 Task: Perform association rule mining on transaction data to identify frequent itemsets.
Action: Mouse moved to (186, 82)
Screenshot: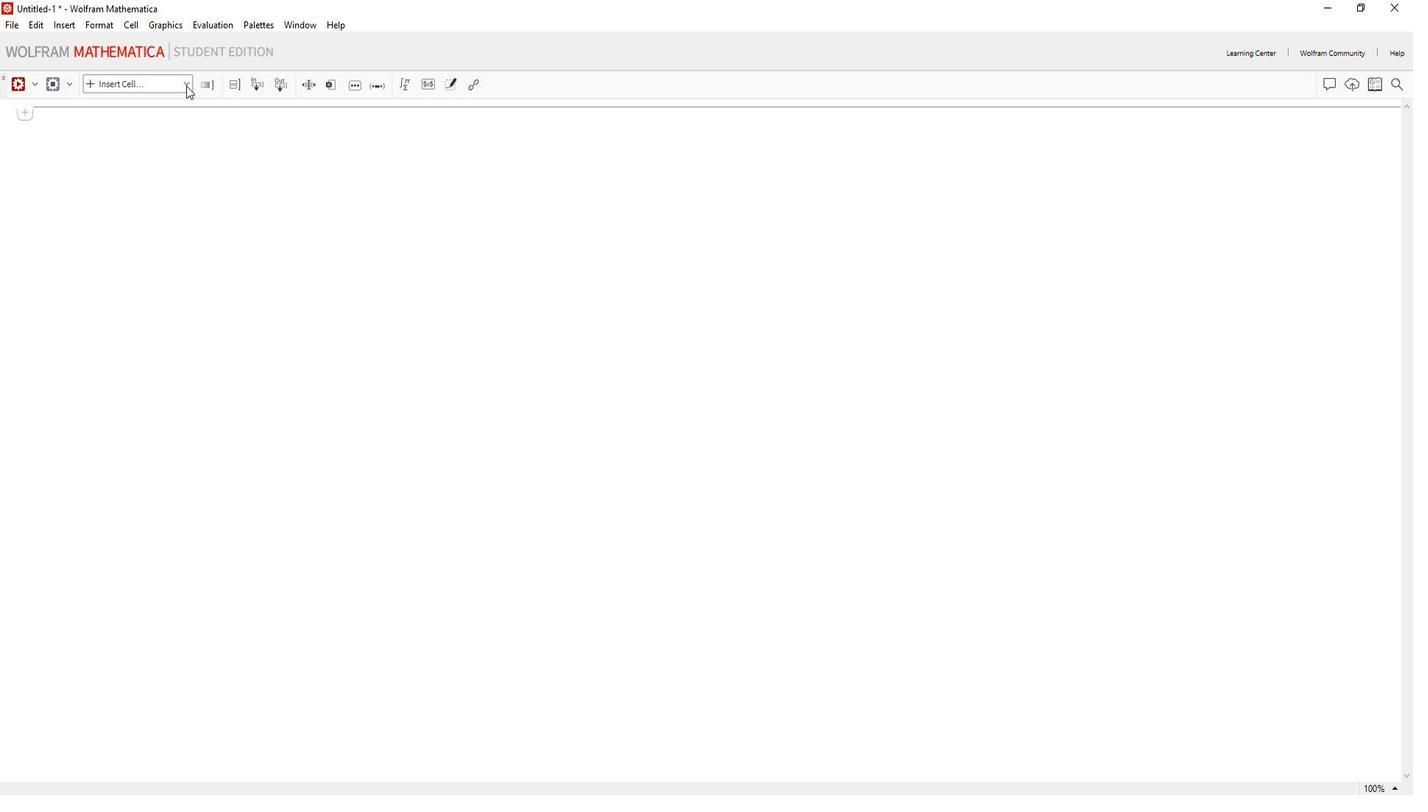 
Action: Mouse pressed left at (186, 82)
Screenshot: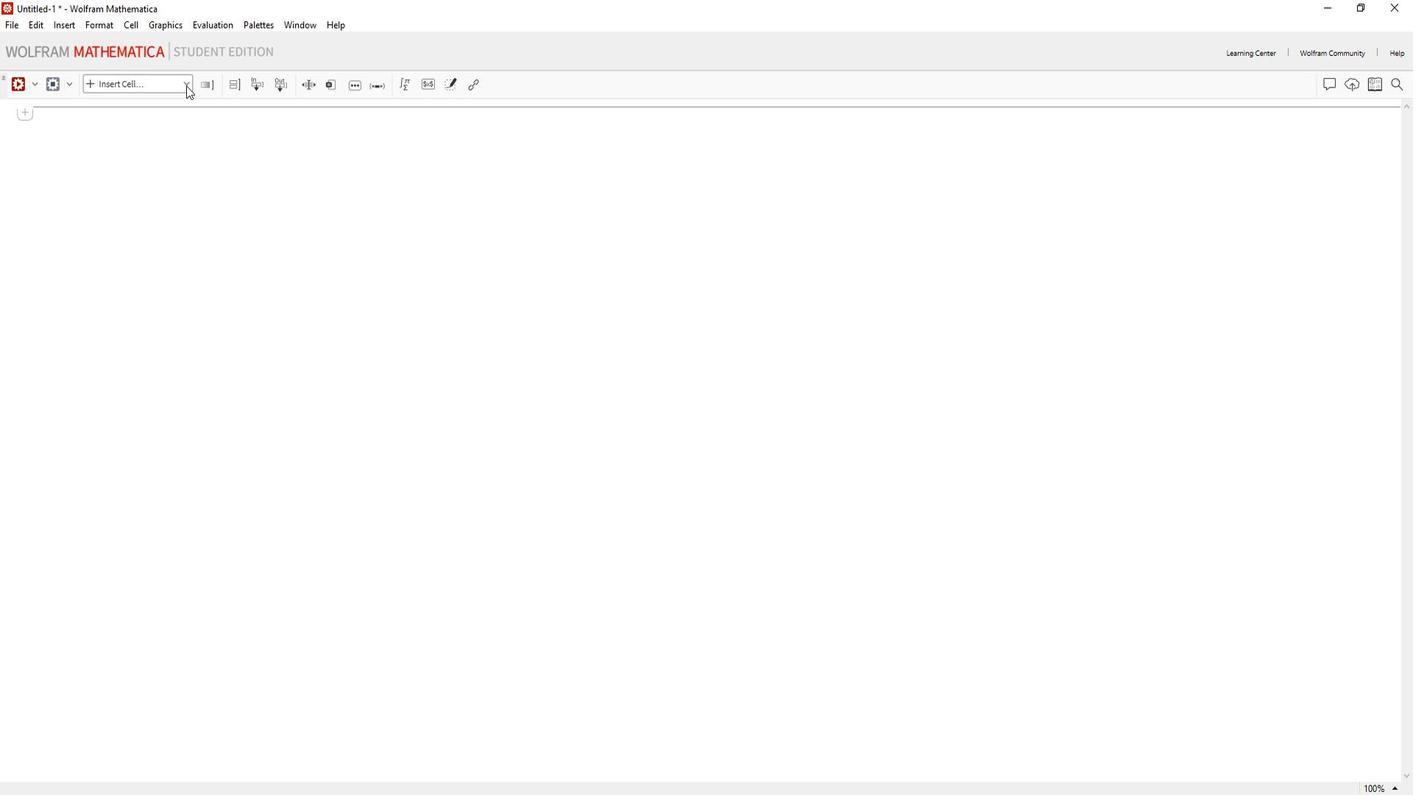 
Action: Mouse moved to (173, 108)
Screenshot: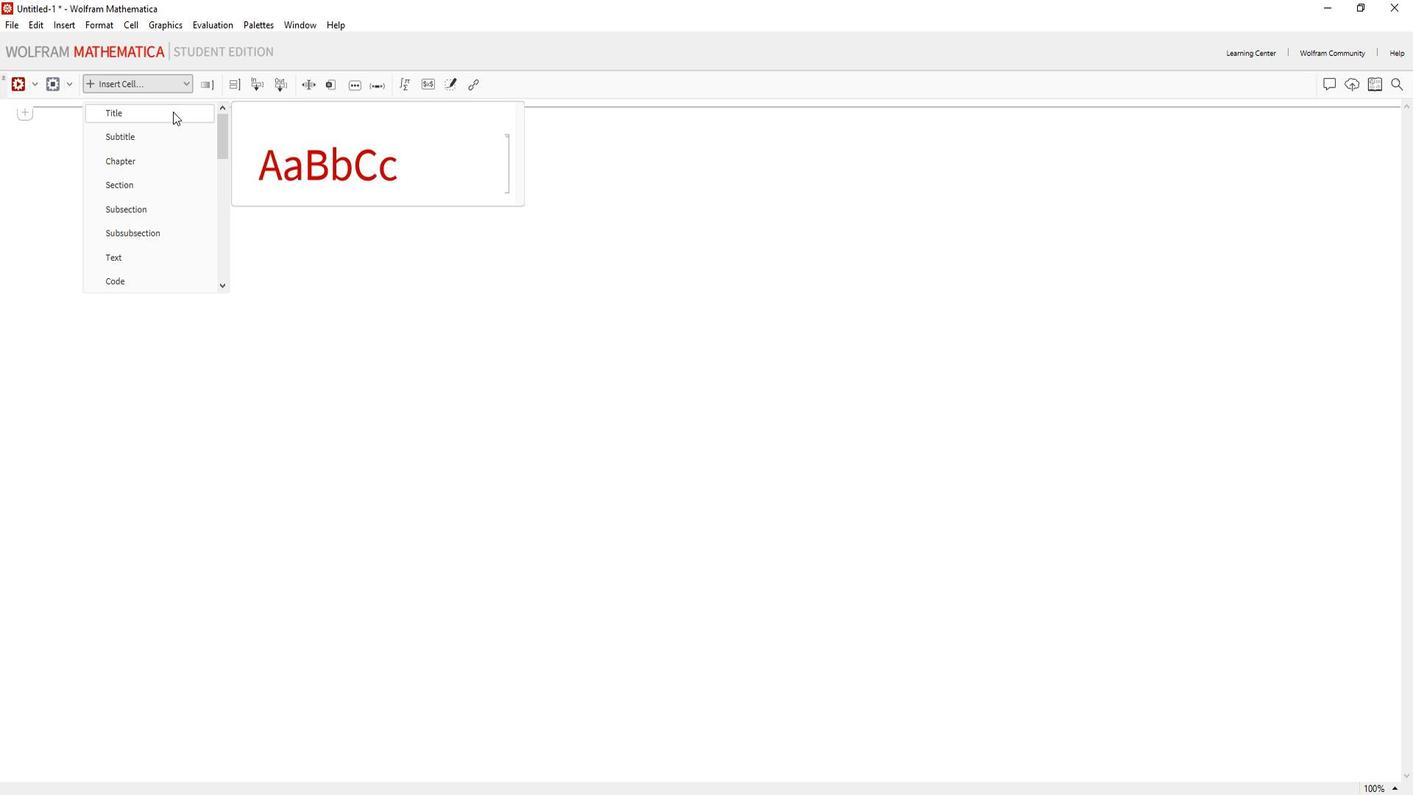 
Action: Mouse pressed left at (173, 108)
Screenshot: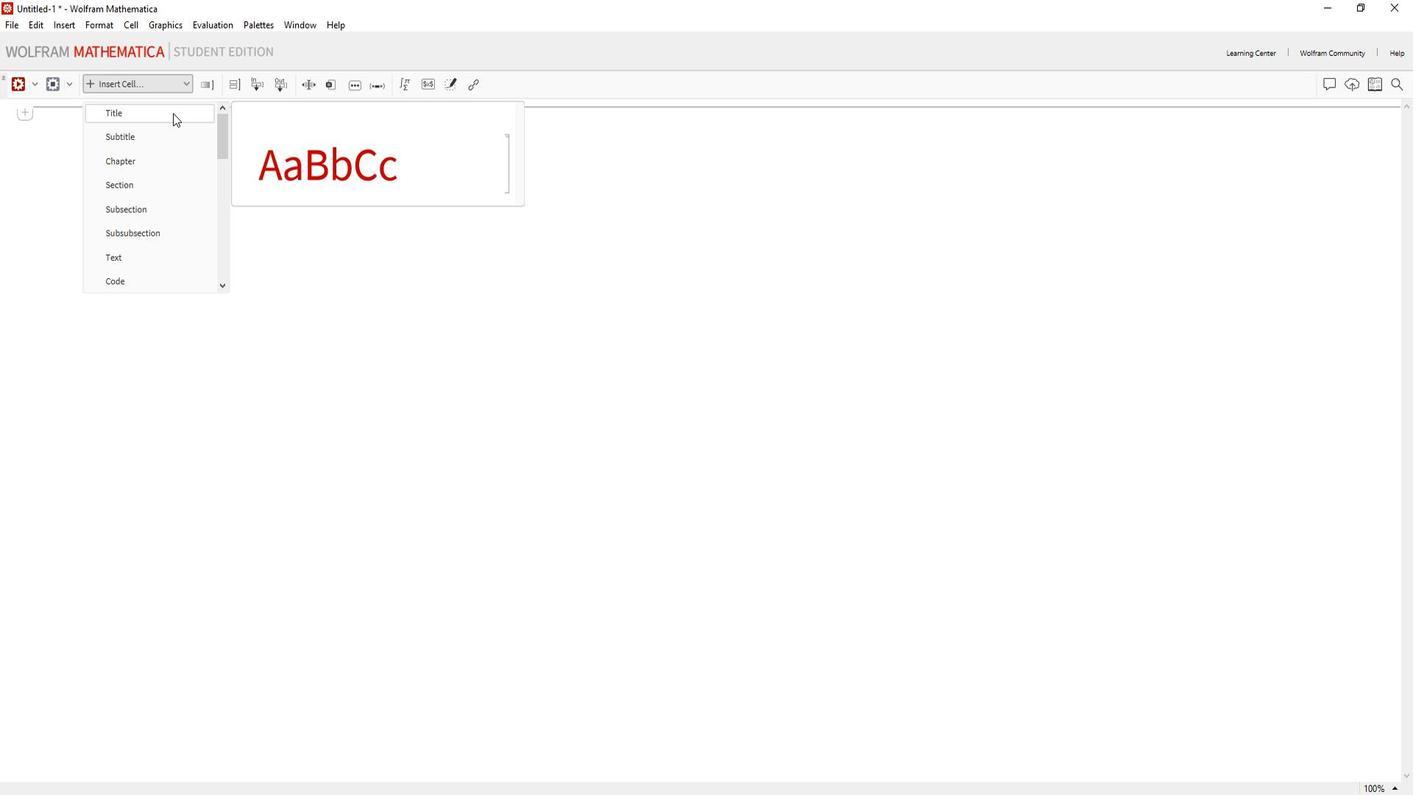 
Action: Mouse moved to (164, 125)
Screenshot: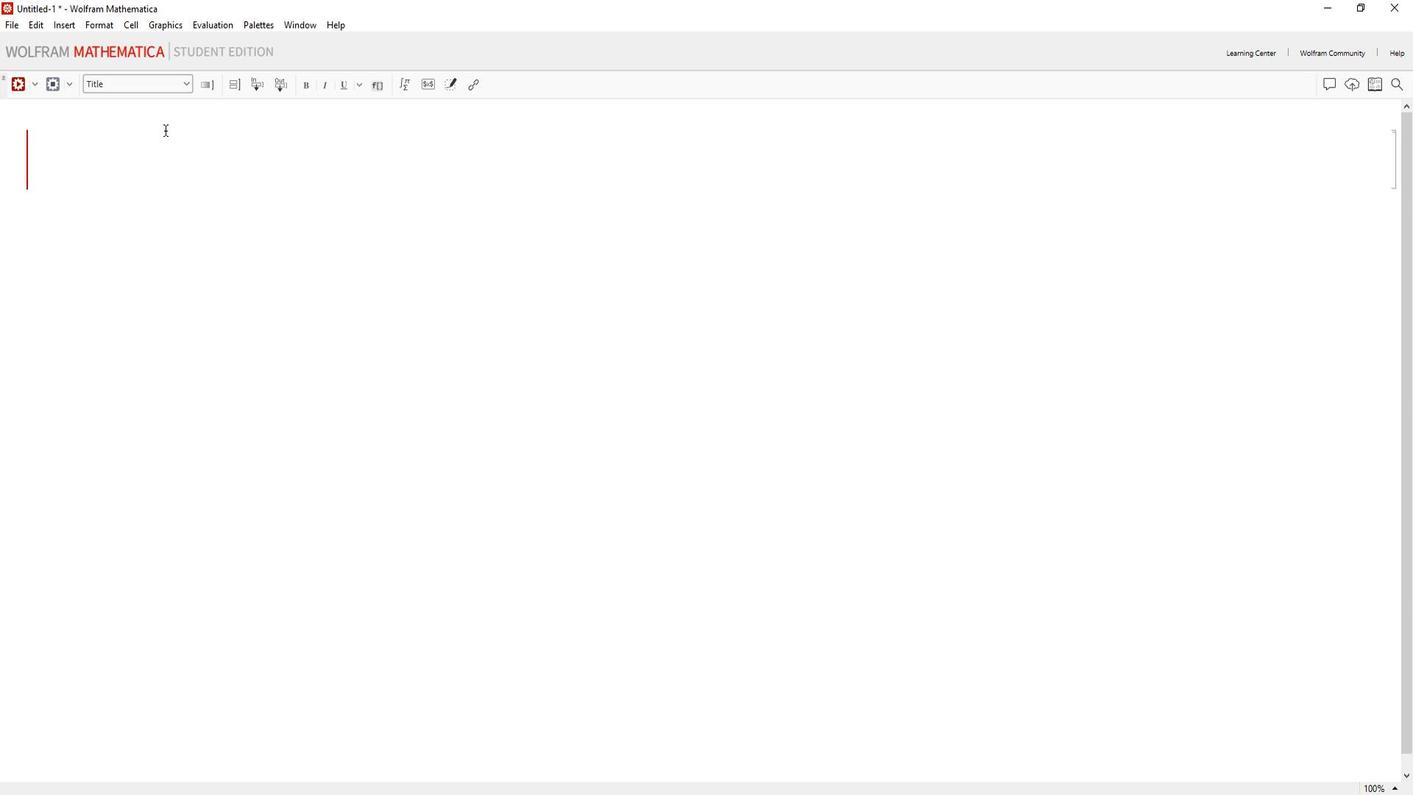 
Action: Key pressed r<Key.caps_lock>ULE<Key.space><Key.caps_lock>m<Key.caps_lock>INING<Key.space>ON<Key.space><Key.caps_lock>t<Key.caps_lock>RANSACTION<Key.space><Key.caps_lock>d<Key.caps_lock>ATA<Key.space>TO<Key.space><Key.caps_lock>i<Key.caps_lock>DENTIFY<Key.space><Key.caps_lock>i<Key.caps_lock>TEMSETS<Key.space>
Screenshot: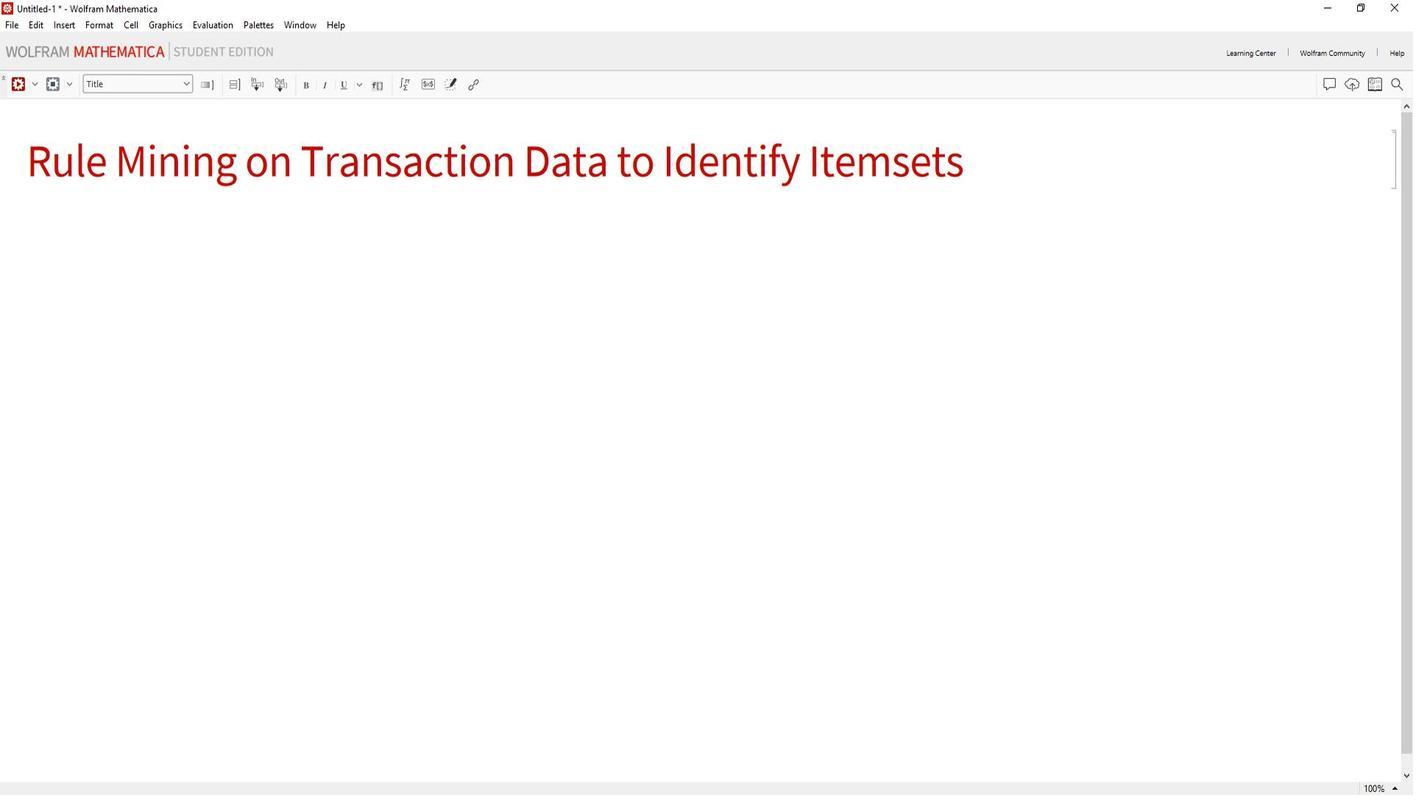 
Action: Mouse moved to (169, 289)
Screenshot: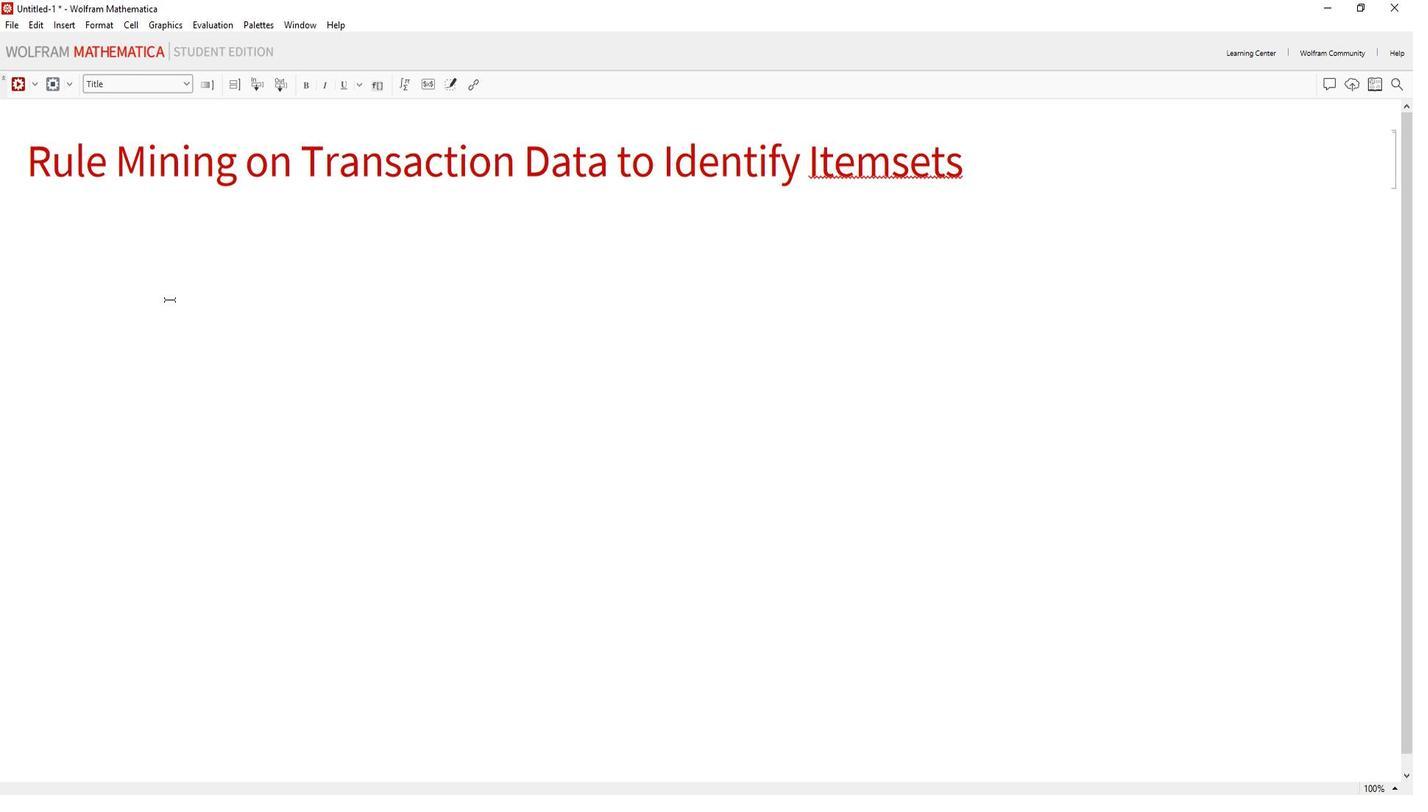 
Action: Mouse pressed left at (169, 289)
Screenshot: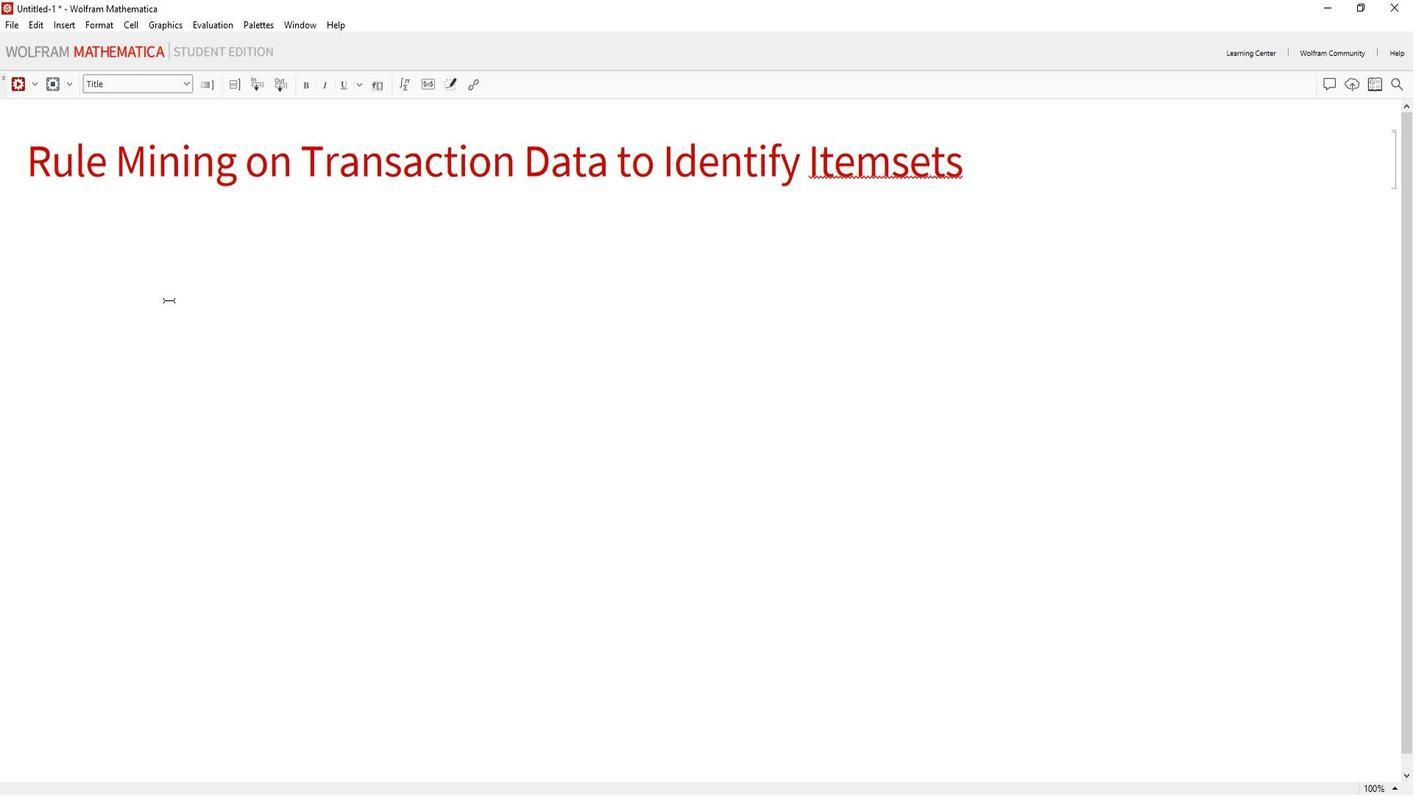 
Action: Mouse moved to (156, 85)
Screenshot: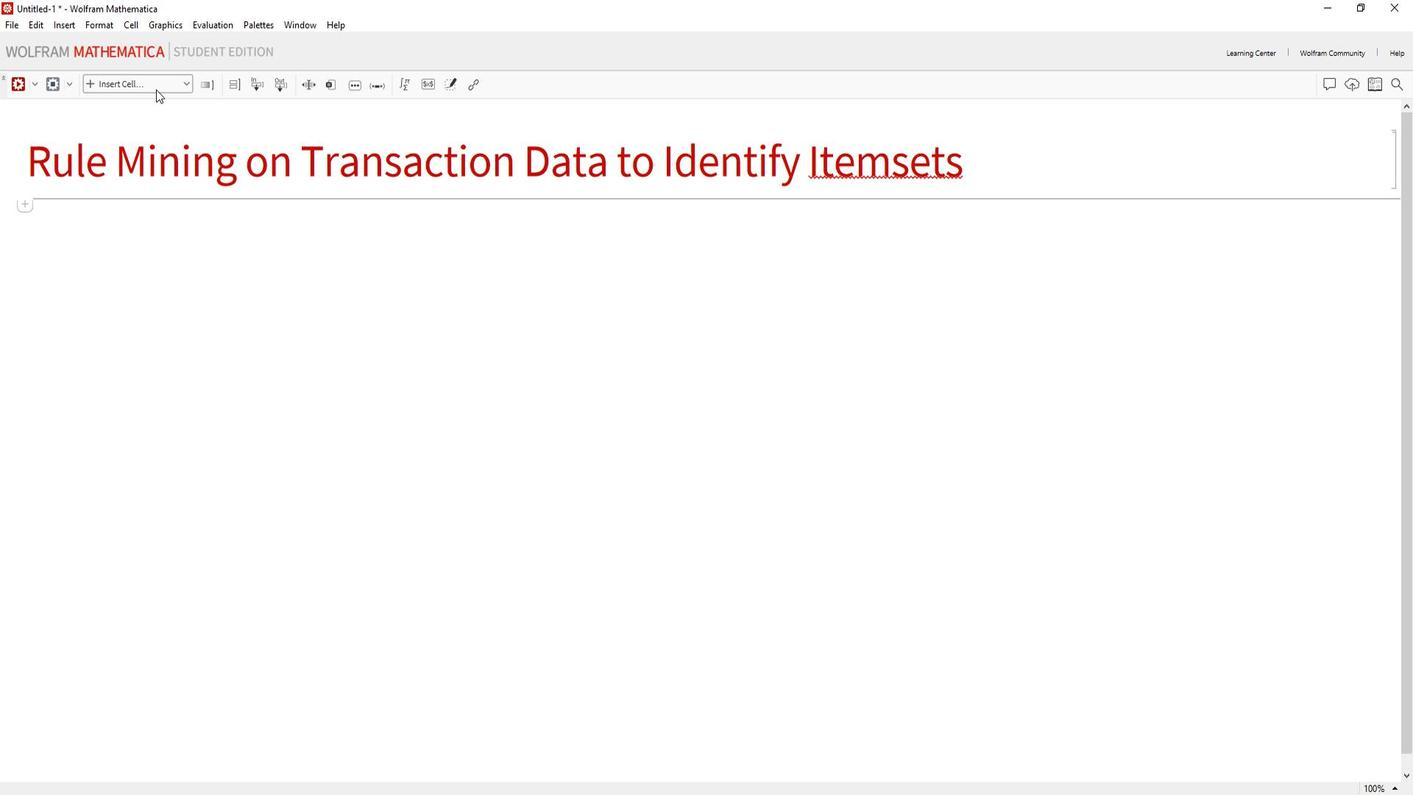
Action: Mouse pressed left at (156, 85)
Screenshot: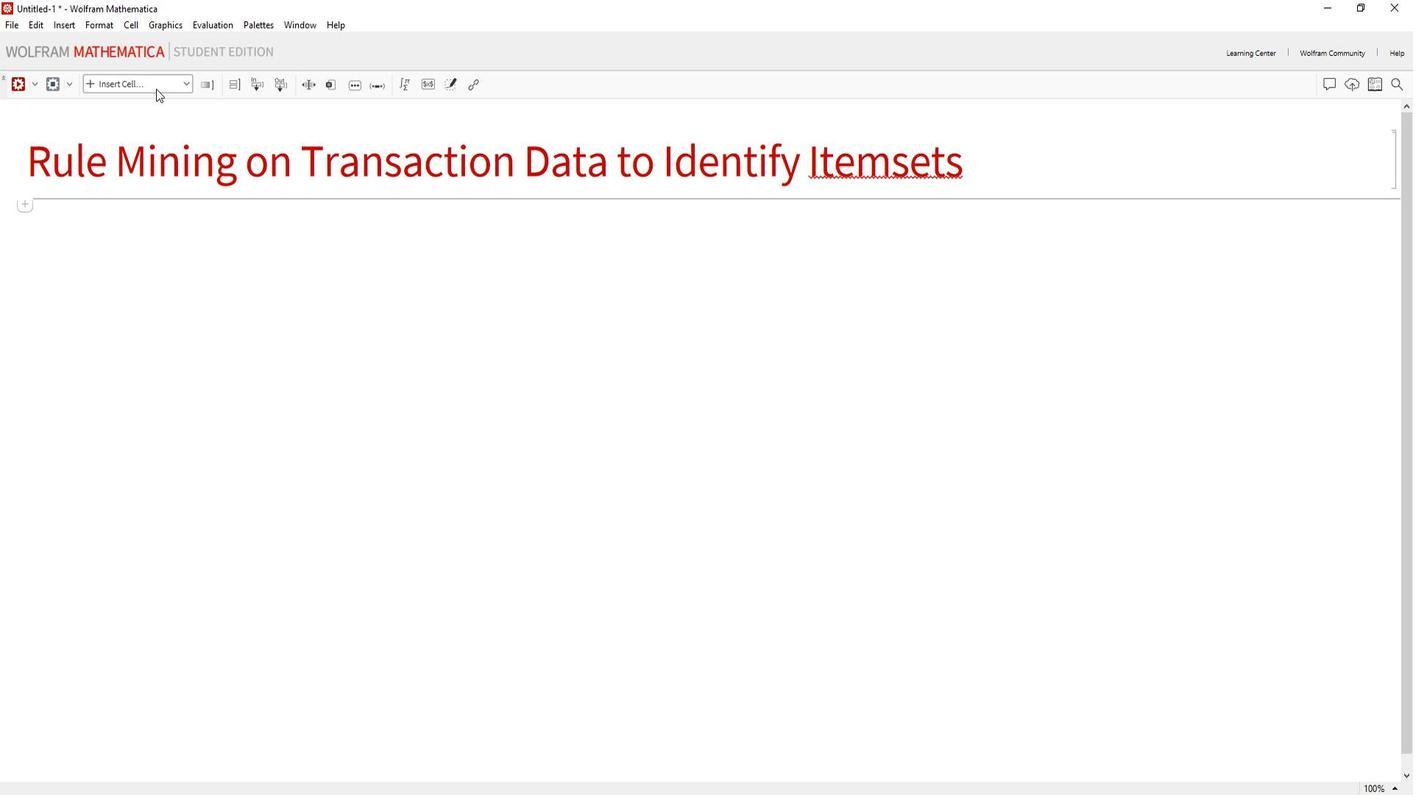 
Action: Mouse moved to (146, 270)
Screenshot: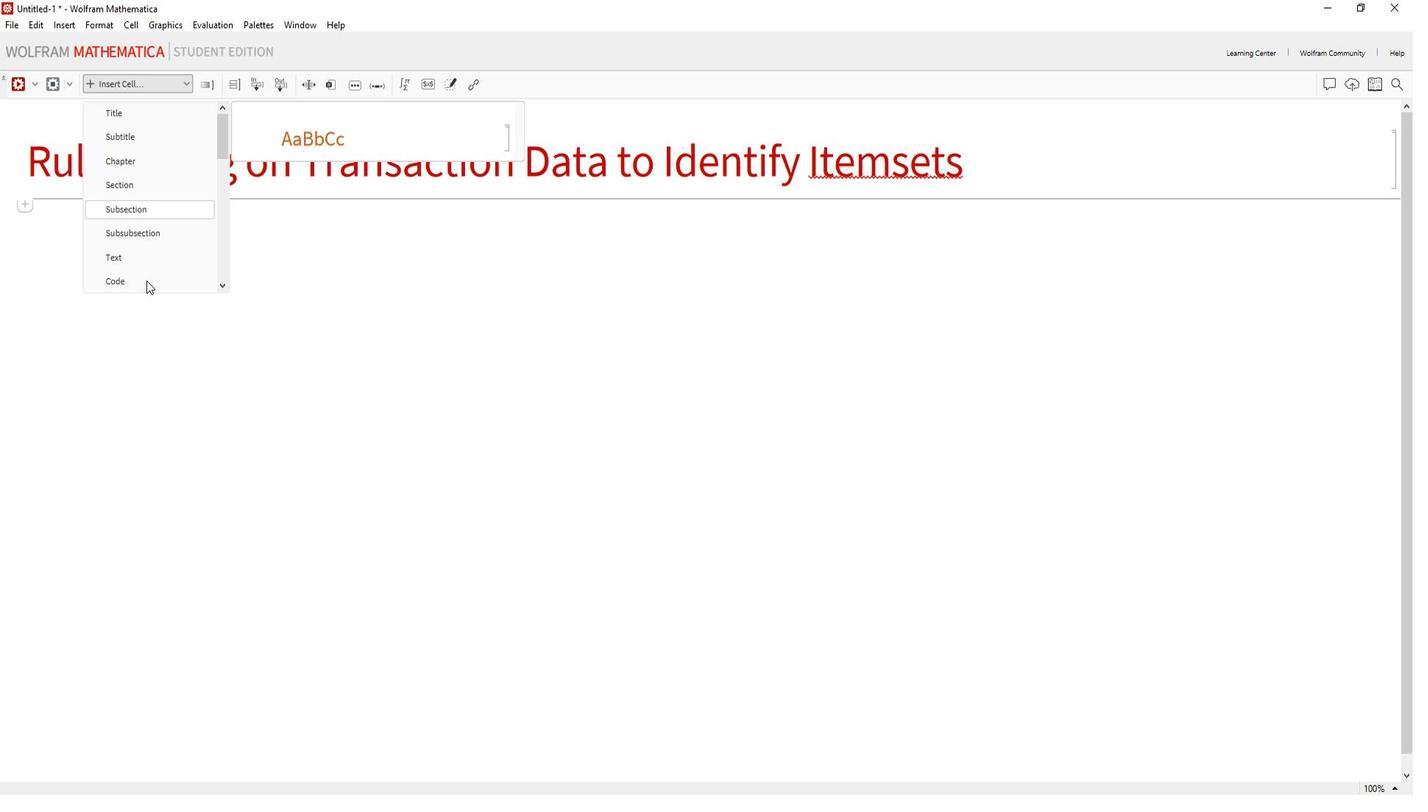 
Action: Mouse pressed left at (146, 270)
Screenshot: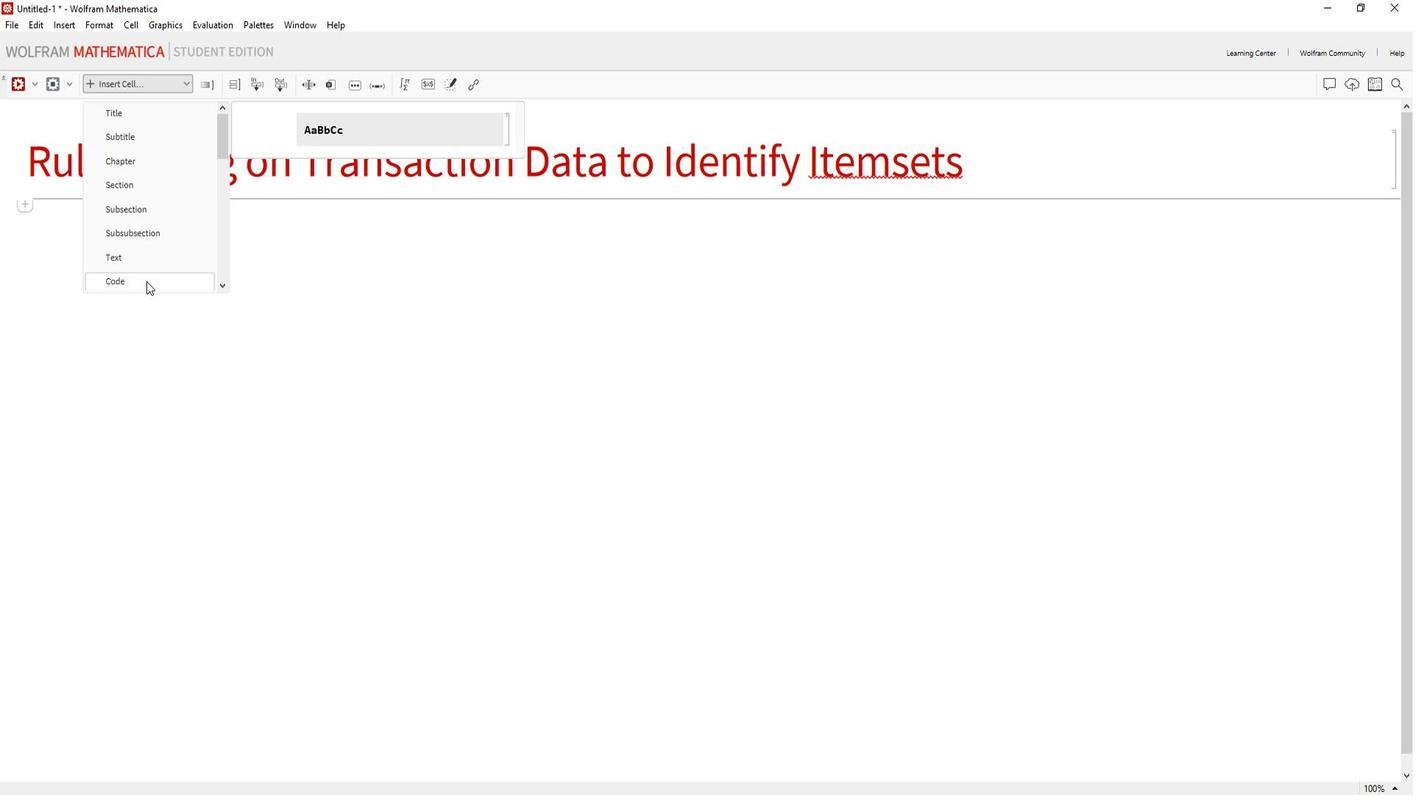 
Action: Mouse moved to (148, 226)
Screenshot: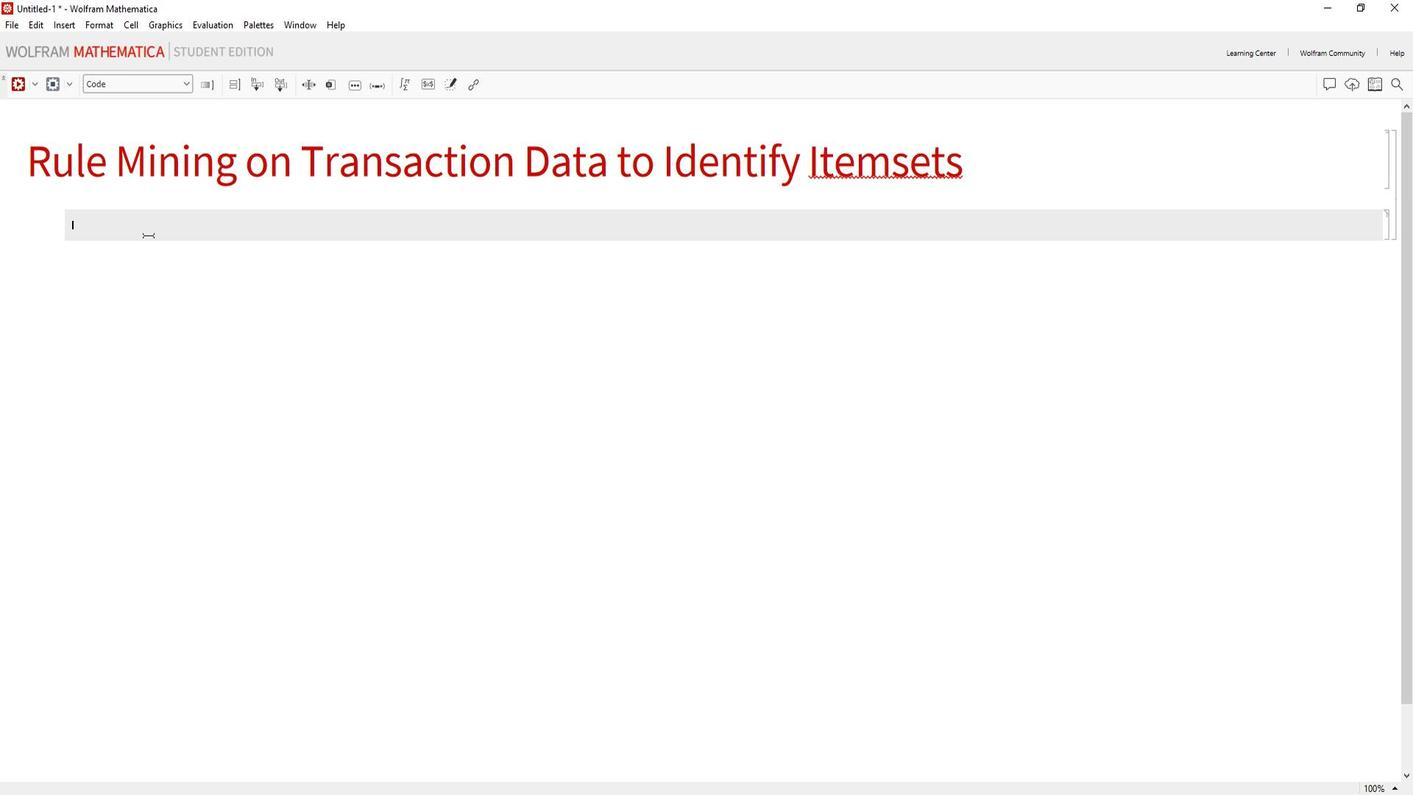 
Action: Key pressed TRANSACTIONS<Key.space>=<Key.space><Key.shift_r>{<Key.space><Key.enter><Key.shift_r>{<Key.shift_r>"ITEM1<Key.right>,<Key.space><Key.shift_r>"ITEM2<Key.right>,<Key.space><Key.shift_r>"ITEM3<Key.right><Key.right>,<Key.space><Key.enter><Key.shift_r>{<Key.shift_r>"ITEM1<Key.right>,<Key.space><Key.shift_r><Key.shift_r><Key.shift_r><Key.shift_r><Key.shift_r><Key.shift_r><Key.shift_r><Key.shift_r><Key.shift_r><Key.shift_r>"ITEM2<Key.right><Key.right>,<Key.enter><Key.shift_r>{<Key.shift_r>"ITEM2<Key.right>,<Key.space><Key.shift_r>"ITEM3<Key.right><Key.right>,<Key.space><Key.enter><Key.shift_r><Key.shift_r><Key.shift_r>{<Key.shift_r>"ITEM1<Key.right>,<Key.space><Key.shift_r>"ITEM3<Key.right><Key.right>,<Key.space><Key.enter>I<Key.backspace><Key.shift_r>{<Key.shift_r><Key.shift_r><Key.shift_r><Key.shift_r>"ITEM1<Key.right>,<Key.space><Key.shift_r>"ITEM2<Key.right>,<Key.space><Key.shift_r>"ITEM3<Key.left><Key.right><Key.right><Key.right><Key.enter><Key.right>;<Key.enter>
Screenshot: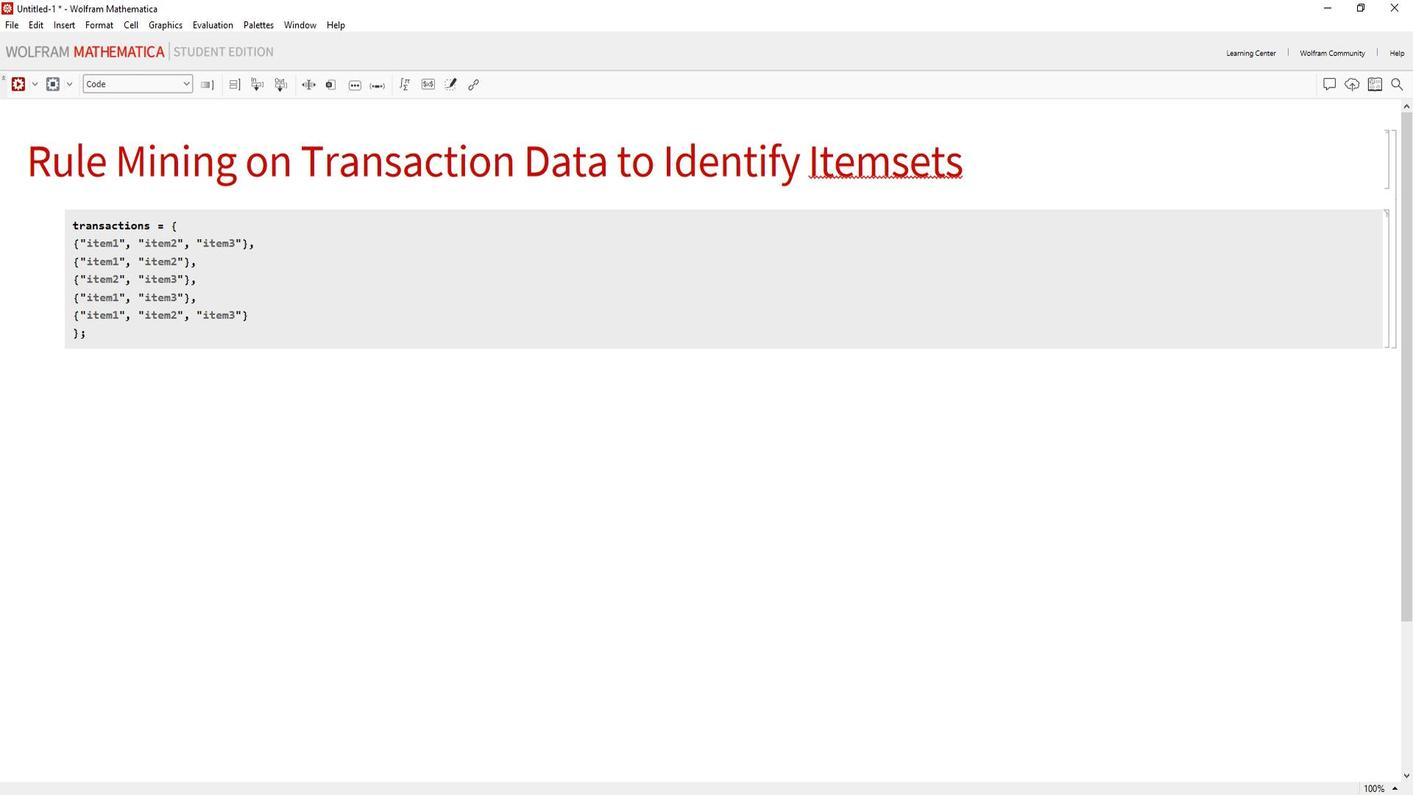 
Action: Mouse moved to (108, 339)
Screenshot: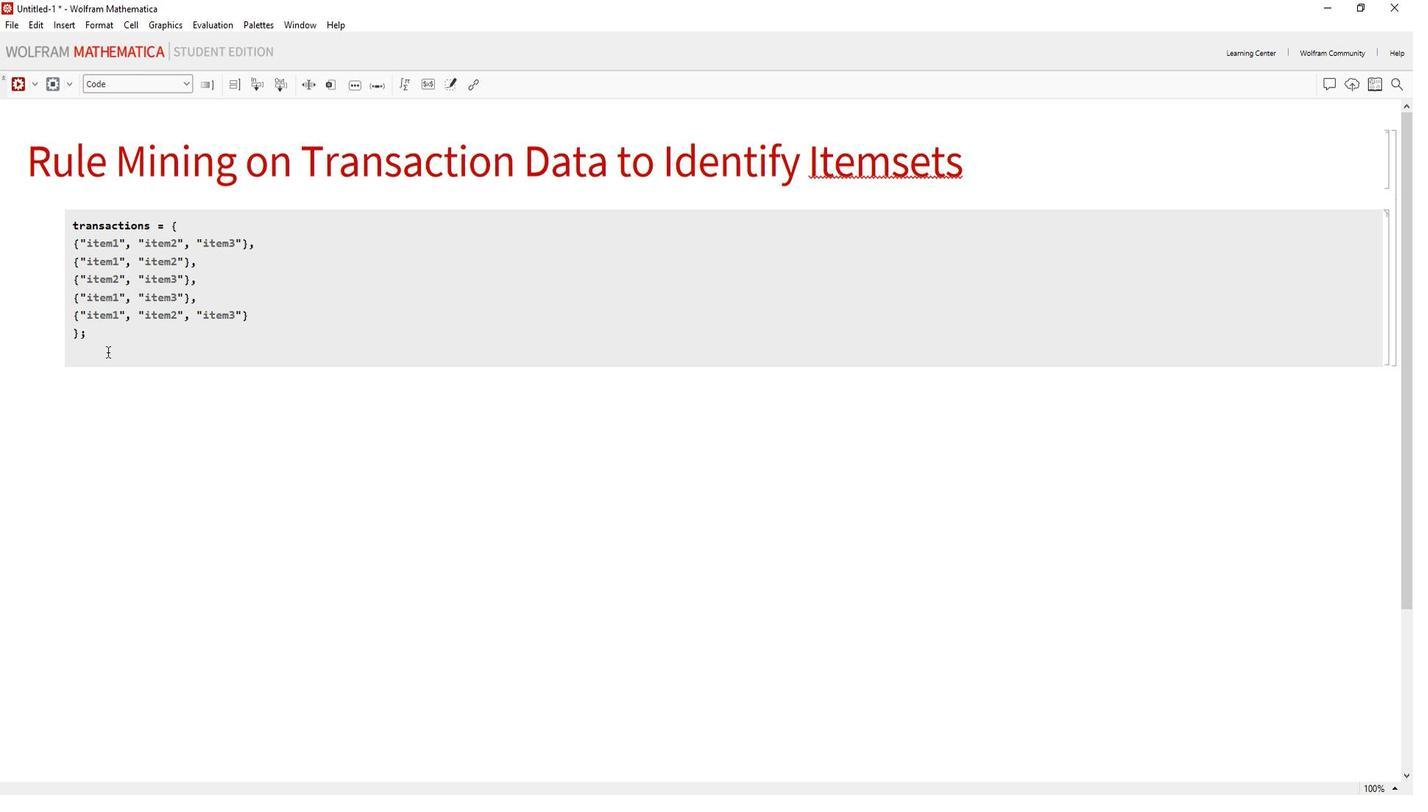 
Action: Key pressed BINARY<Key.caps_lock>m<Key.caps_lock>ATRIX<Key.space>=<Key.space><Key.caps_lock>b<Key.caps_lock>OOLE[<Key.caps_lock>m<Key.caps_lock>EMBER<Key.caps_lock>q[transactions<Key.backspace><Key.backspace><Key.backspace><Key.backspace><Key.backspace><Key.backspace><Key.backspace><Key.backspace><Key.backspace><Key.backspace><Key.backspace><Key.backspace><Key.caps_lock>TRANSACNTIONS,
Screenshot: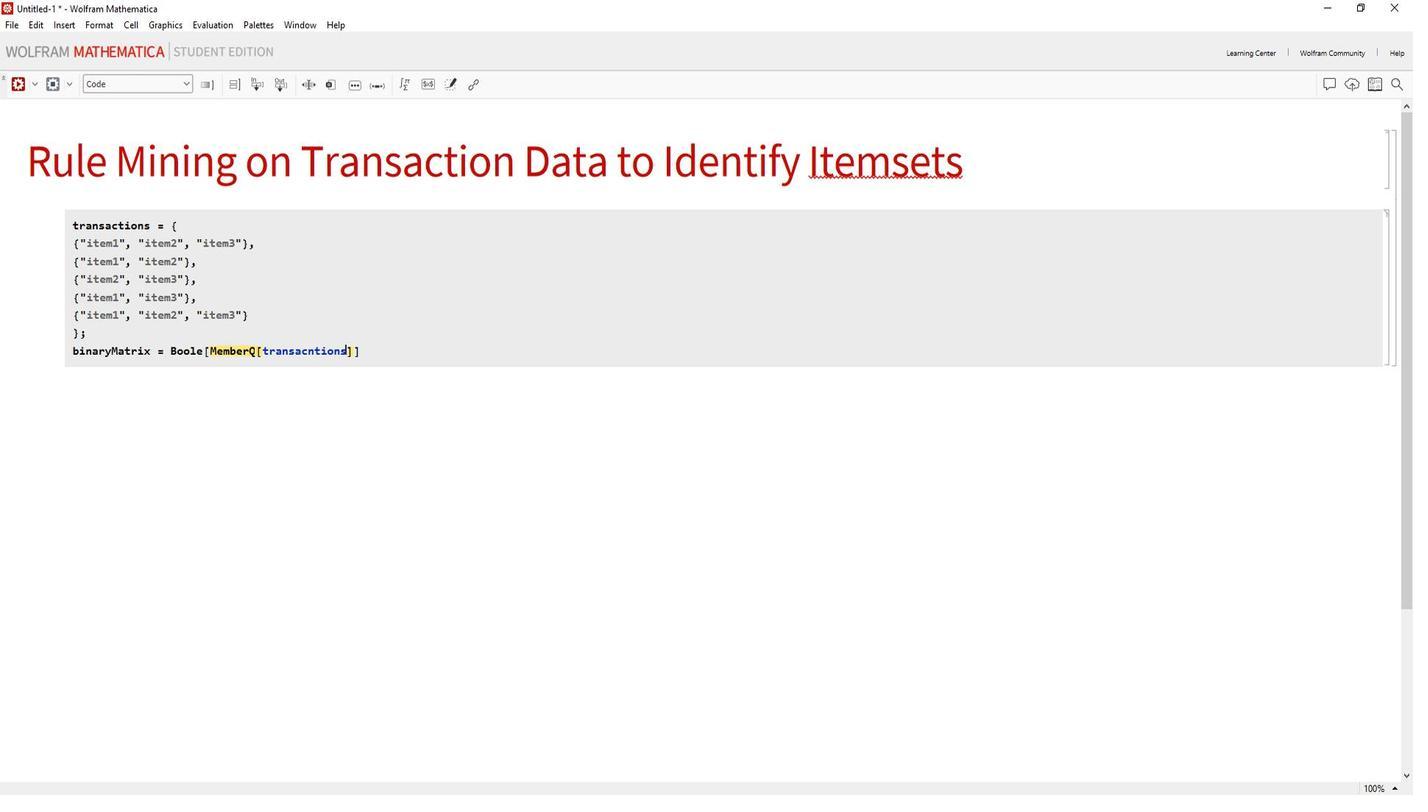 
Action: Mouse moved to (310, 337)
Screenshot: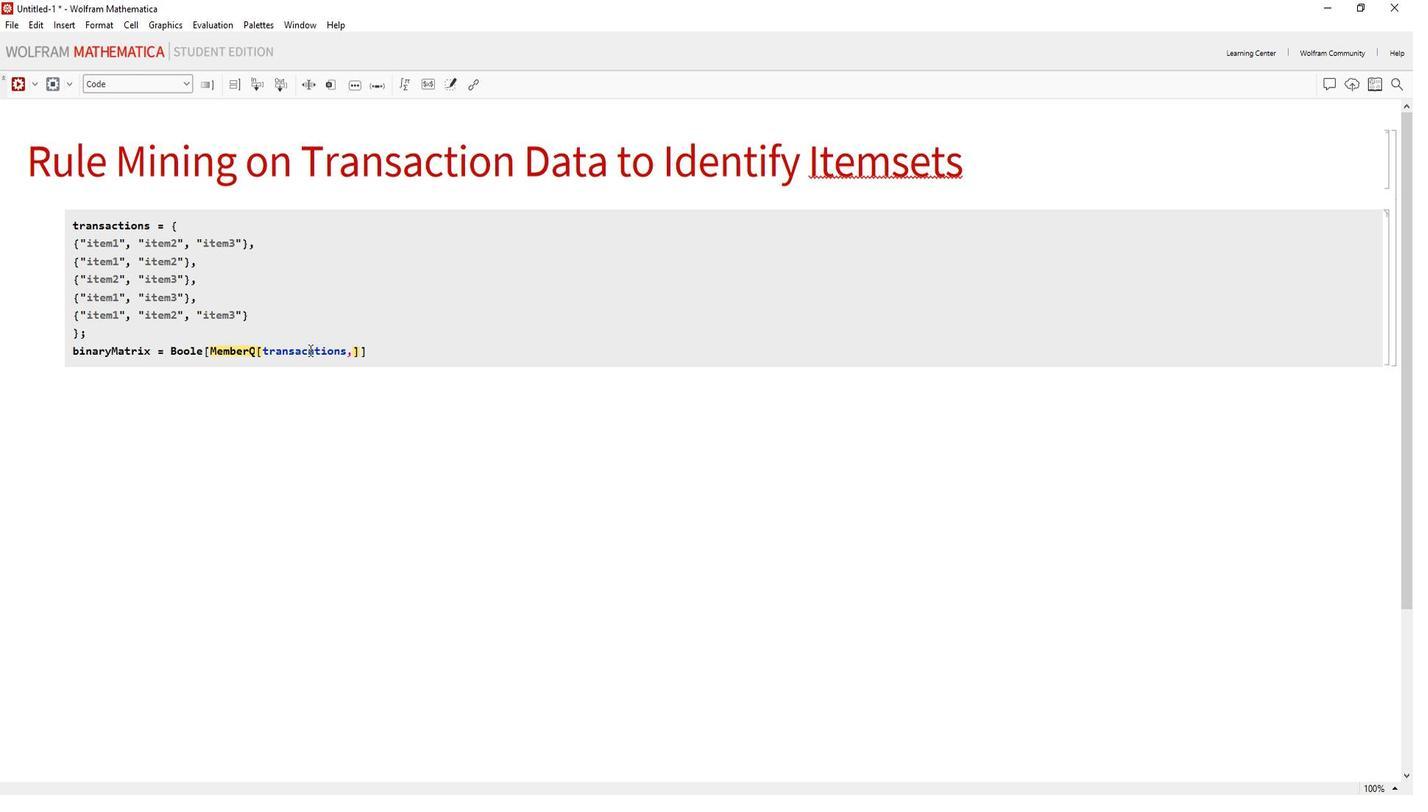 
Action: Mouse pressed left at (310, 337)
Screenshot: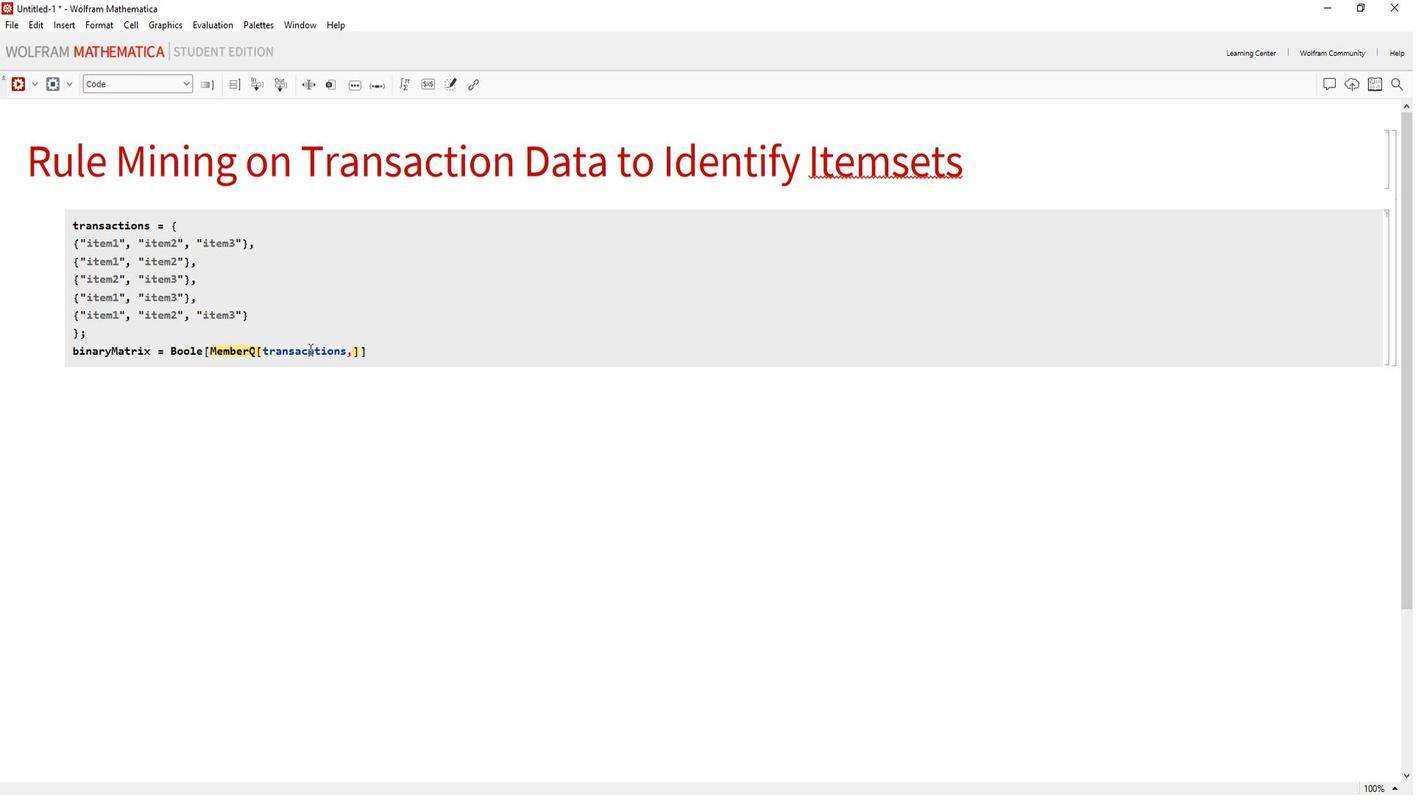 
Action: Mouse moved to (315, 340)
Screenshot: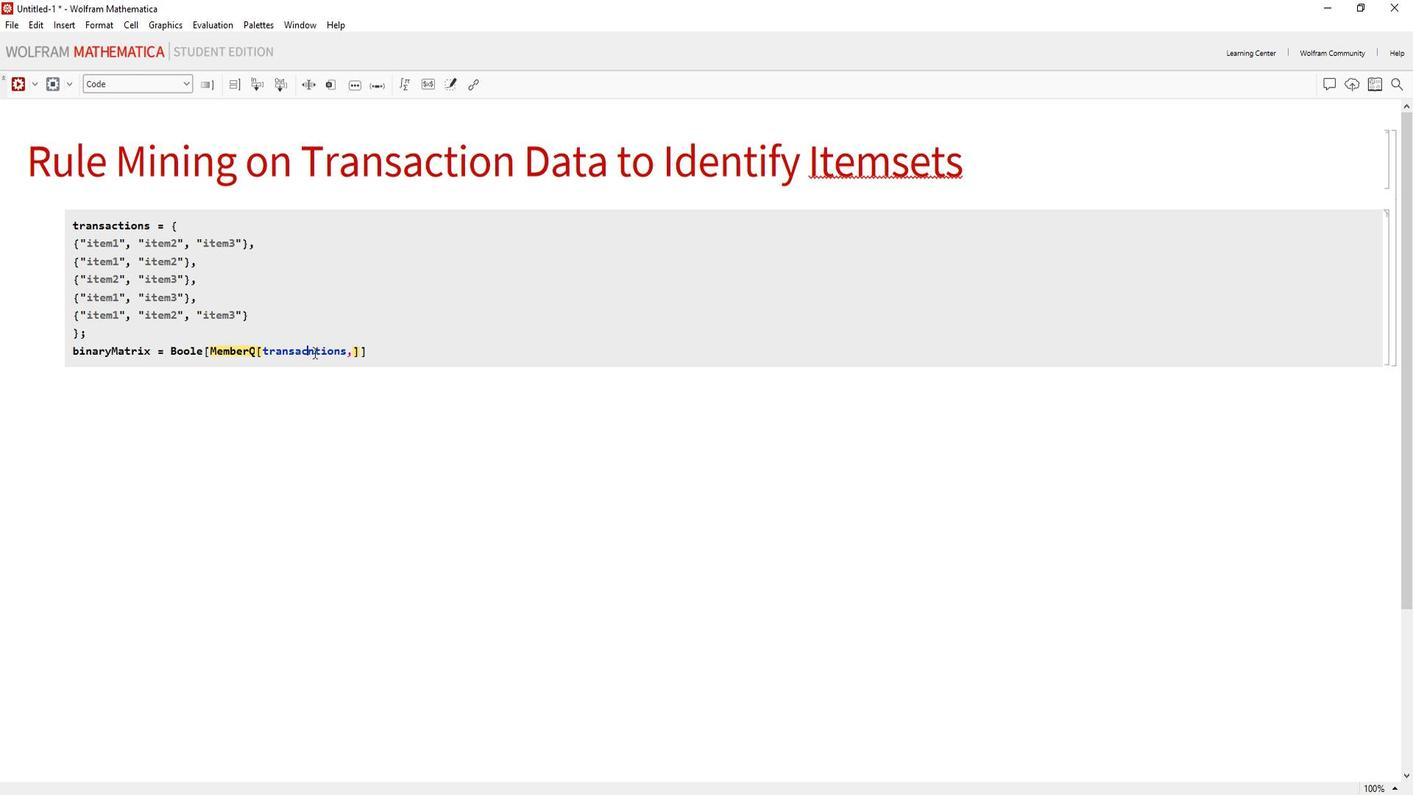 
Action: Mouse pressed left at (315, 340)
Screenshot: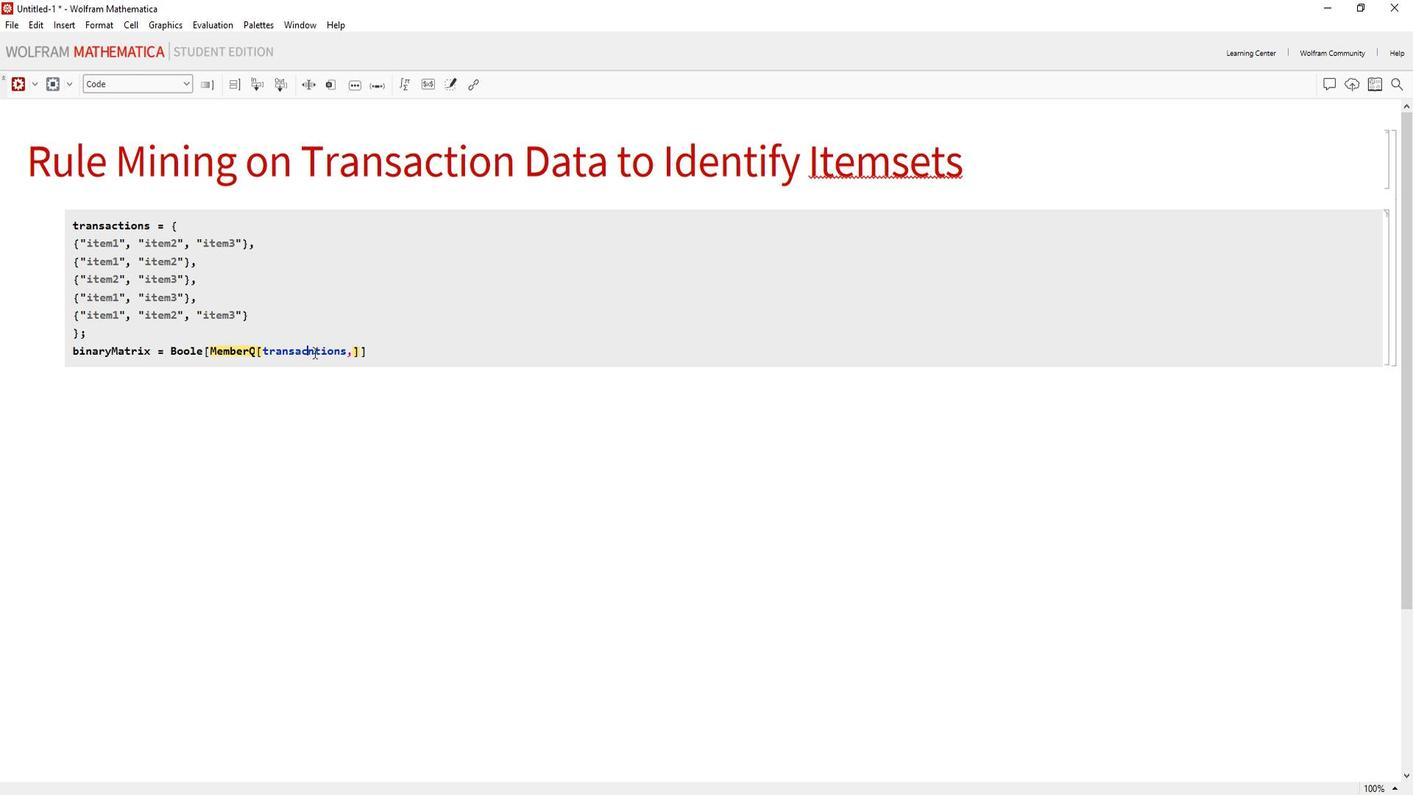 
Action: Mouse moved to (315, 340)
Screenshot: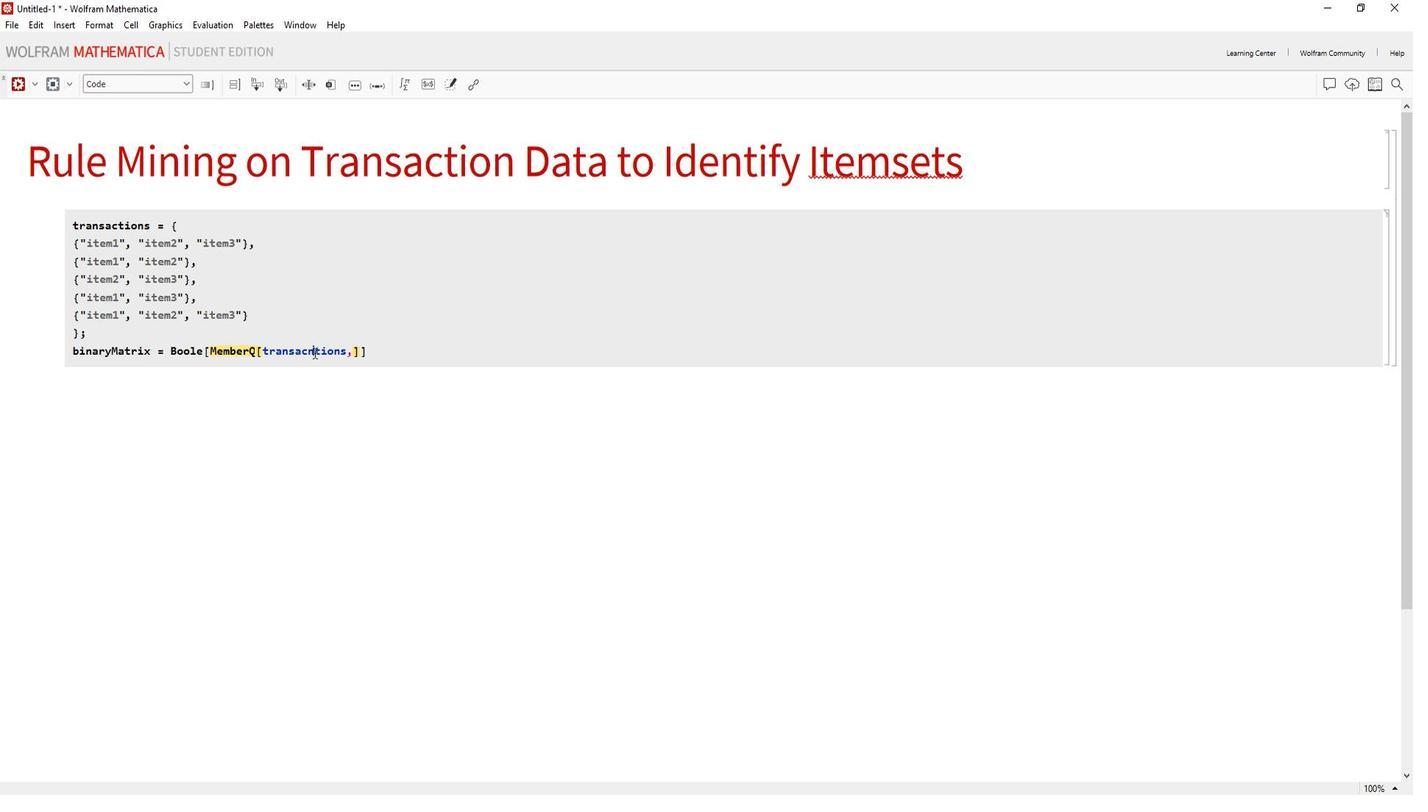 
Action: Key pressed <Key.backspace>
Screenshot: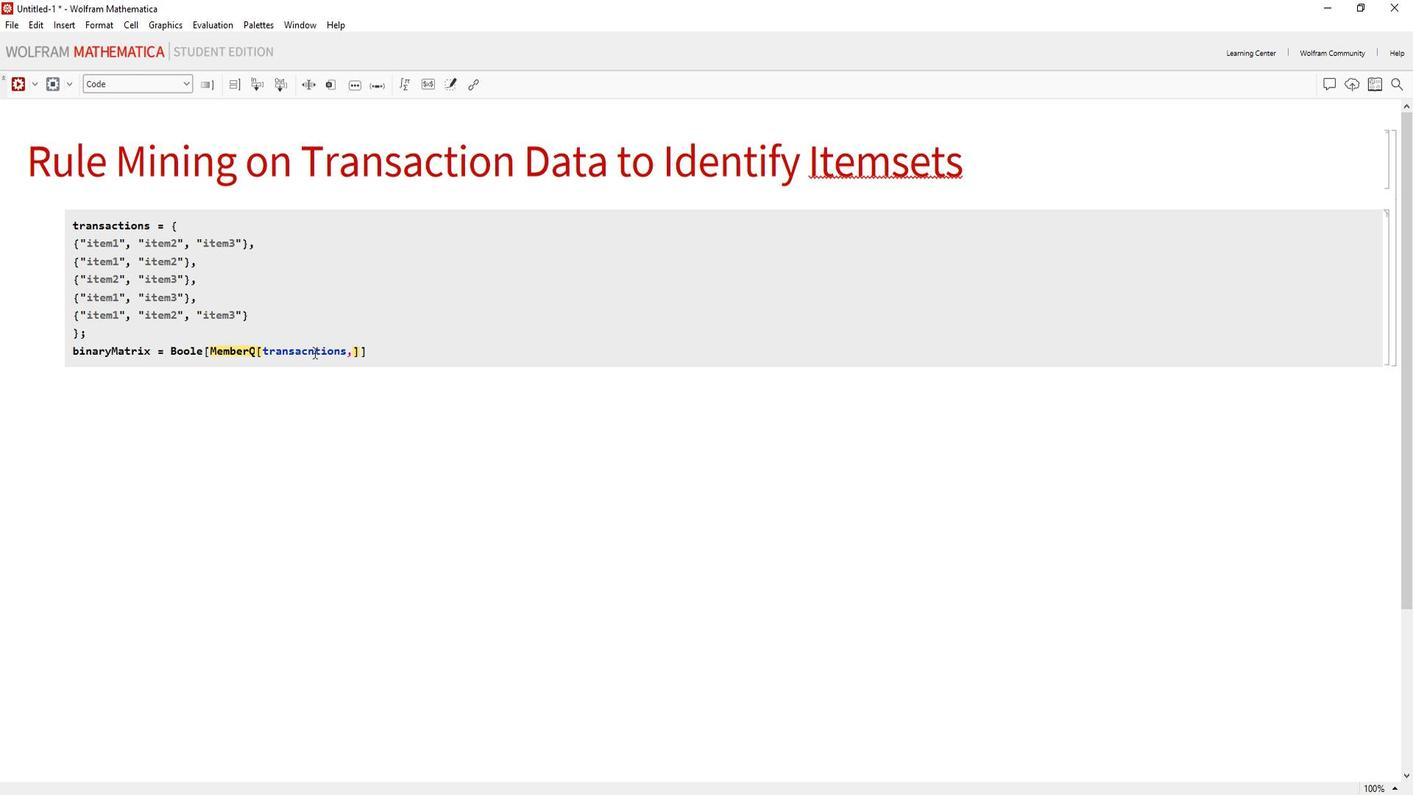 
Action: Mouse moved to (349, 340)
Screenshot: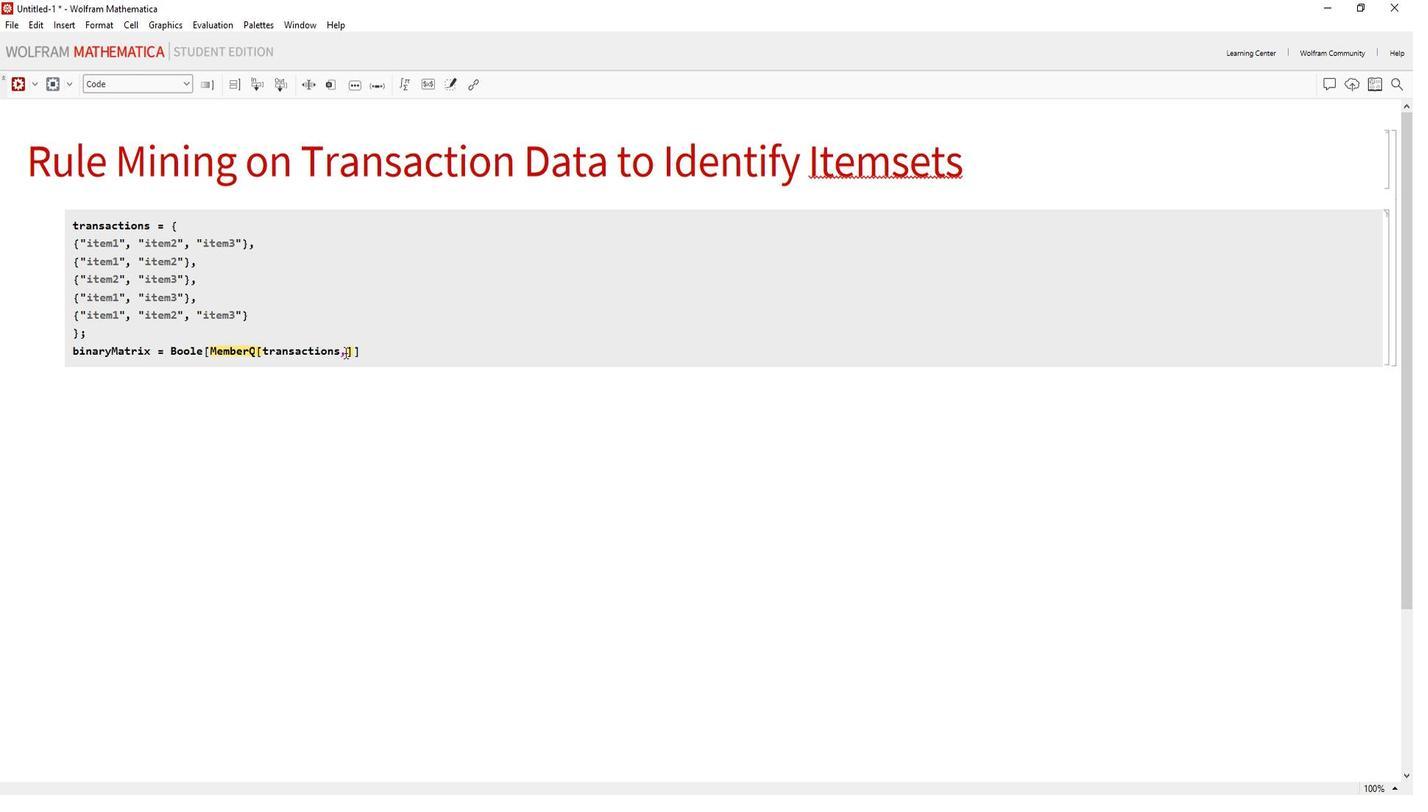 
Action: Mouse pressed left at (349, 340)
Screenshot: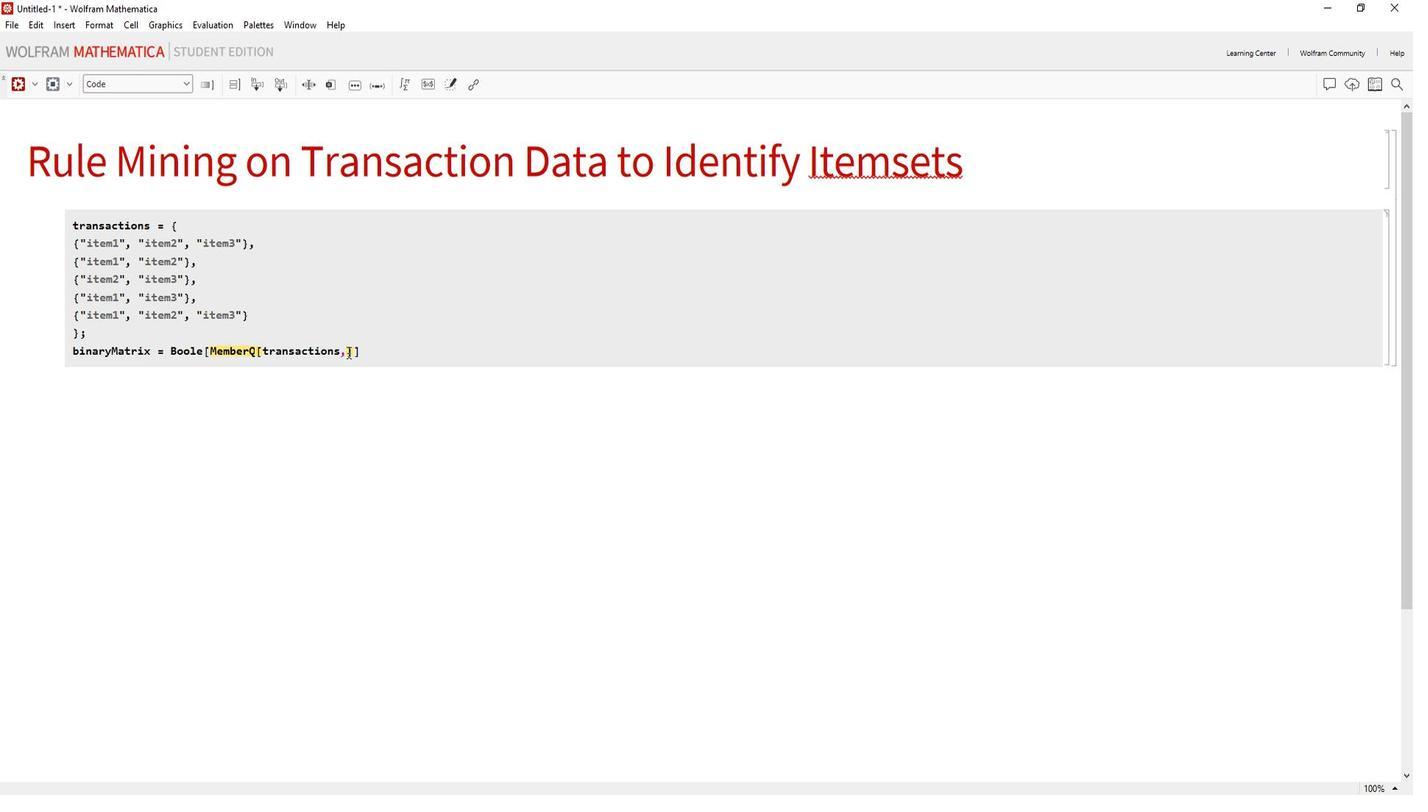 
Action: Mouse moved to (356, 355)
Screenshot: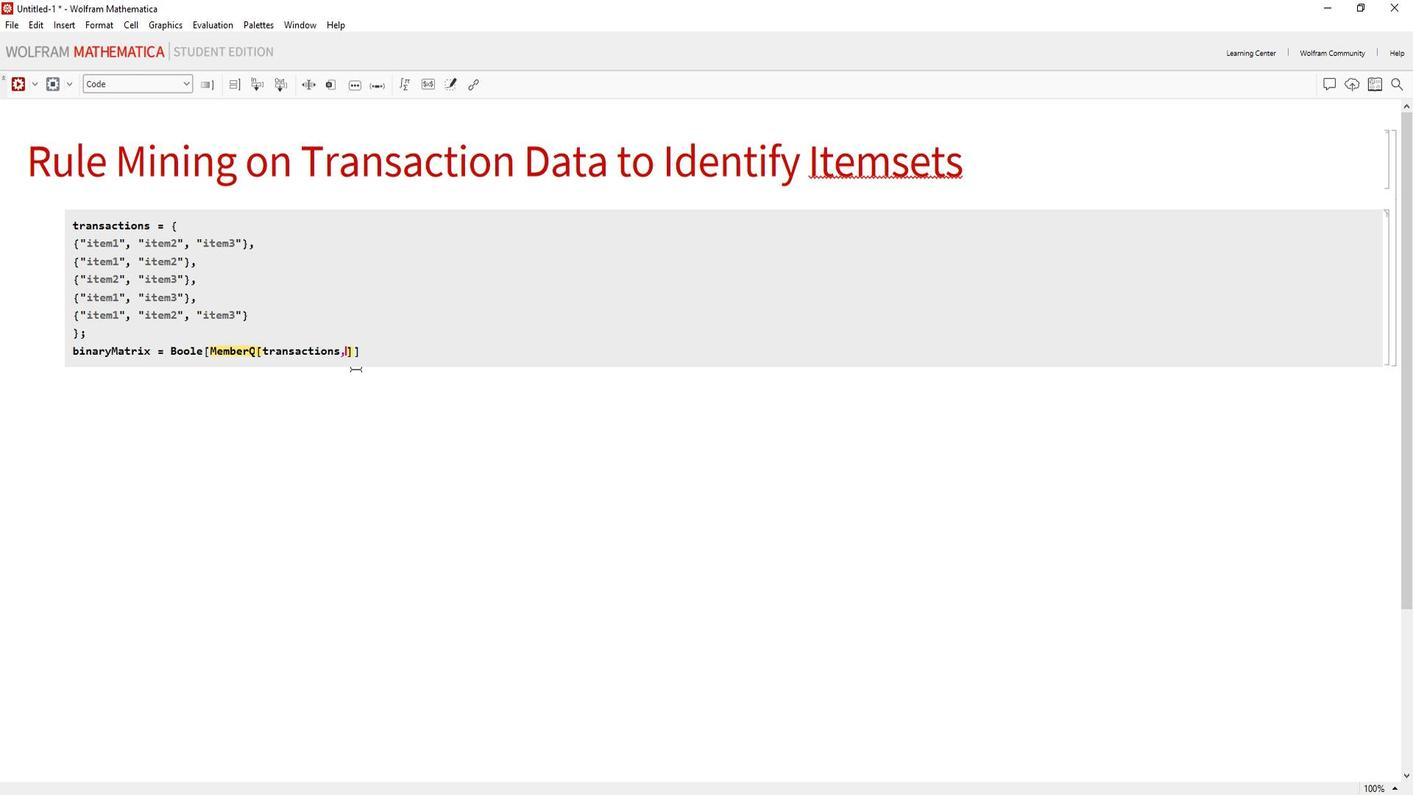 
Action: Key pressed <Key.space><Key.shift>#<Key.right><Key.space><Key.shift><Key.shift><Key.shift><Key.shift><Key.shift>&<Key.space>/<Key.shift><Key.shift><Key.shift>@<Key.space><Key.caps_lock>u<Key.caps_lock>NION[<Key.caps_lock>f<Key.caps_lock>LATTEN[TRANSACTIONS<Key.right><Key.right><Key.right>;<Key.enter>
Screenshot: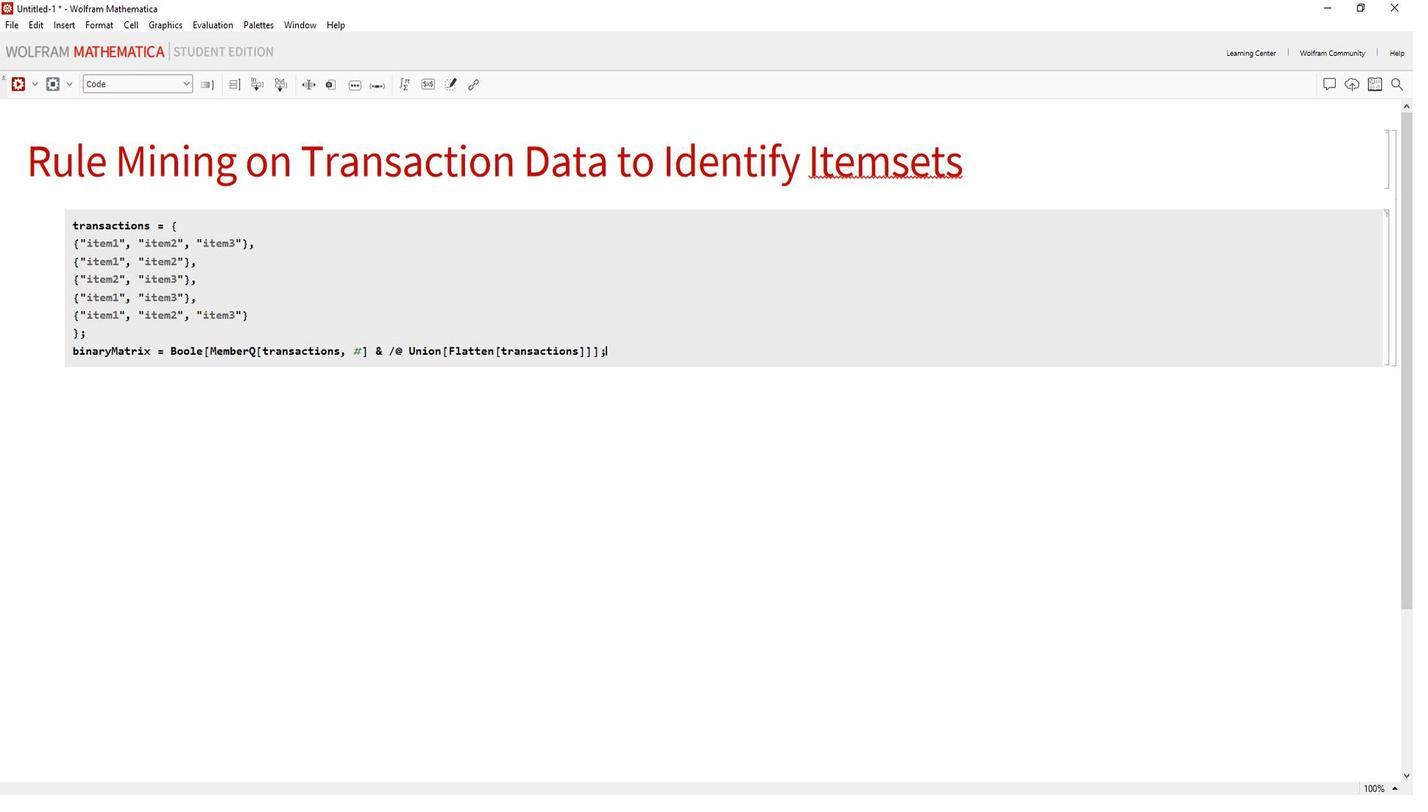 
Action: Mouse moved to (136, 358)
Screenshot: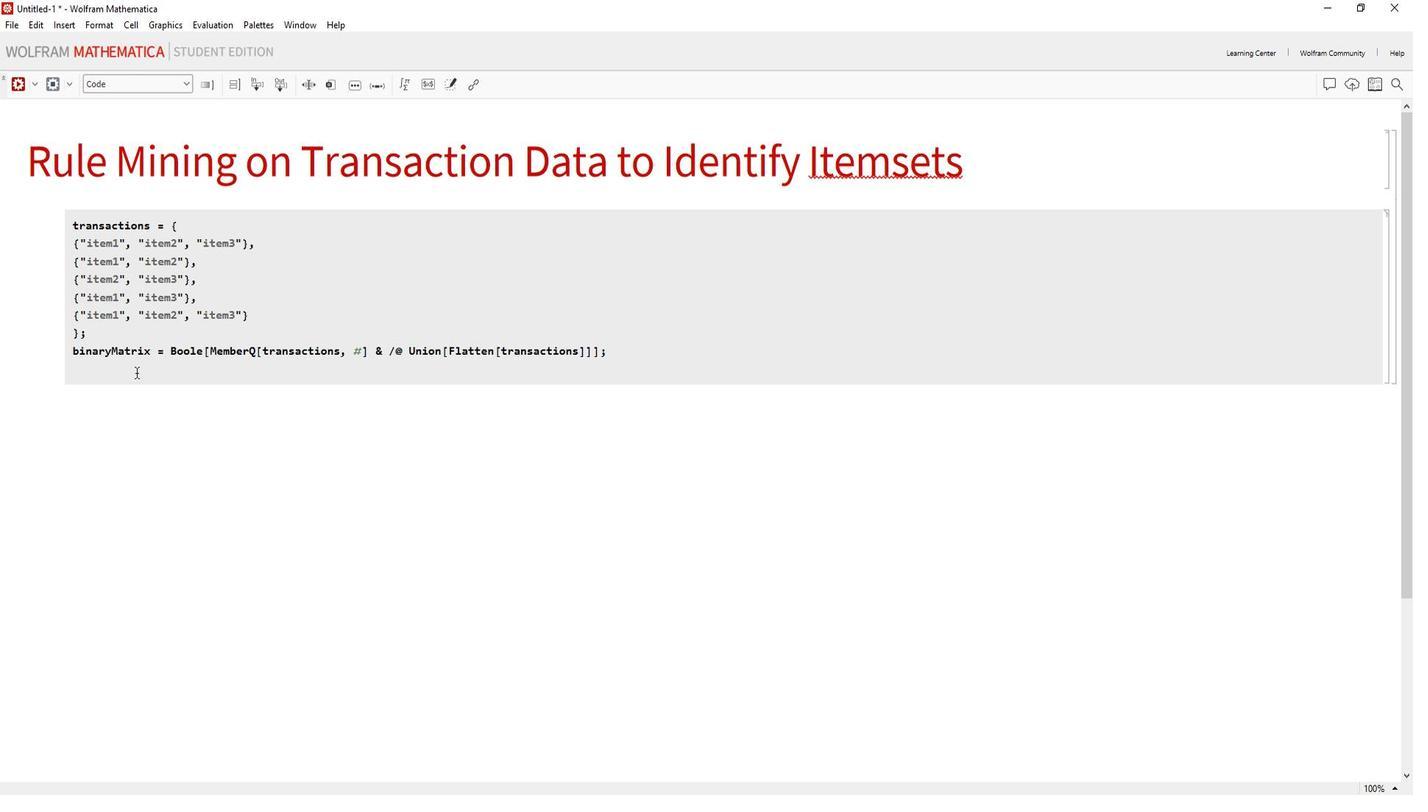 
Action: Key pressed RULES<Key.space>=<Key.space><Key.caps_lock>a<Key.caps_lock>SSOCIATION<Key.caps_lock>r<Key.caps_lock>ULES[BINARY<Key.caps_lock>m<Key.caps_lock>ATRIX<Key.right>;<Key.enter>T<Key.backspace><Key.caps_lock>t<Key.caps_lock>ABLE<Key.caps_lock>f<Key.caps_lock>ORM[RULES,<Key.space><Key.caps_lock>t<Key.caps_lock>ABLE<Key.caps_lock>h<Key.caps_lock>EADINGS<Key.space>-<Key.shift><Key.shift><Key.shift><Key.shift><Key.shift><Key.shift><Key.shift><Key.shift><Key.shift><Key.shift>><Key.space><Key.shift_r>{<Key.caps_lock>n<Key.caps_lock>ONE,<Key.space><Key.shift_r>{<Key.caps_lock>a<Key.caps_lock>NTECEDENT<Key.shift_r>",<Key.space><Key.shift_r>"<Key.caps_lock>c<Key.caps_lock>ONSEQUENT<Key.shift_r>",<Key.space><Key.right><Key.caps_lock>s<Key.caps_lock>UPPORT<Key.shift_r>",<Key.space><Key.shift_r>"<Key.caps_lock>c<Key.caps_lock>ONFIDENCE<Key.shift_r>"<Key.backspace>
Screenshot: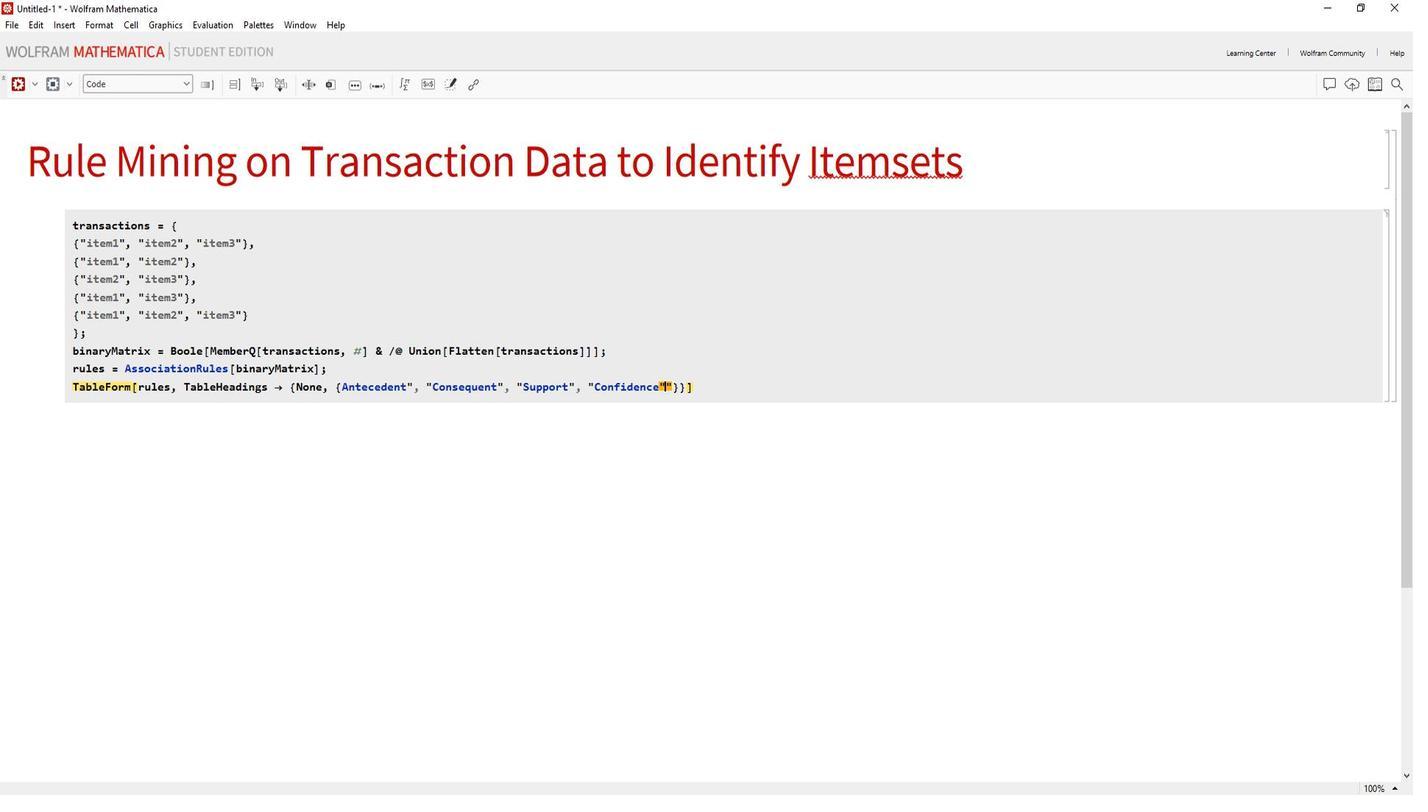 
Action: Mouse moved to (411, 336)
Screenshot: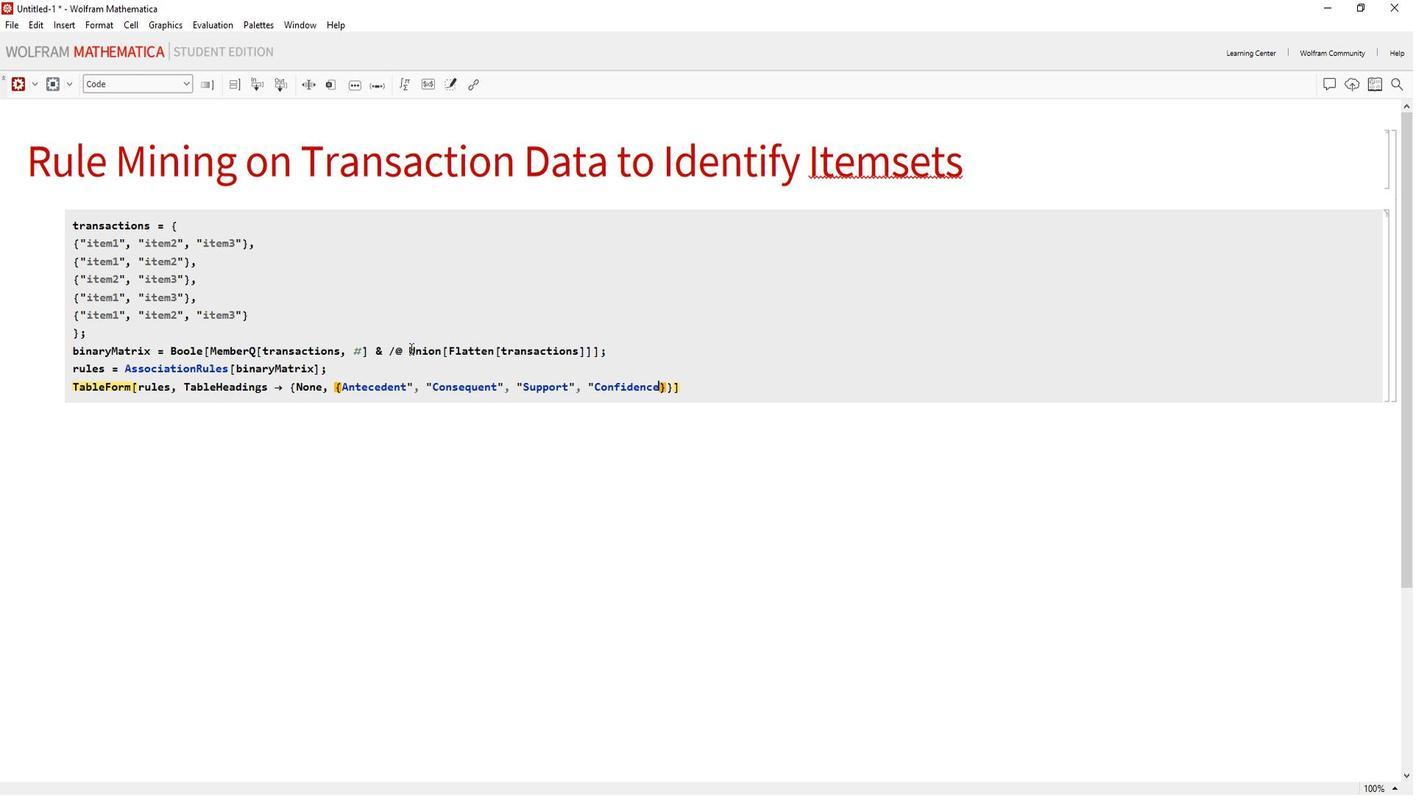 
Action: Key pressed <Key.shift_r>"
Screenshot: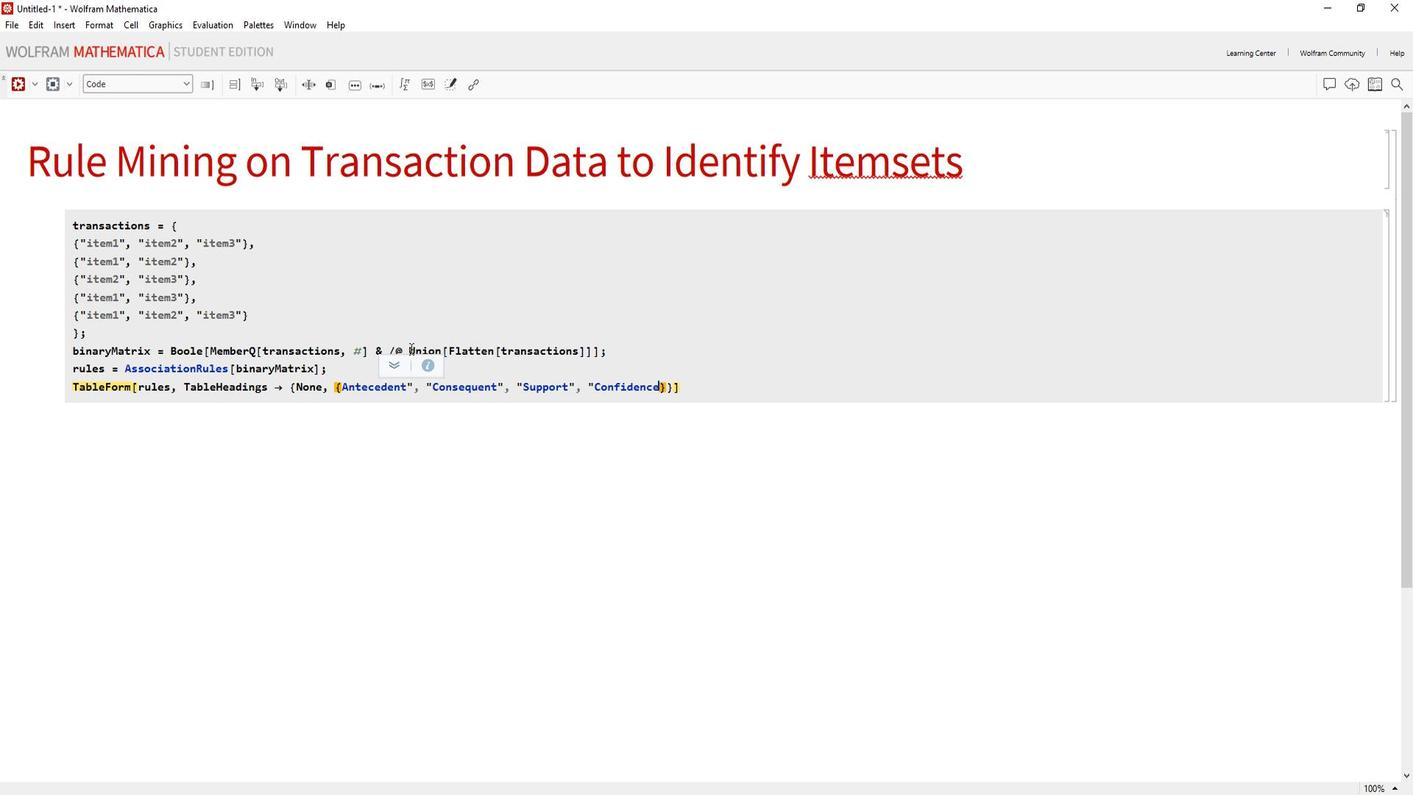 
Action: Mouse moved to (596, 368)
Screenshot: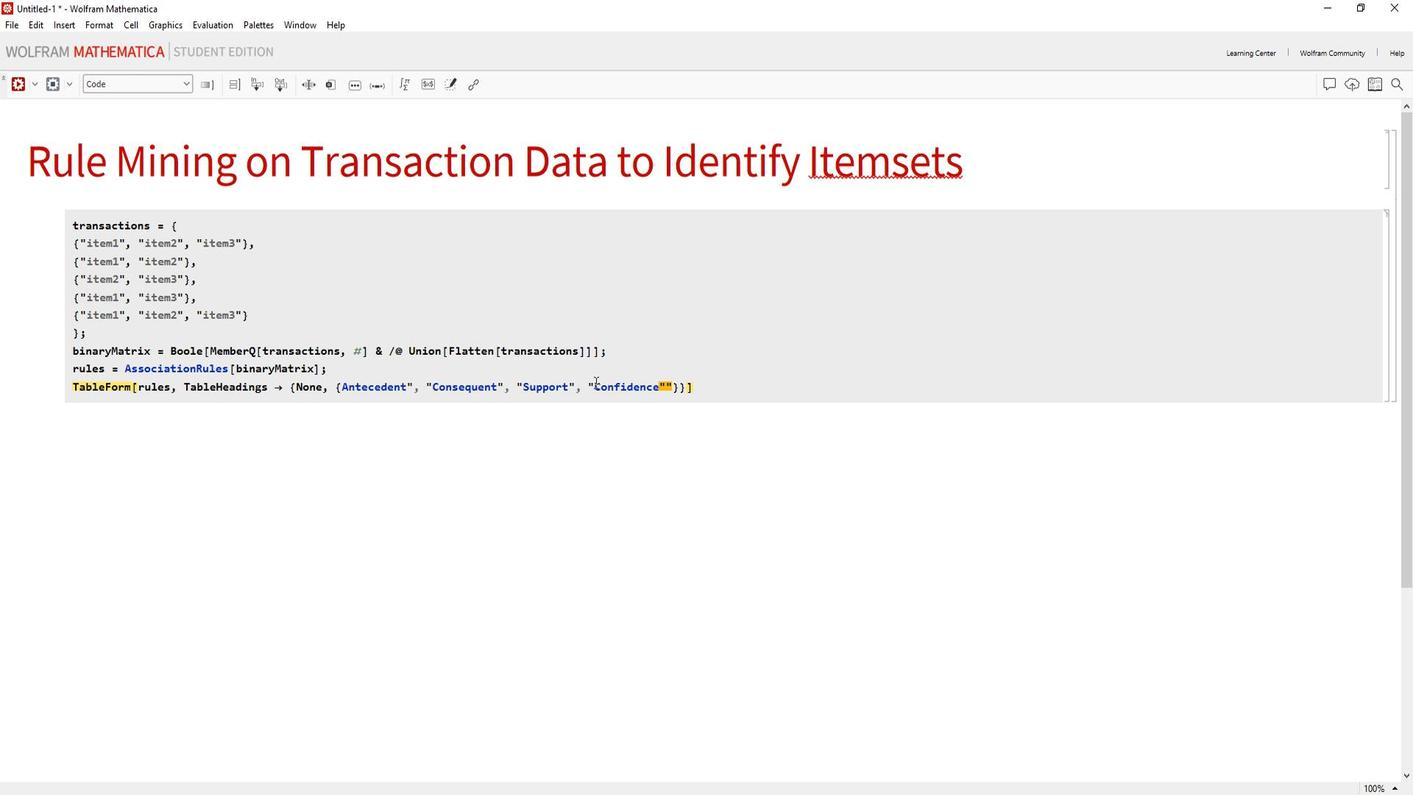 
Action: Mouse pressed left at (596, 368)
Screenshot: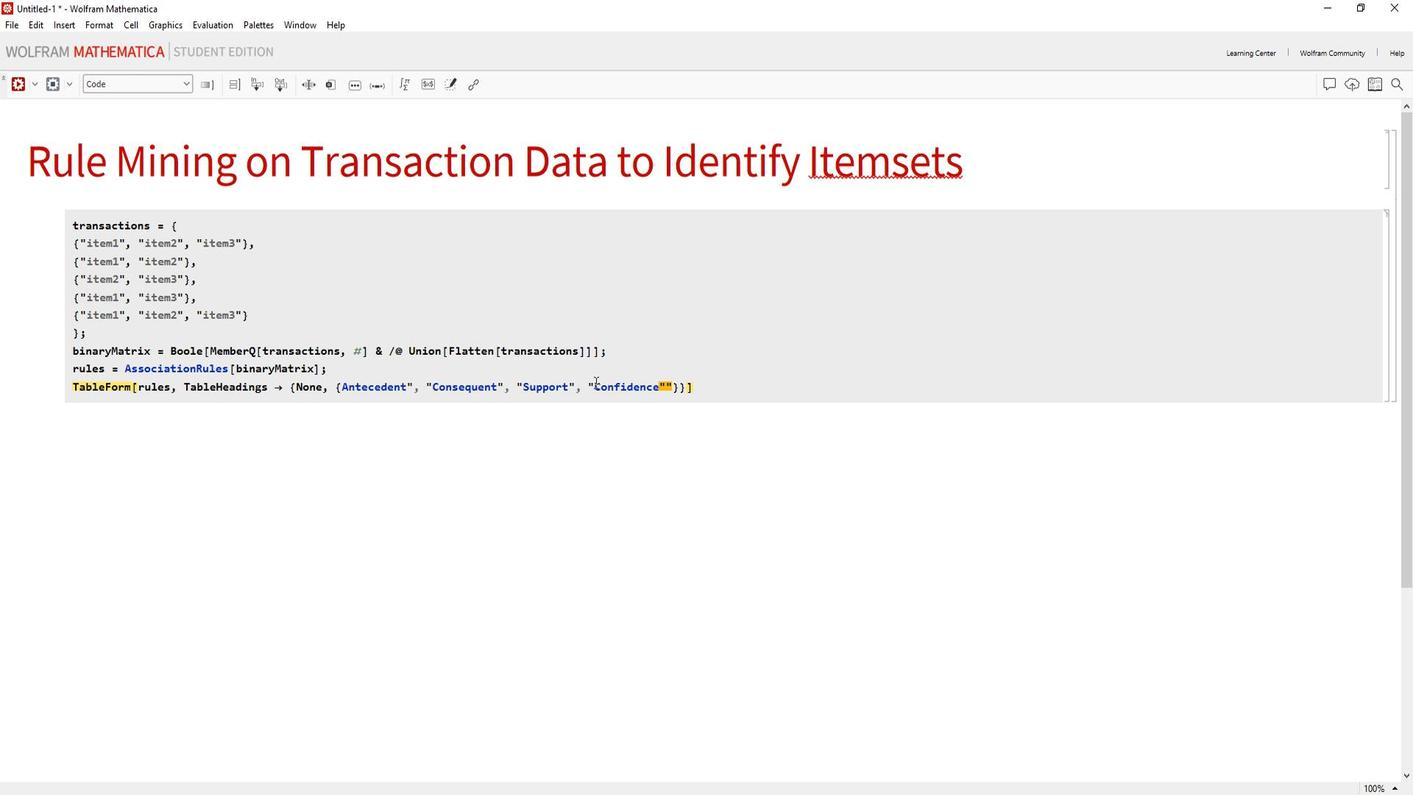 
Action: Mouse moved to (595, 368)
Screenshot: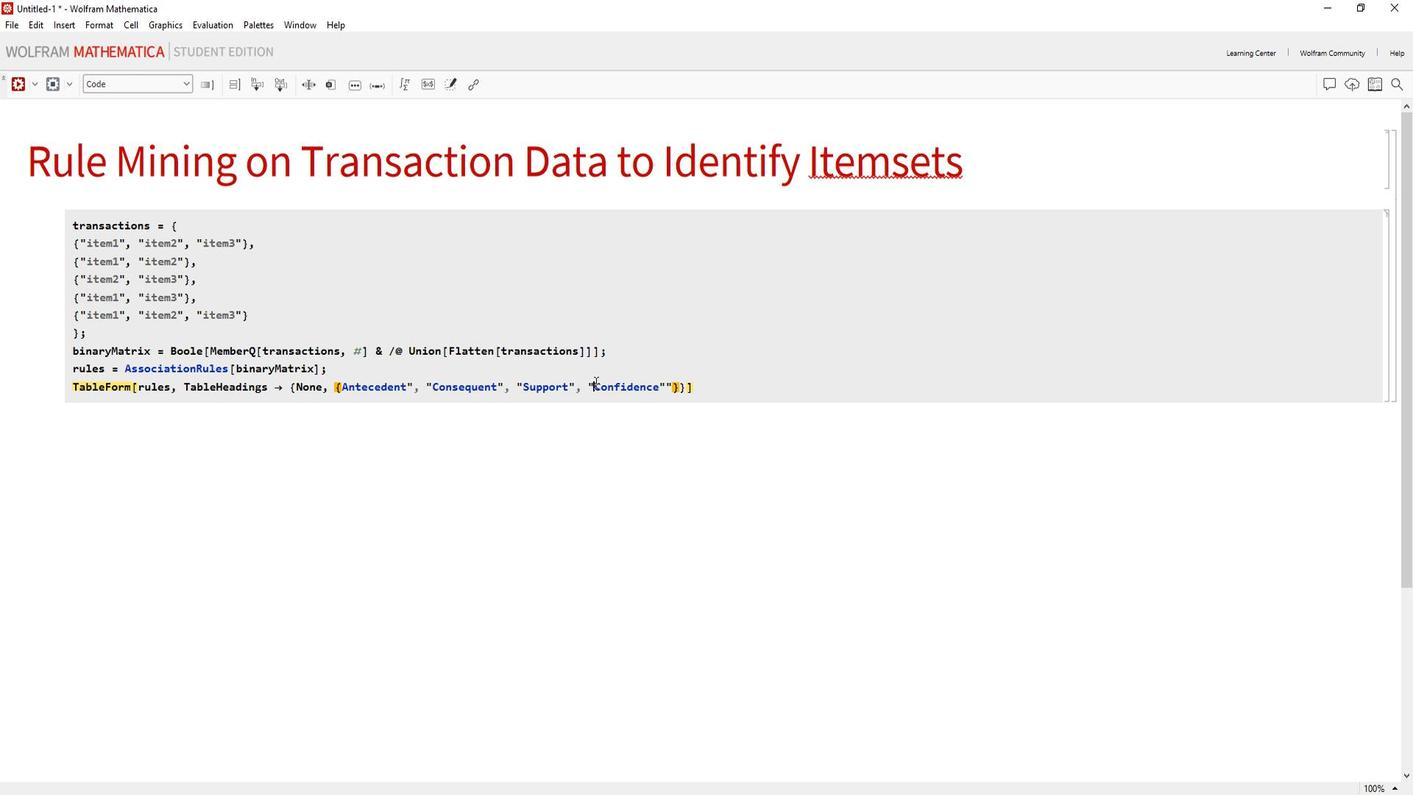 
Action: Key pressed <Key.backspace><Key.shift_r>"
Screenshot: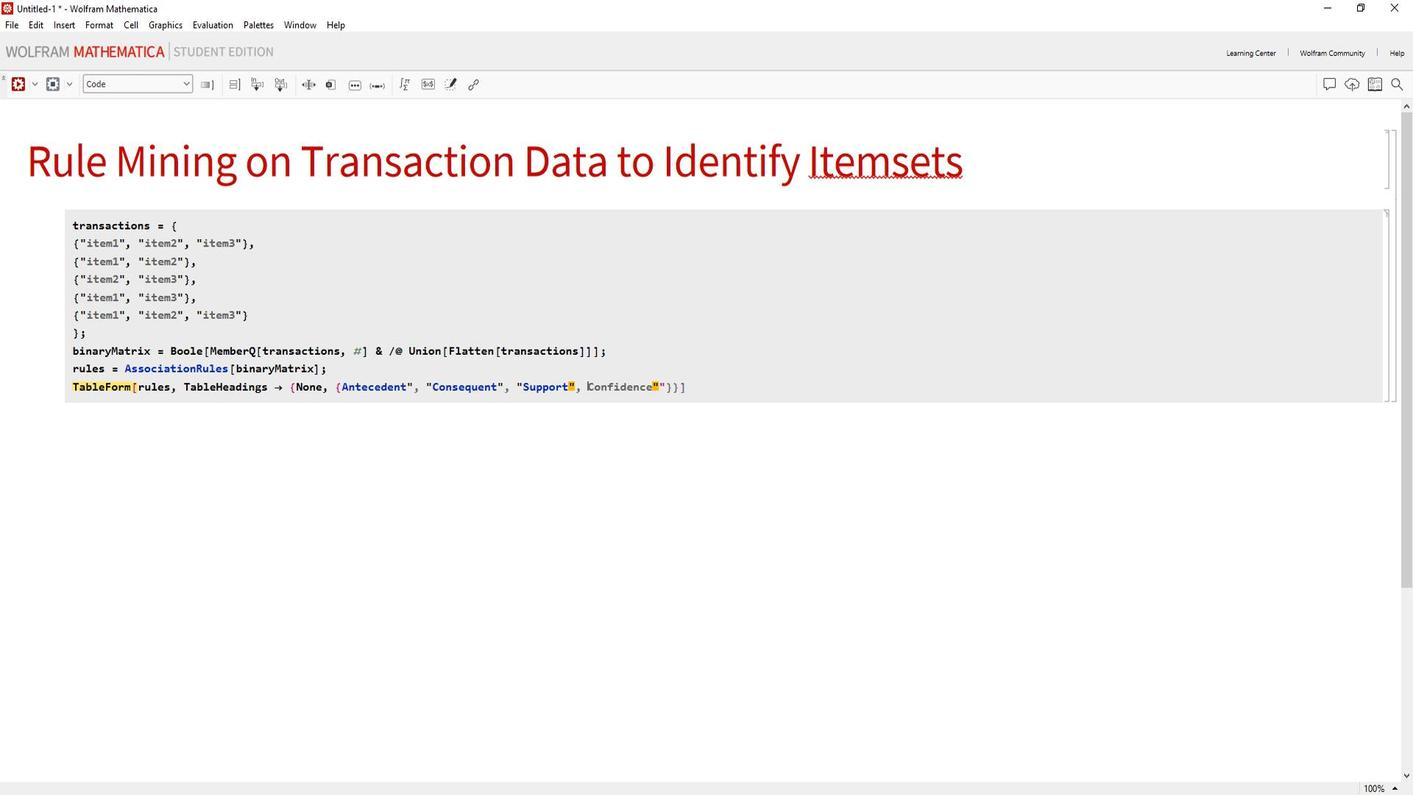 
Action: Mouse moved to (673, 371)
Screenshot: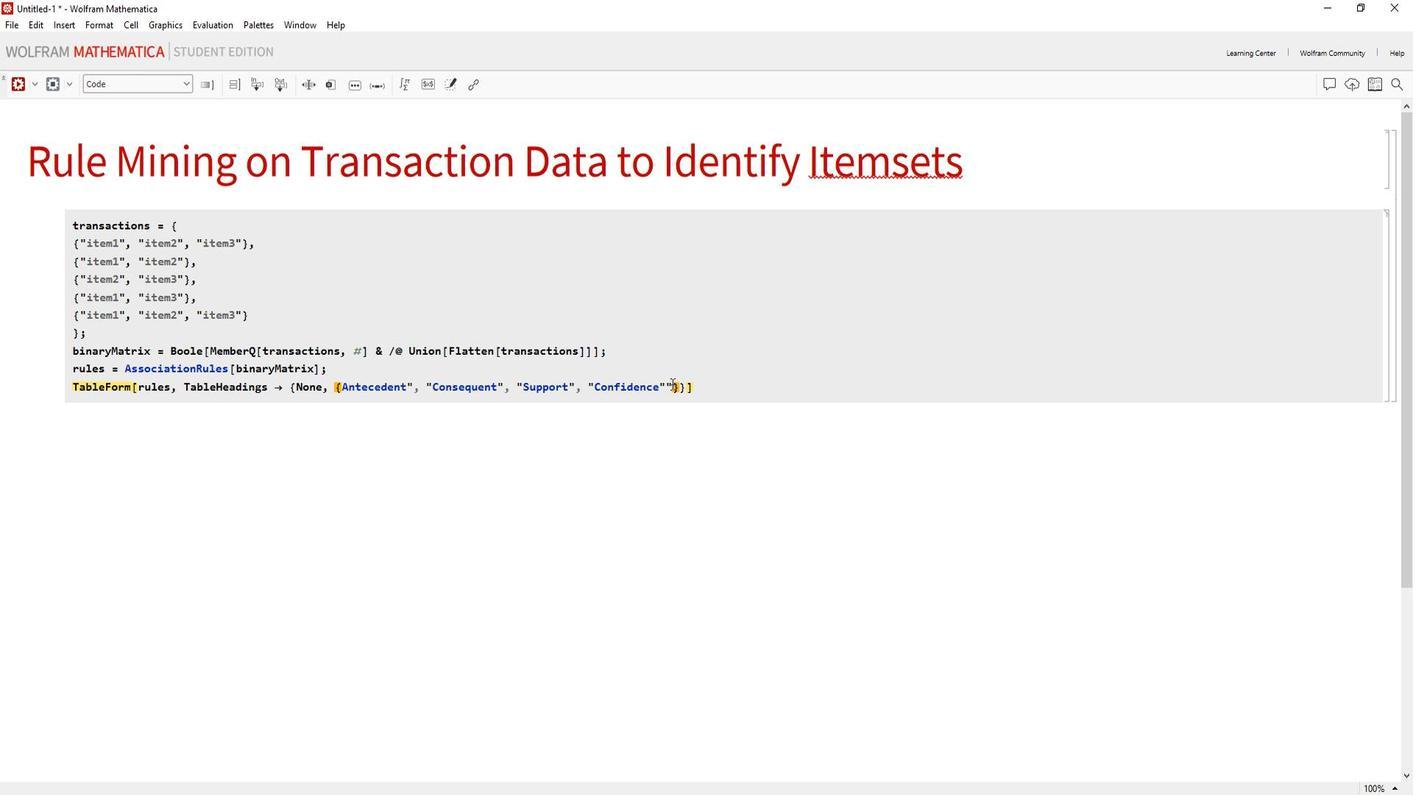 
Action: Mouse pressed left at (673, 371)
Screenshot: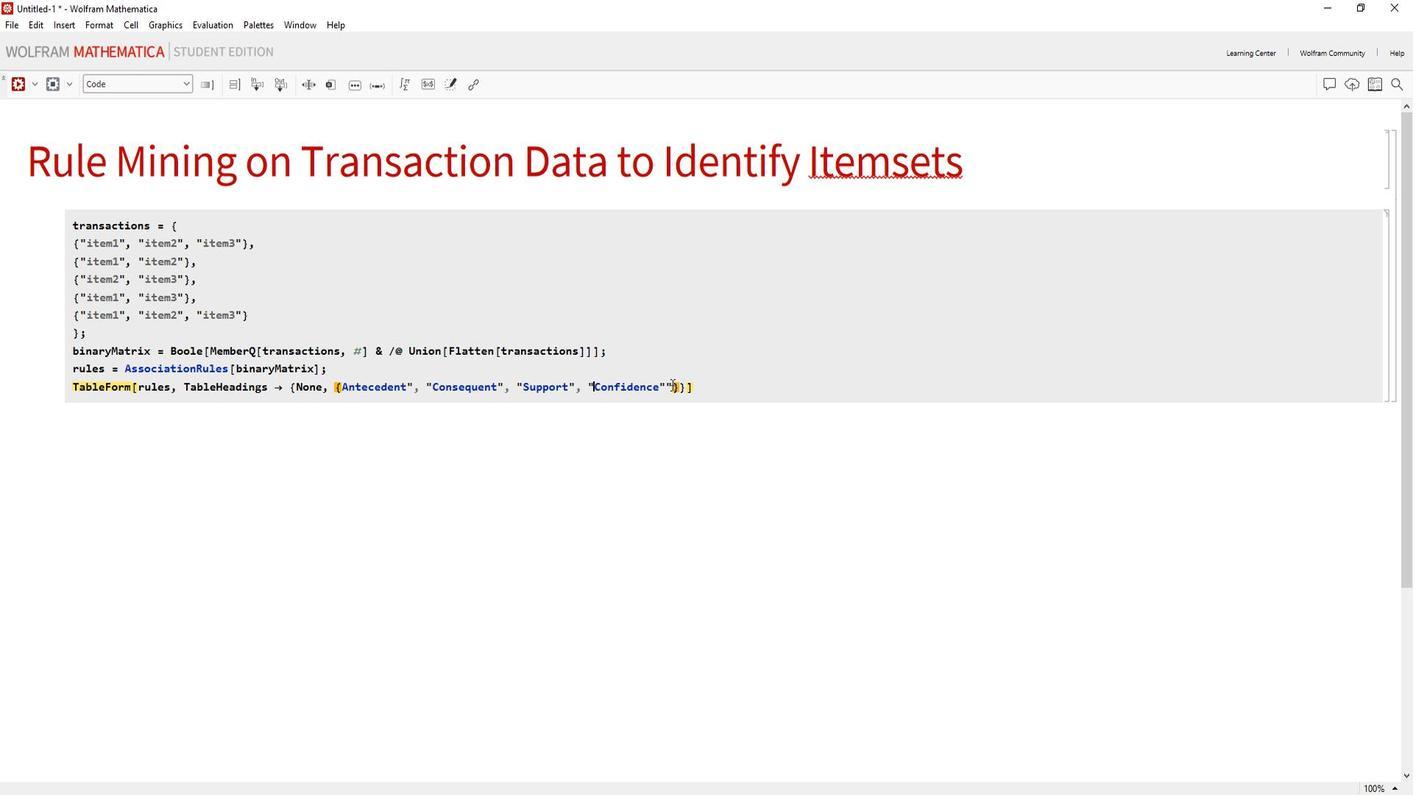 
Action: Key pressed <Key.backspace>
Screenshot: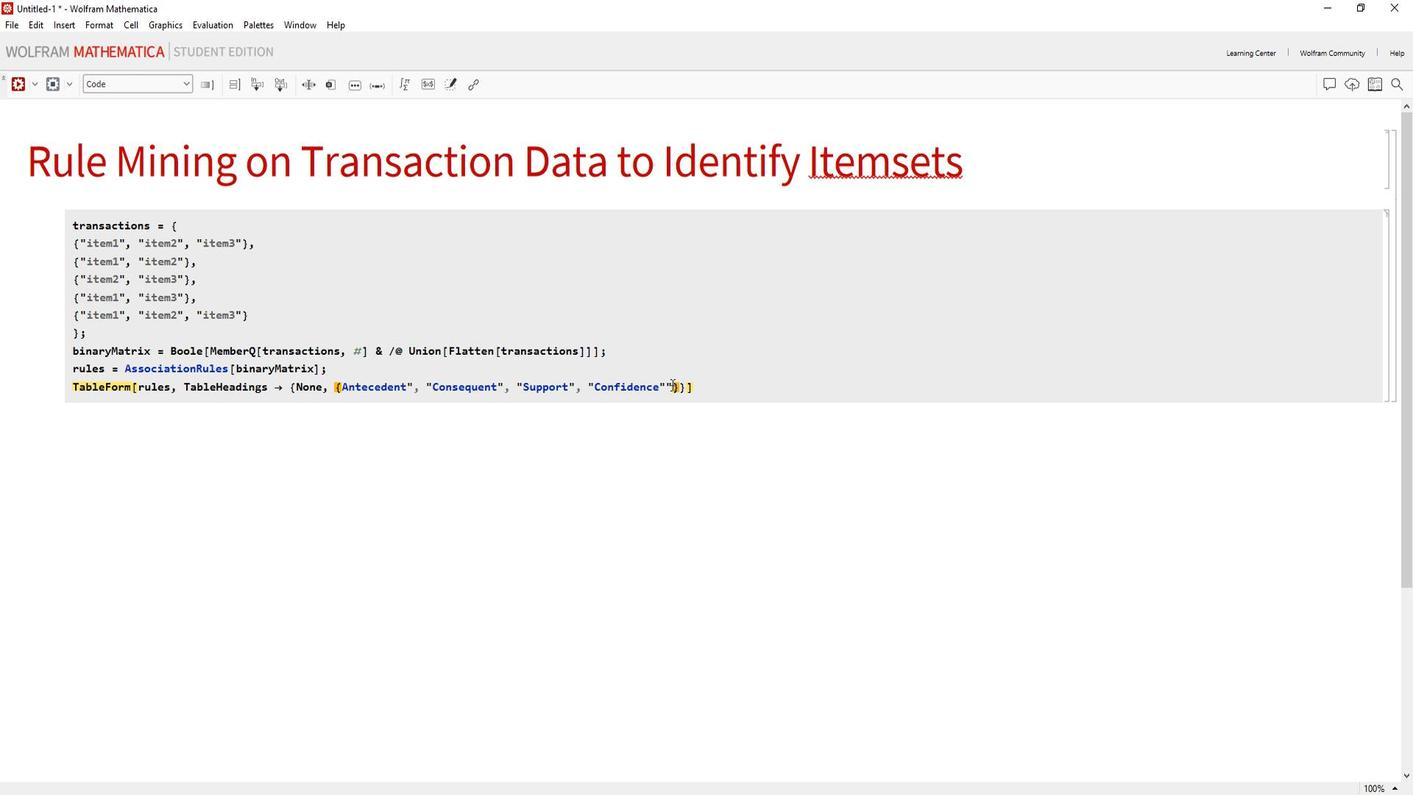 
Action: Mouse moved to (692, 377)
Screenshot: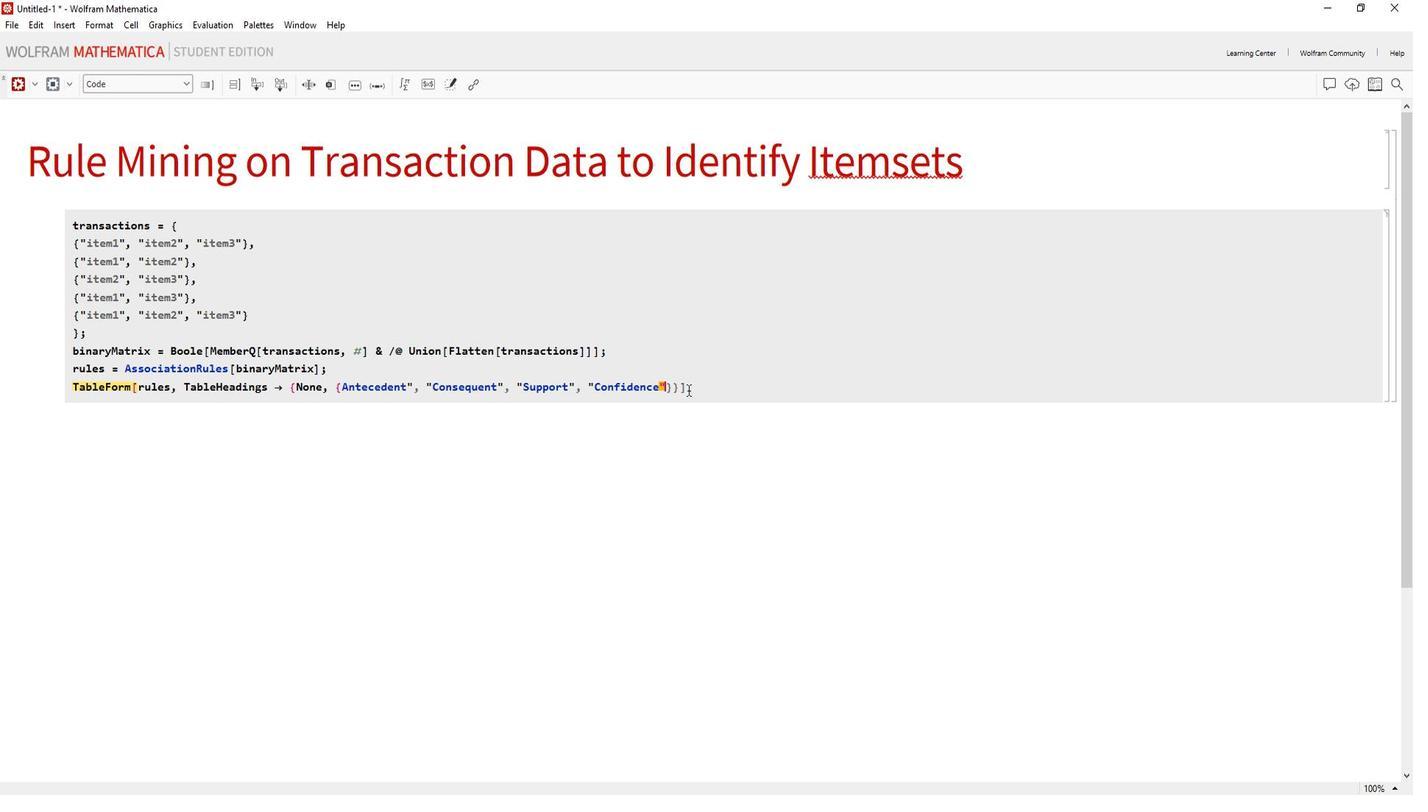 
Action: Mouse pressed left at (692, 377)
Screenshot: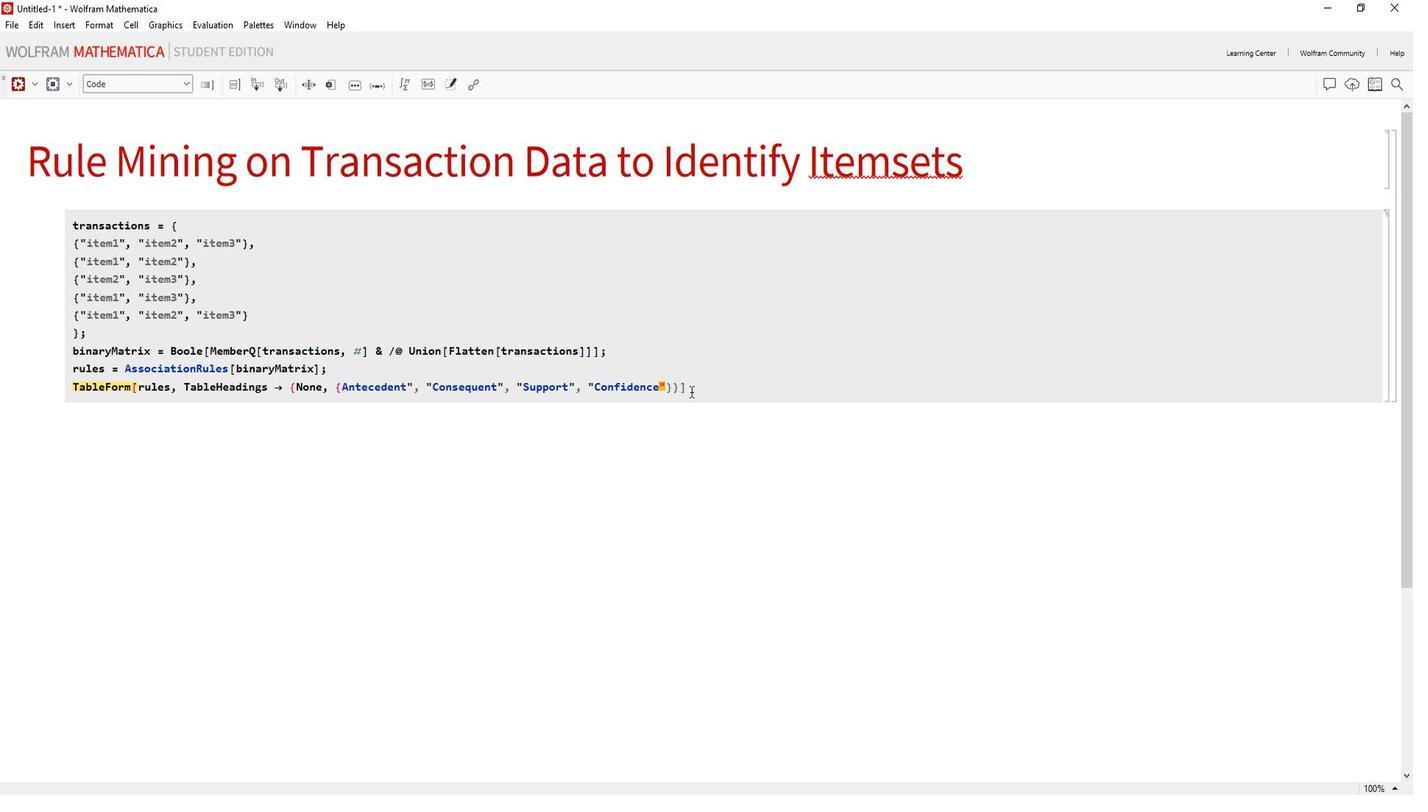 
Action: Mouse moved to (665, 372)
Screenshot: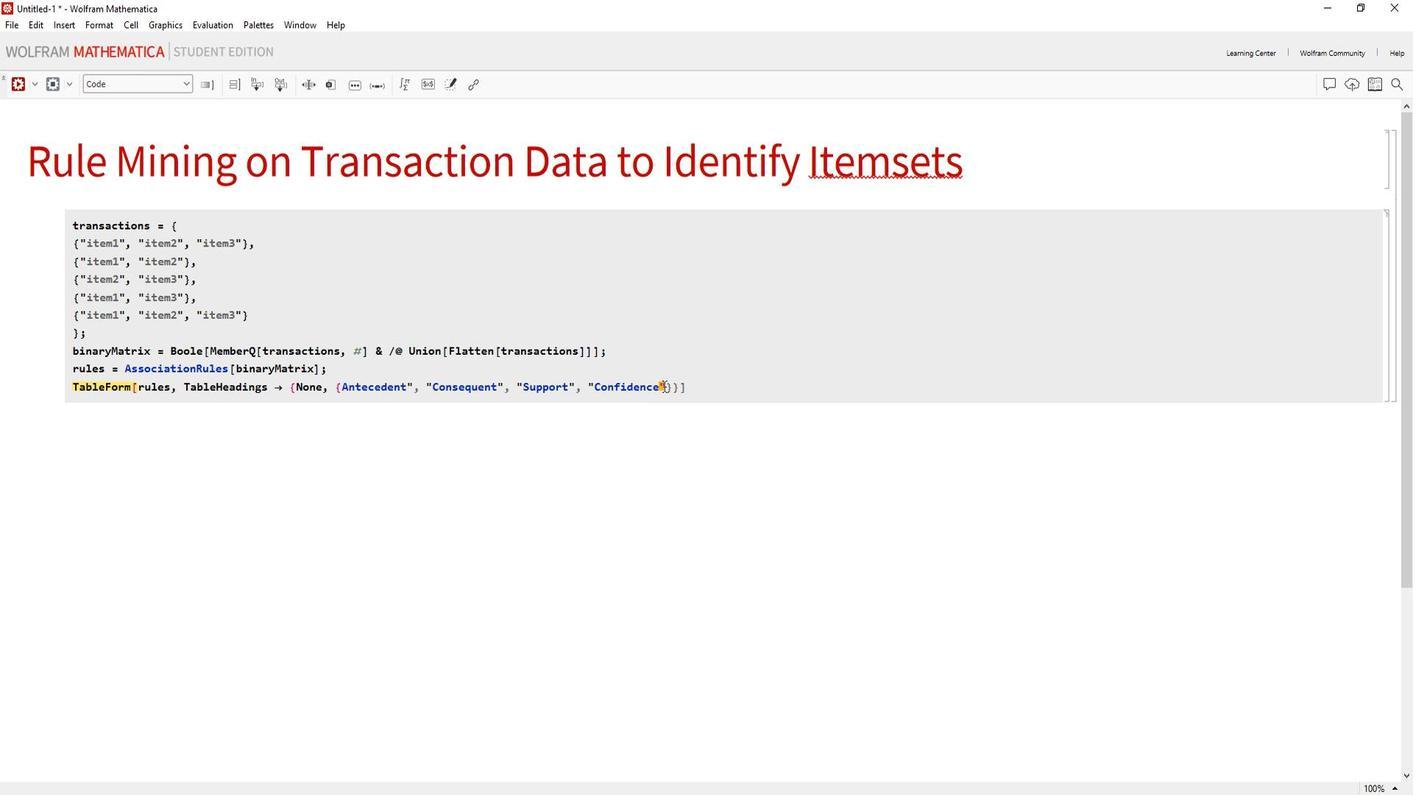 
Action: Mouse pressed left at (665, 372)
Screenshot: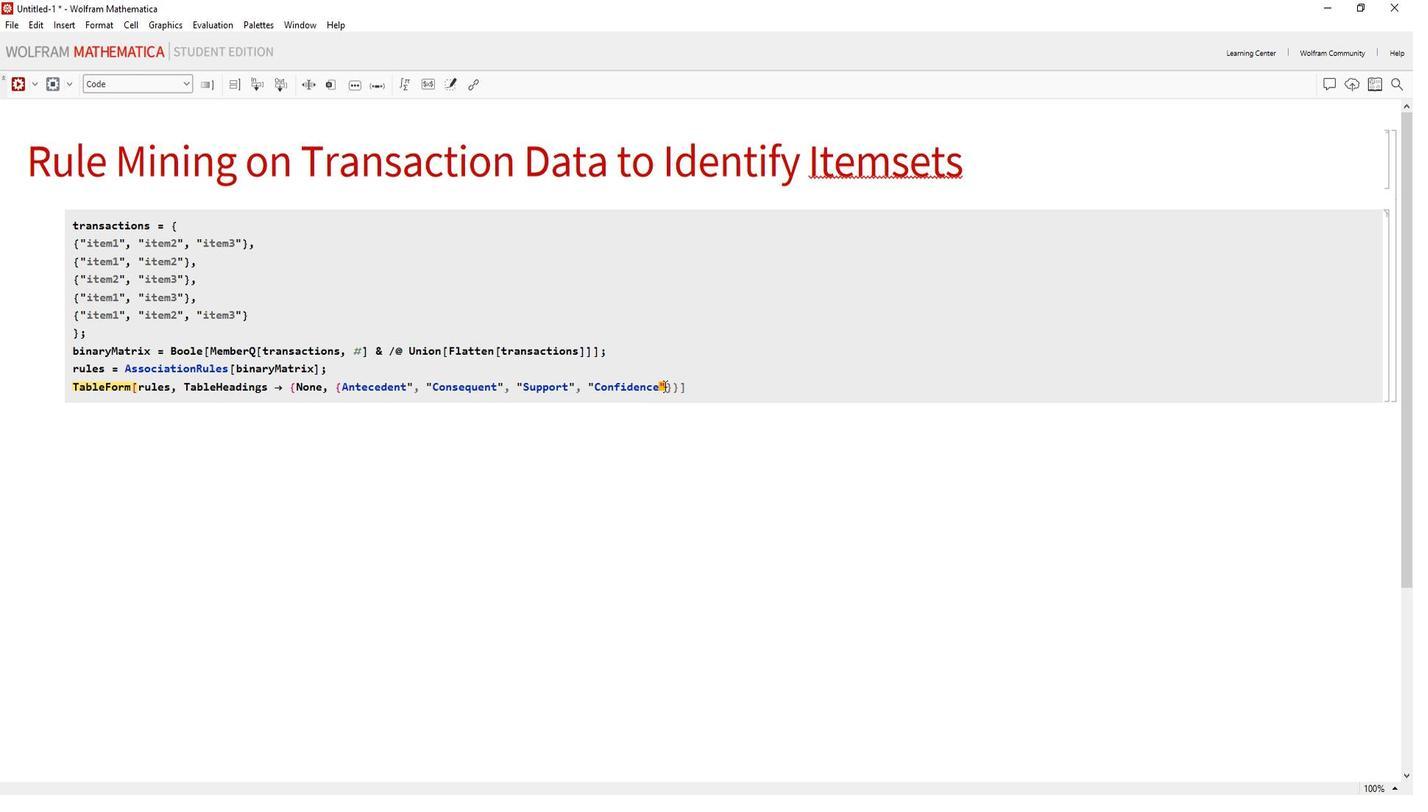 
Action: Mouse moved to (687, 374)
Screenshot: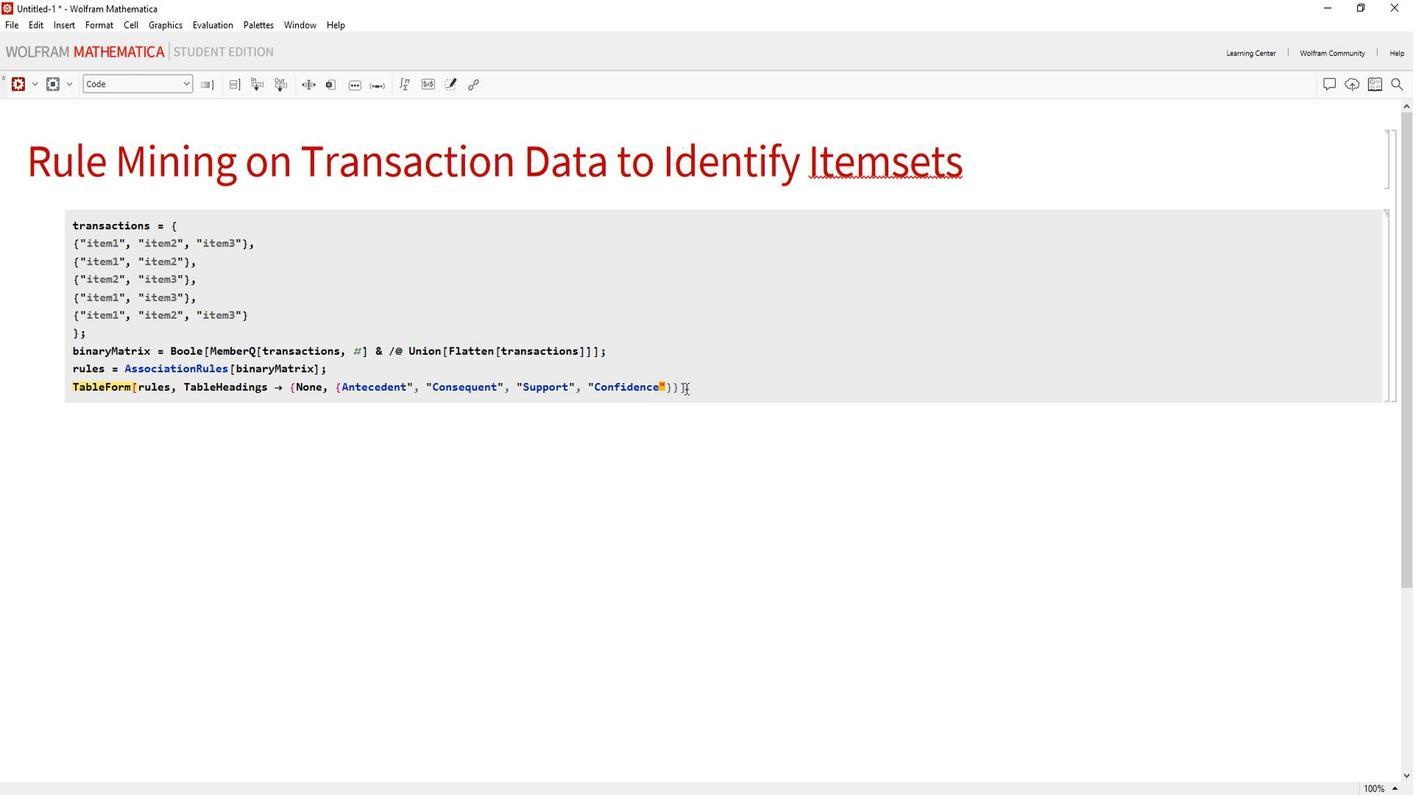 
Action: Mouse pressed left at (687, 374)
Screenshot: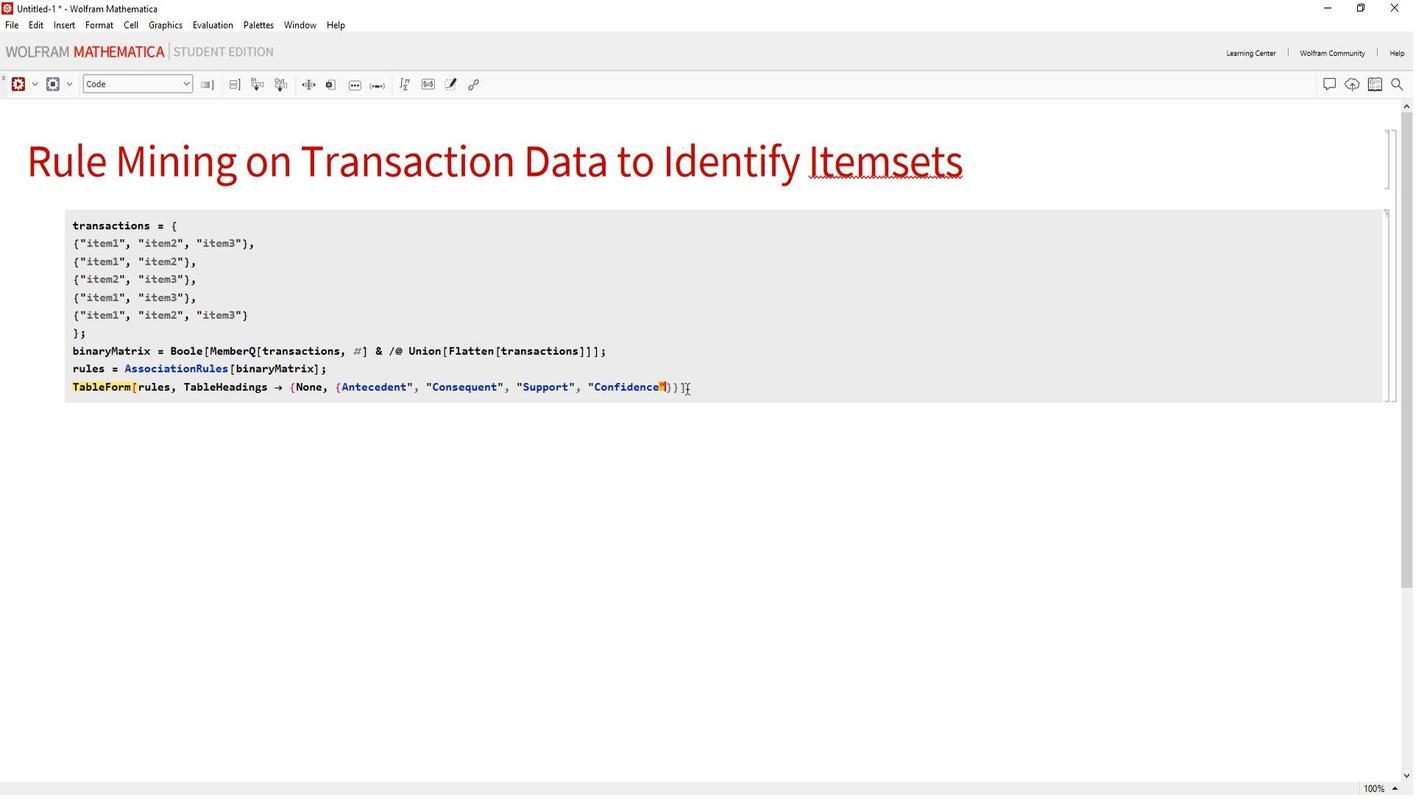 
Action: Mouse moved to (593, 376)
Screenshot: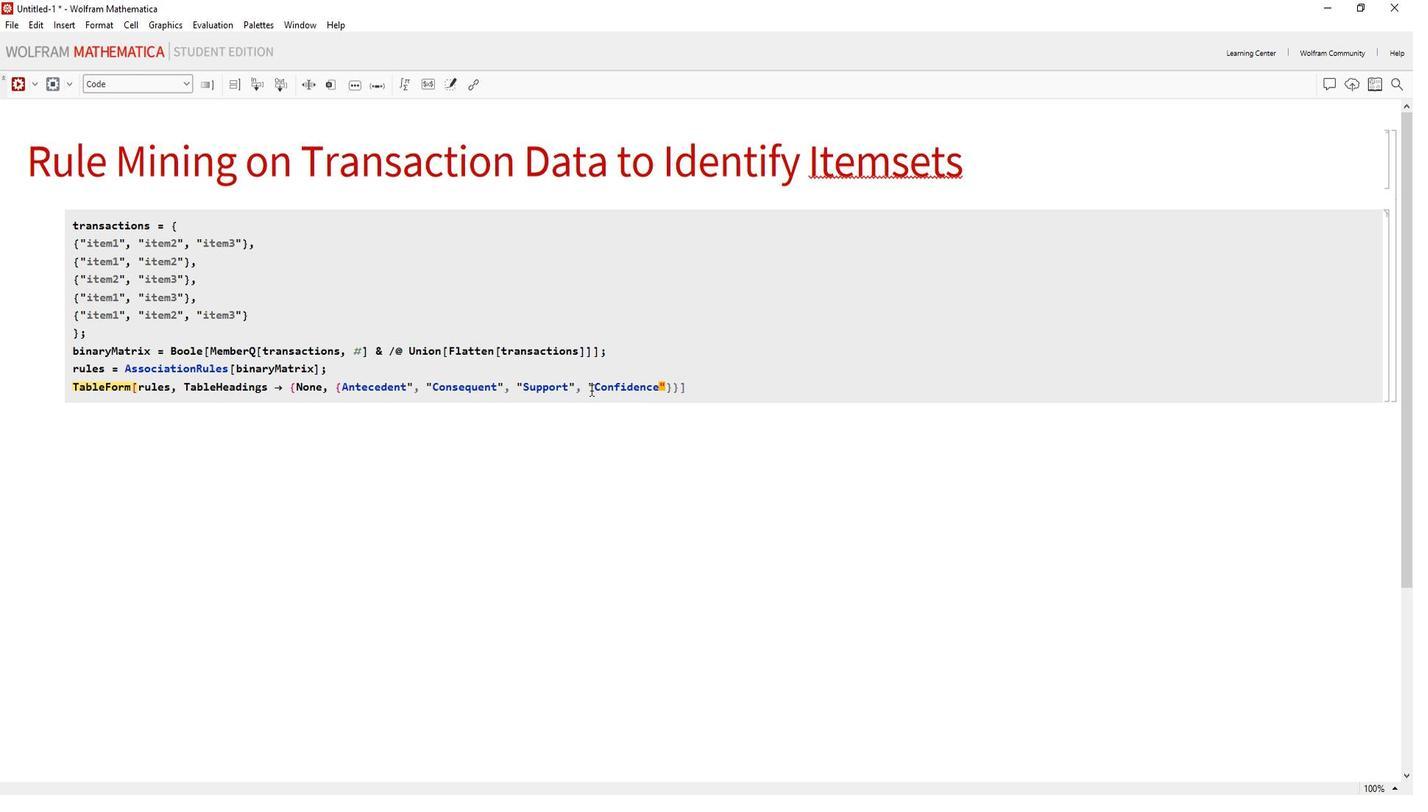 
Action: Mouse pressed left at (593, 376)
Screenshot: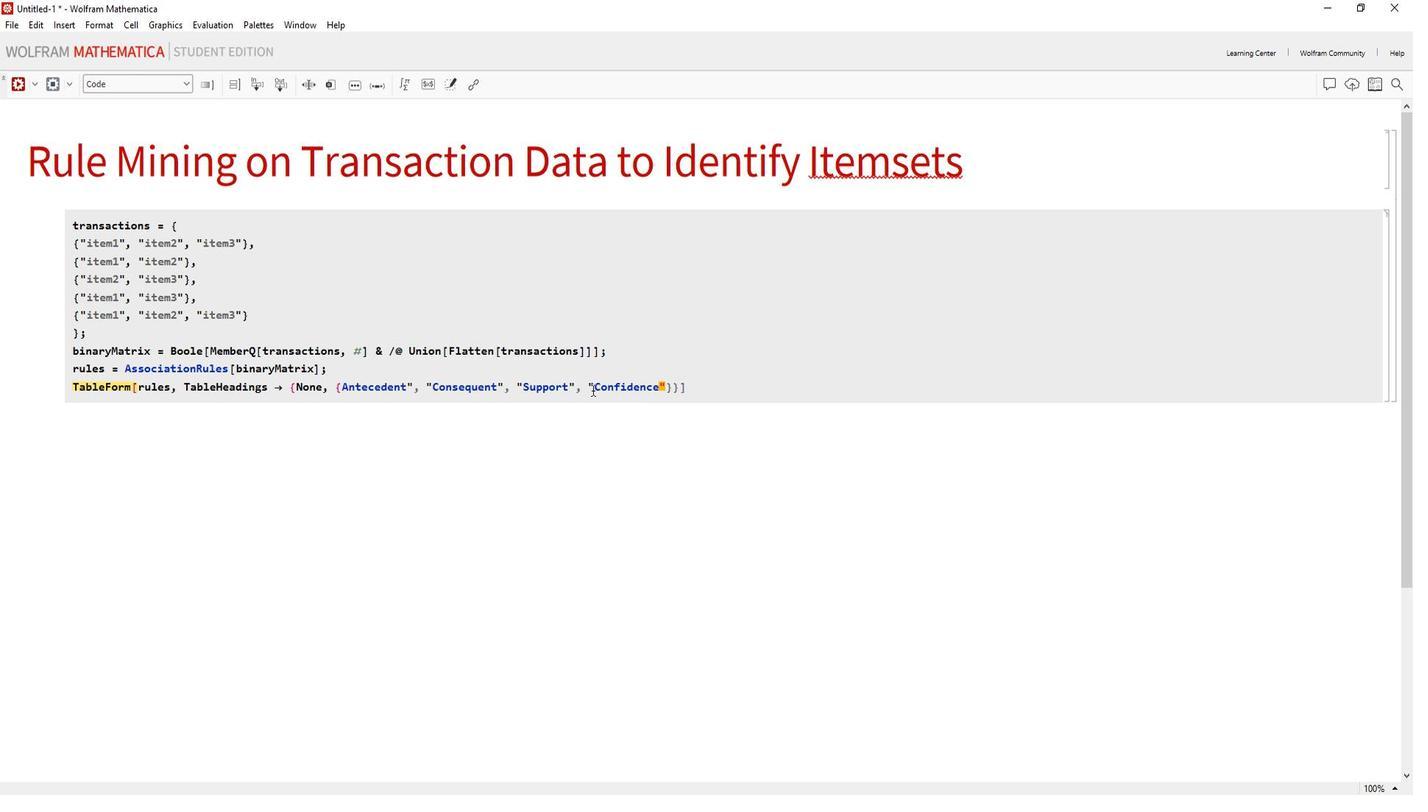
Action: Mouse moved to (418, 374)
Screenshot: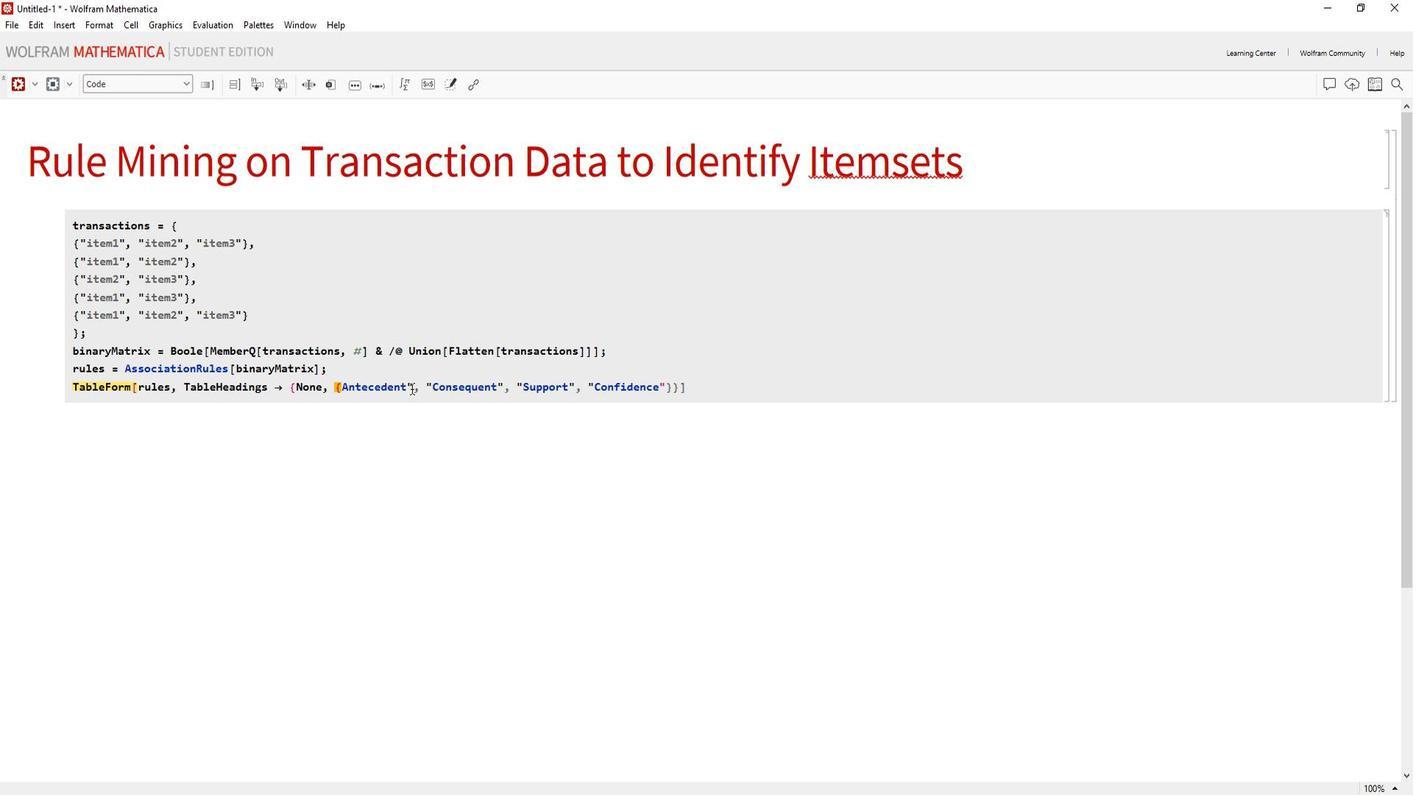 
Action: Mouse pressed left at (418, 374)
Screenshot: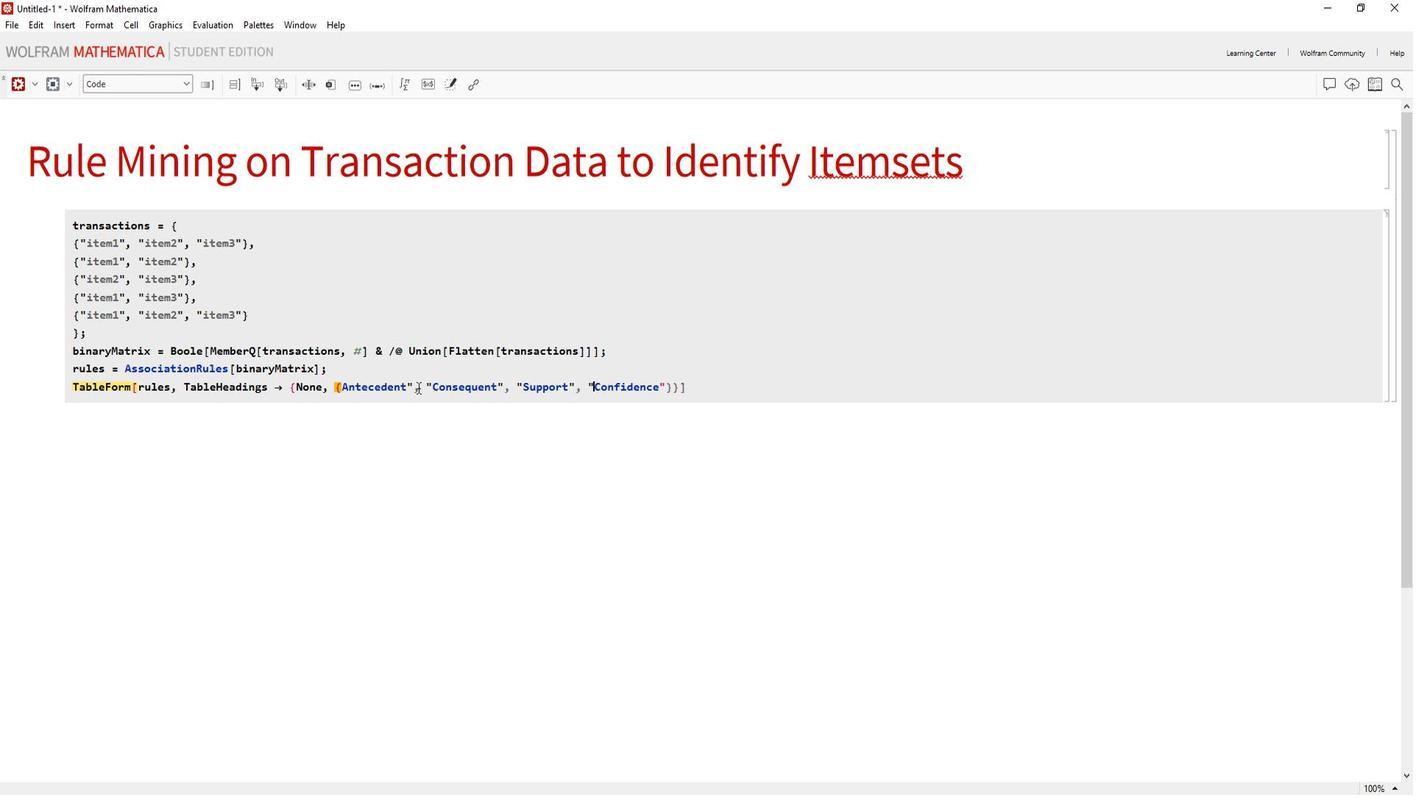 
Action: Mouse moved to (447, 373)
Screenshot: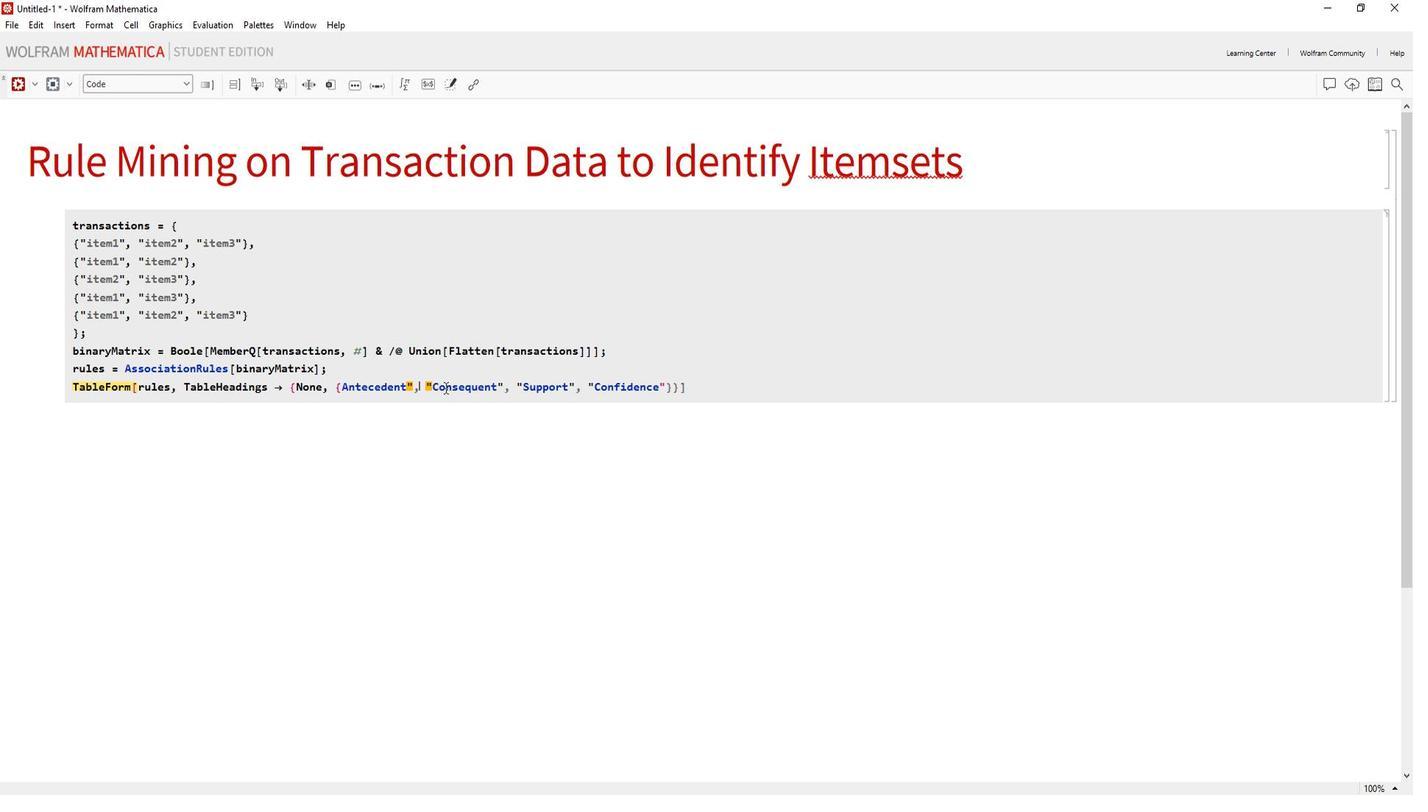 
Action: Mouse pressed left at (447, 373)
Screenshot: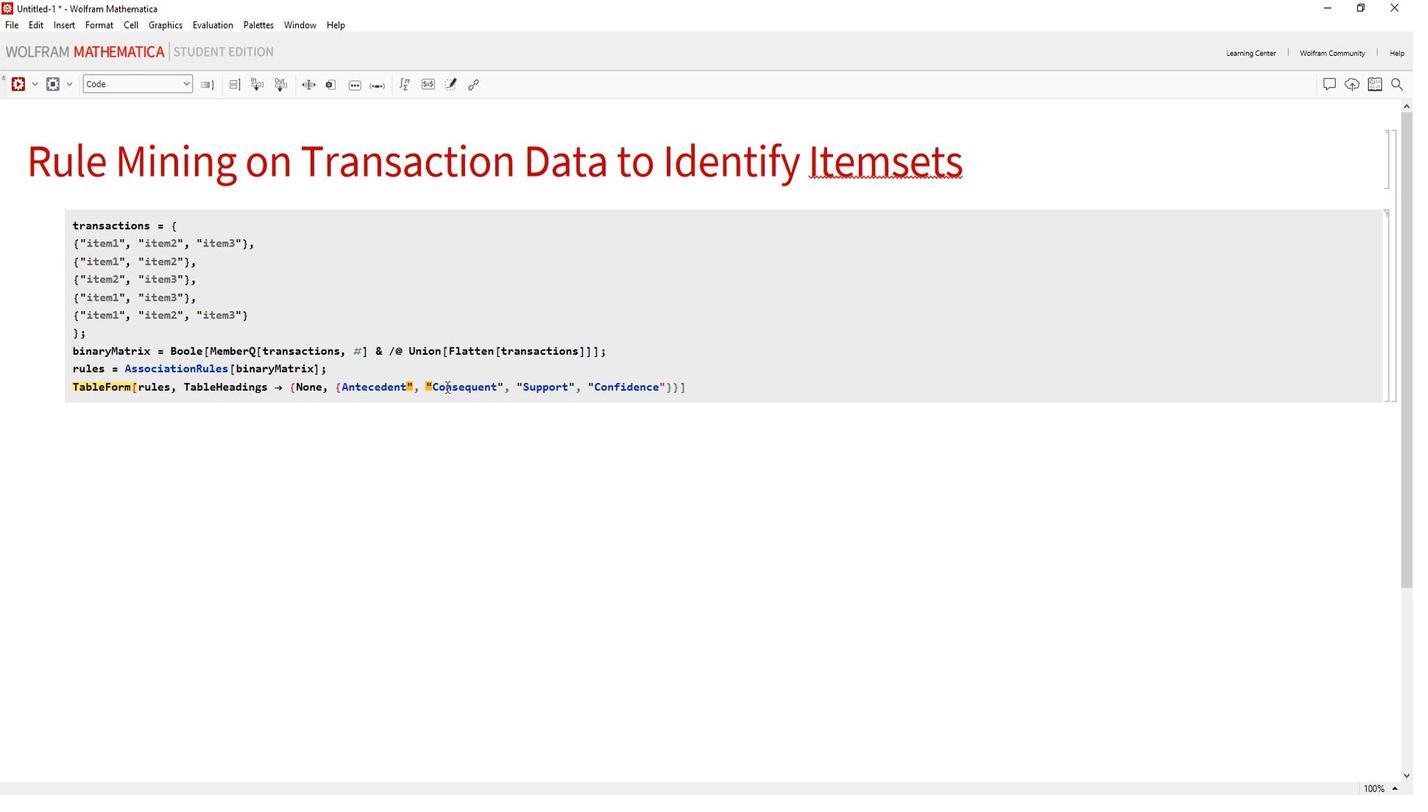 
Action: Mouse moved to (668, 372)
Screenshot: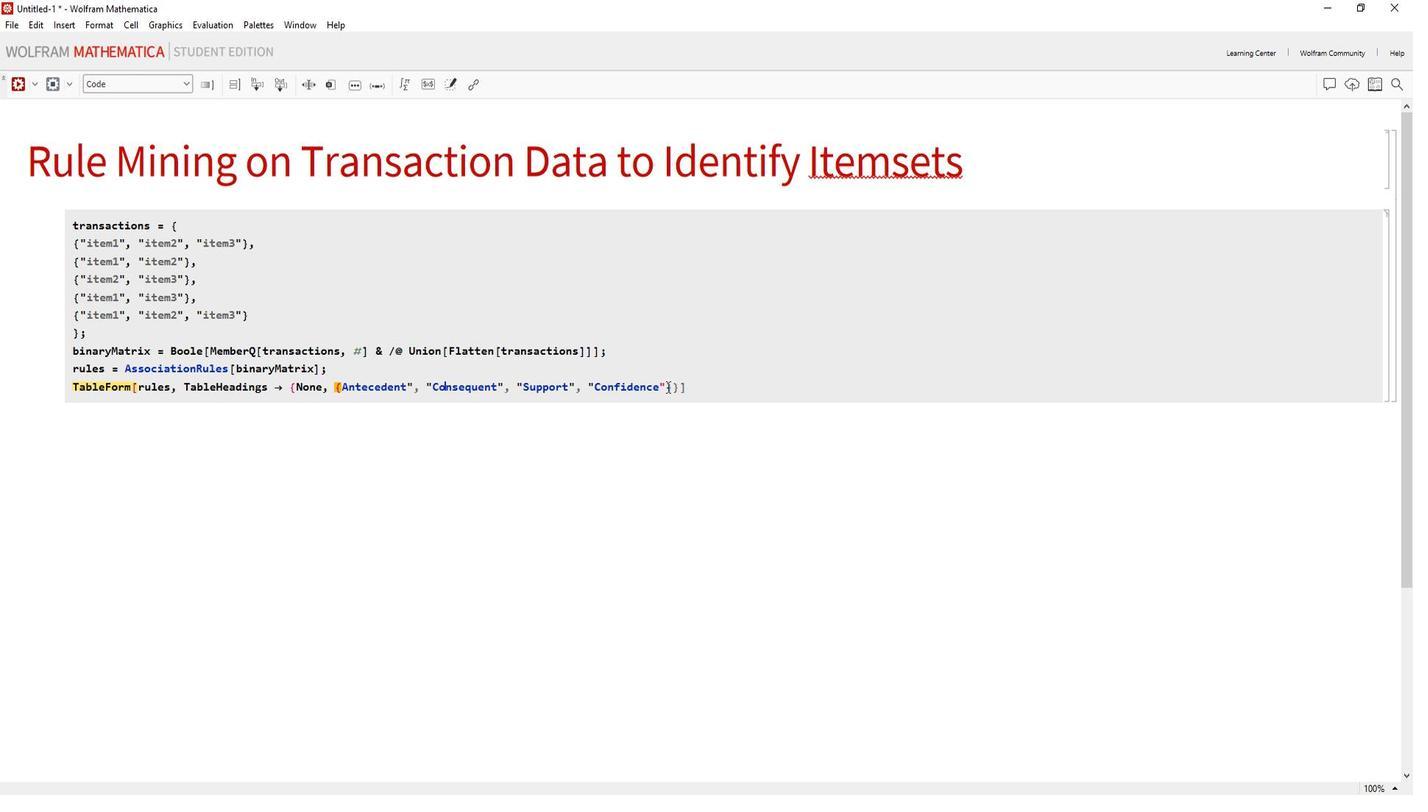 
Action: Mouse pressed left at (668, 372)
Screenshot: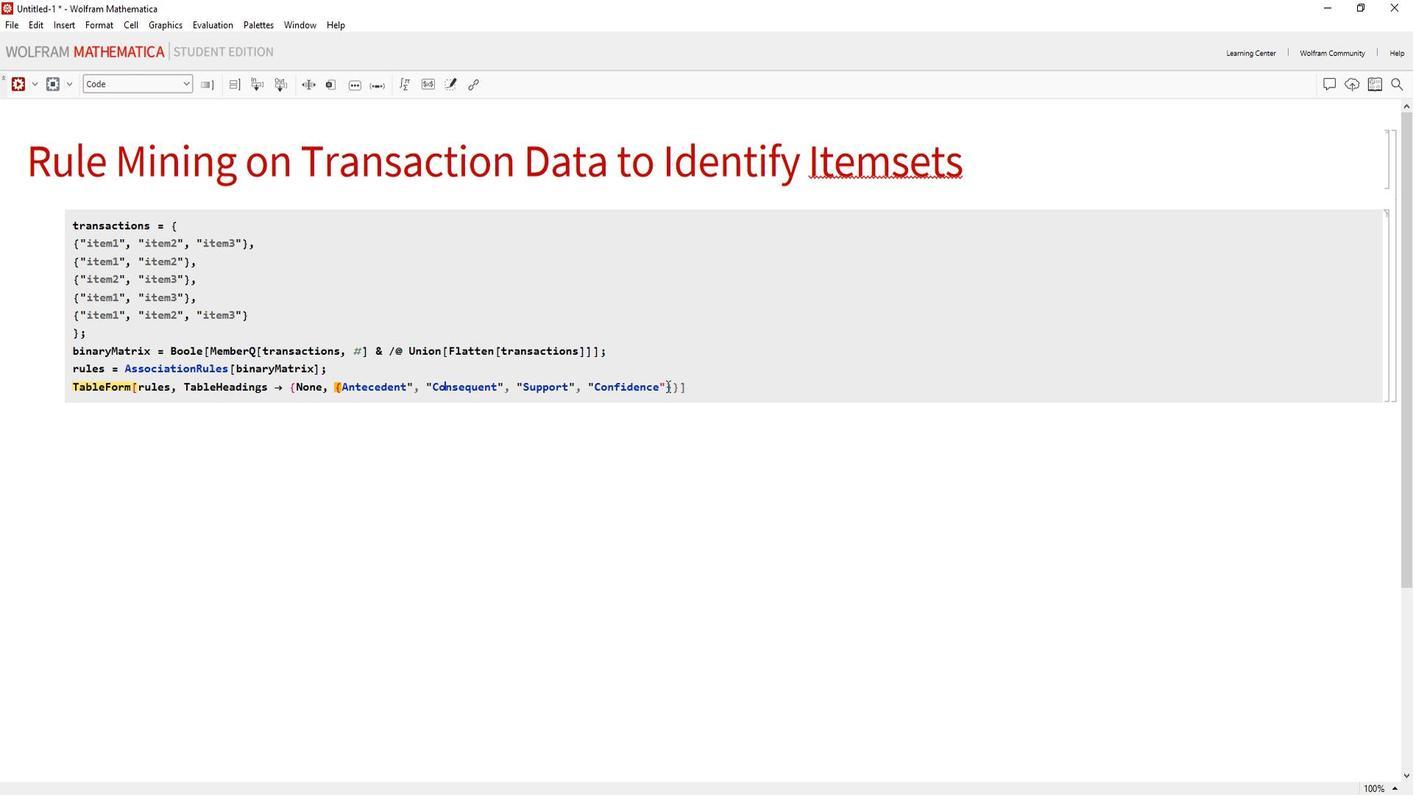 
Action: Mouse moved to (667, 373)
Screenshot: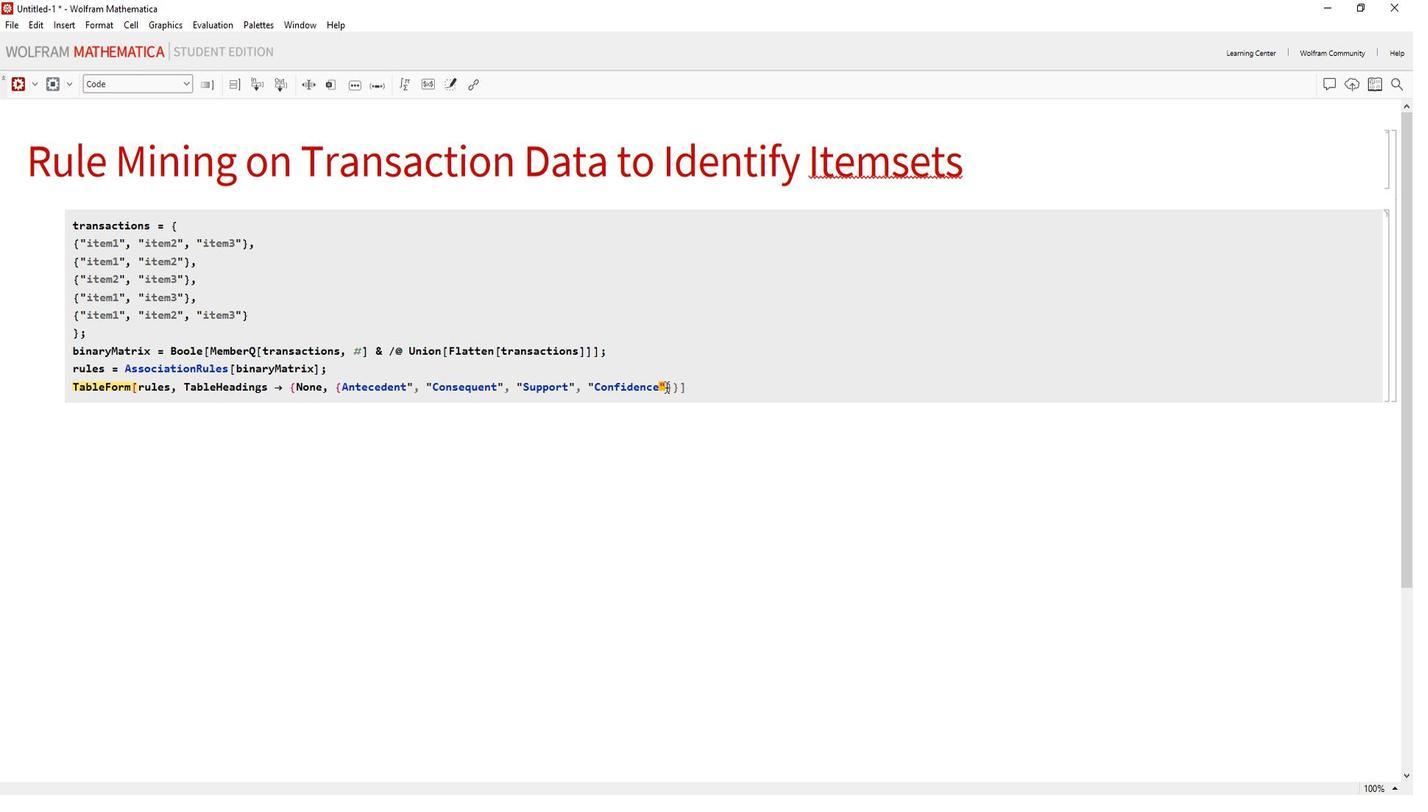 
Action: Key pressed <Key.backspace>
Screenshot: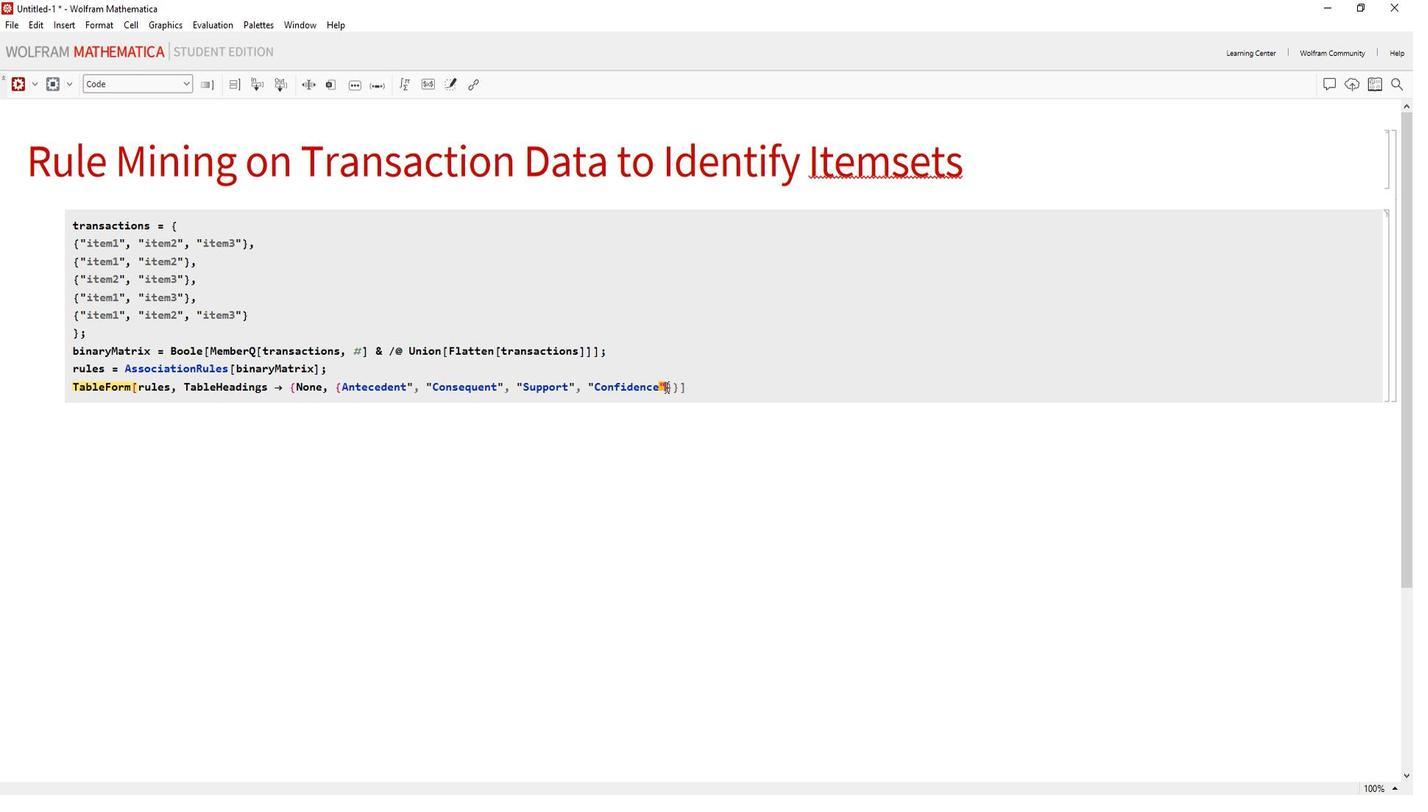 
Action: Mouse moved to (597, 374)
Screenshot: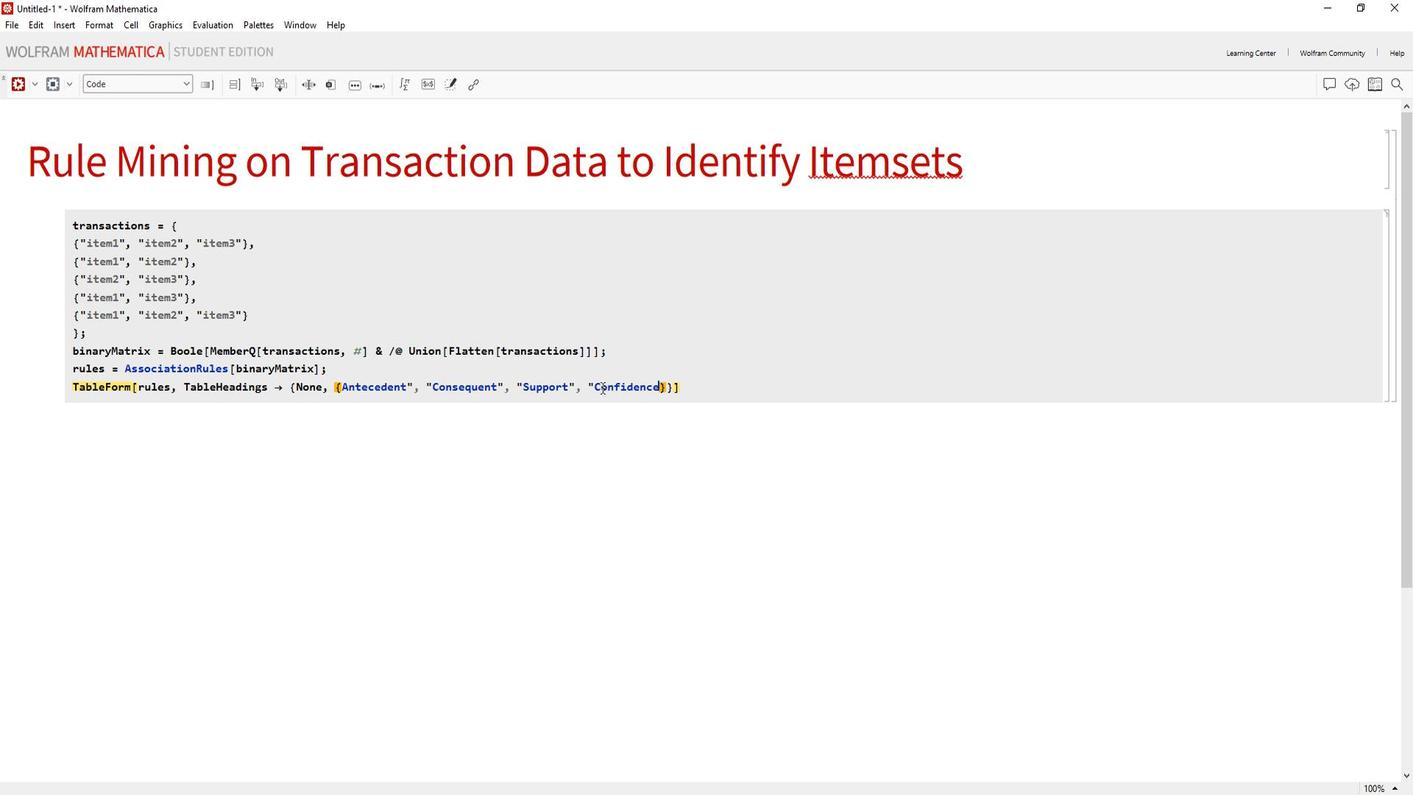 
Action: Mouse pressed left at (597, 374)
Screenshot: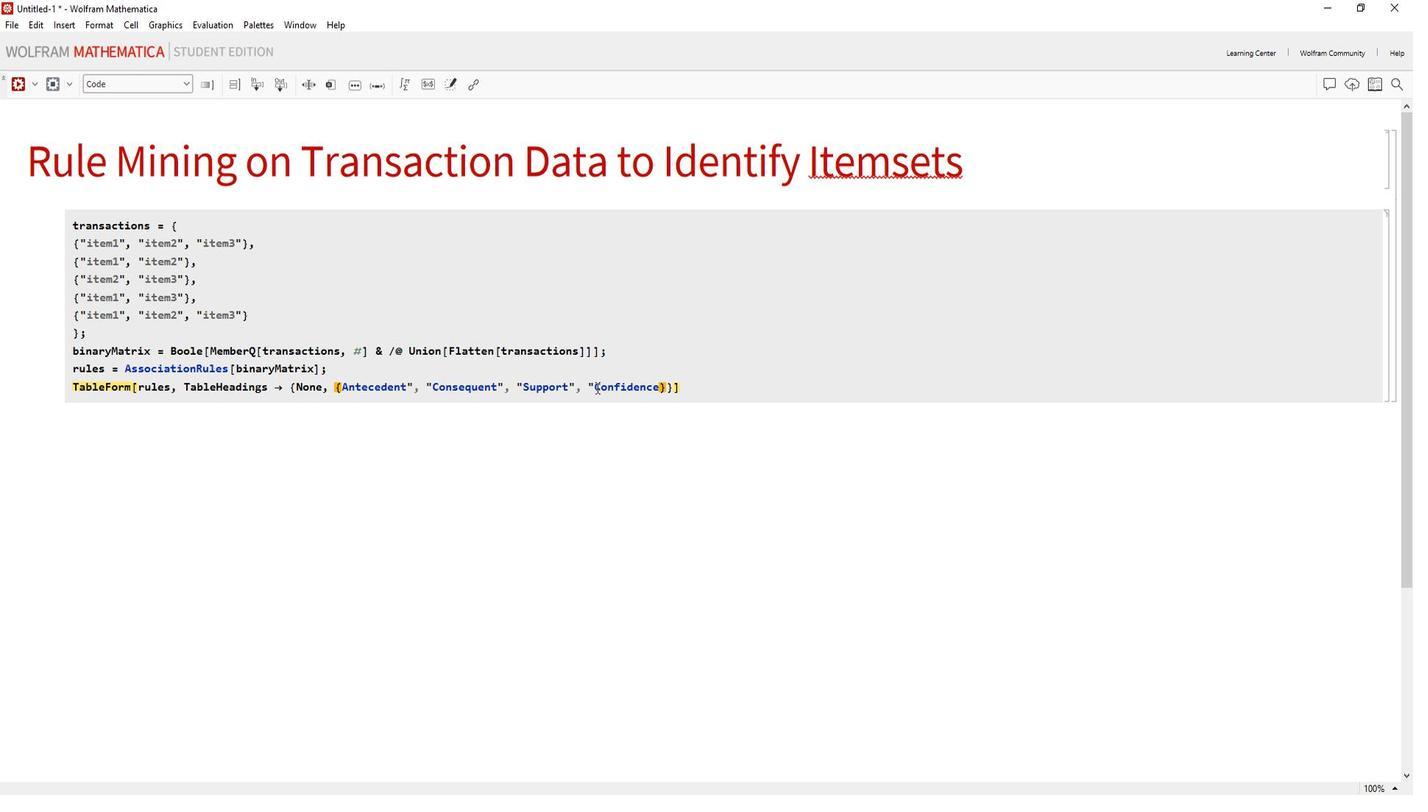 
Action: Mouse moved to (597, 374)
Screenshot: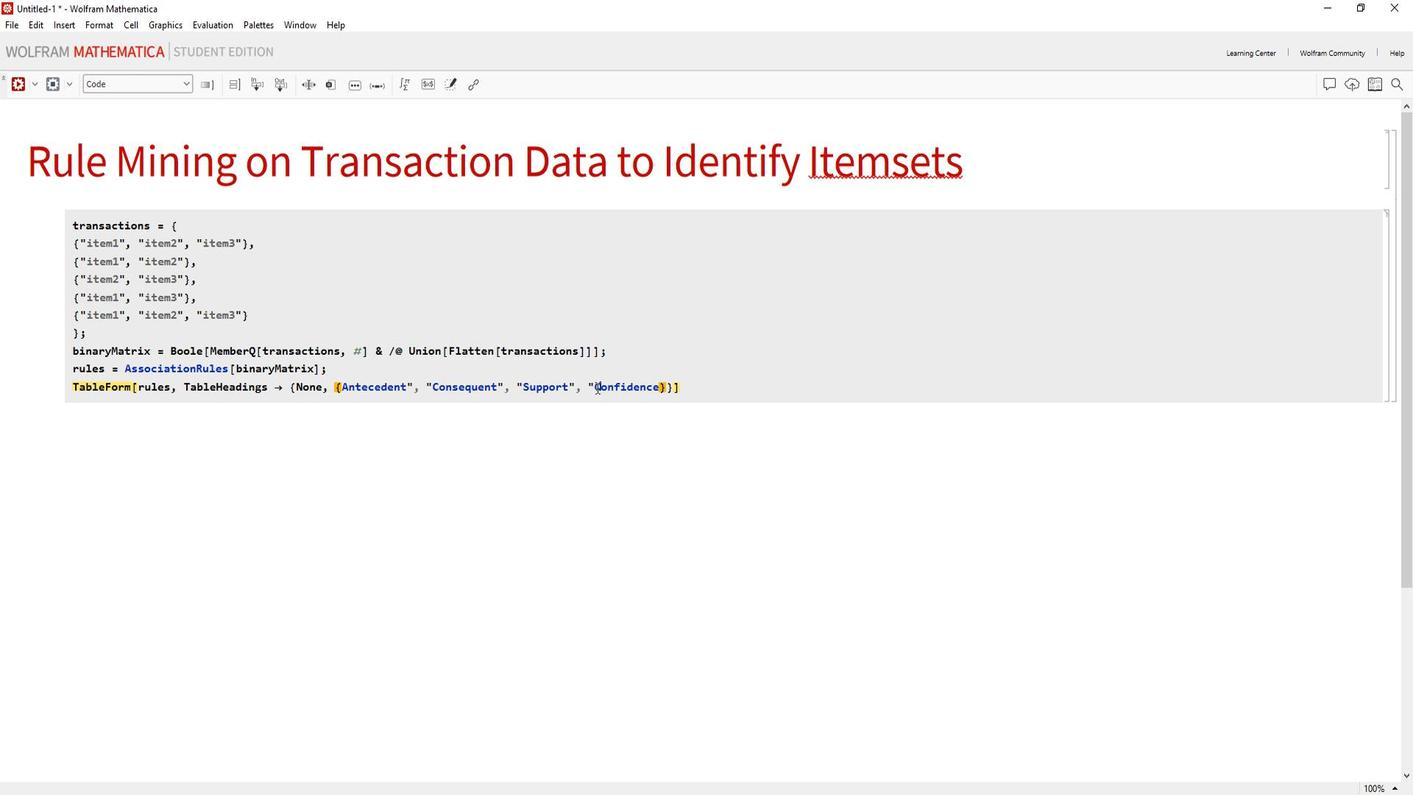 
Action: Mouse pressed left at (597, 374)
Screenshot: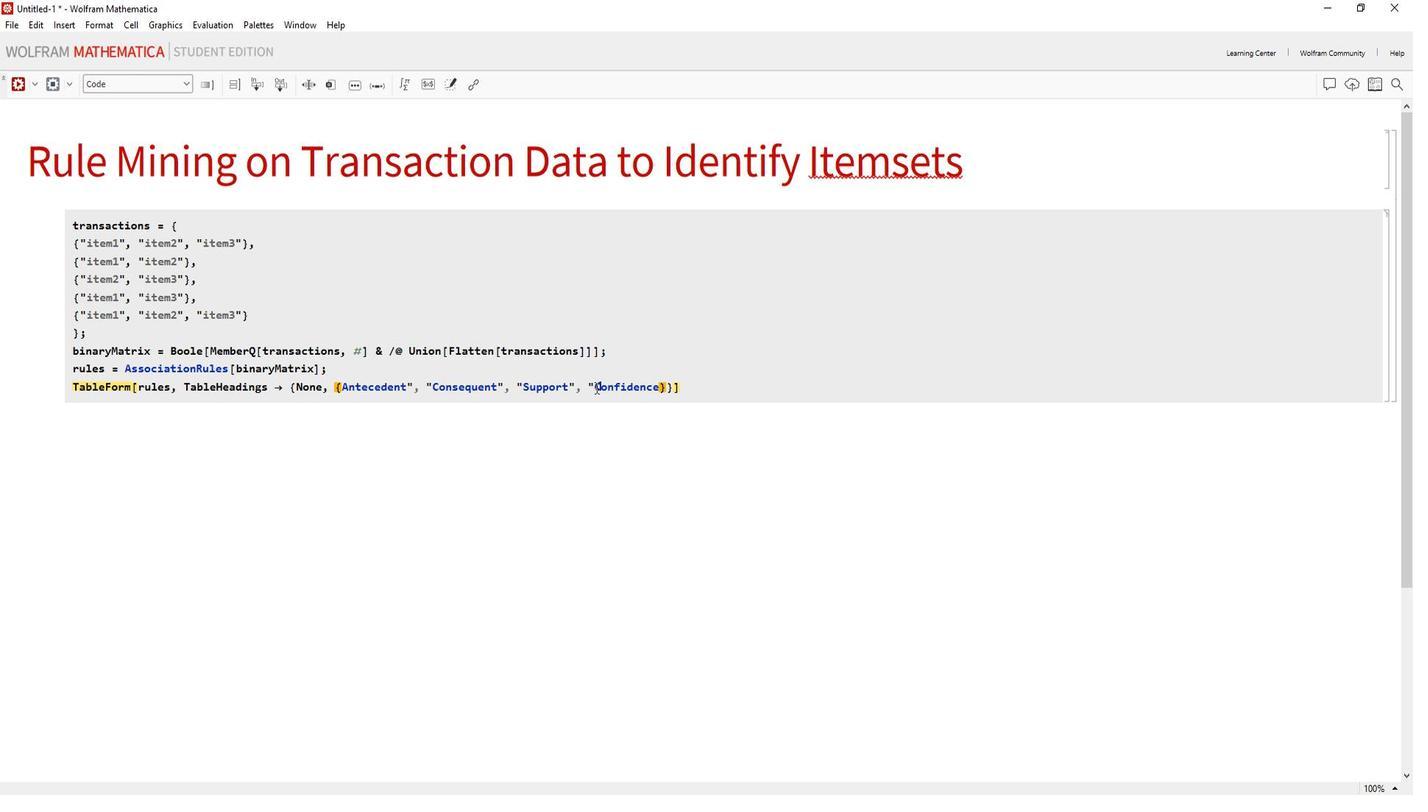 
Action: Mouse moved to (592, 374)
Screenshot: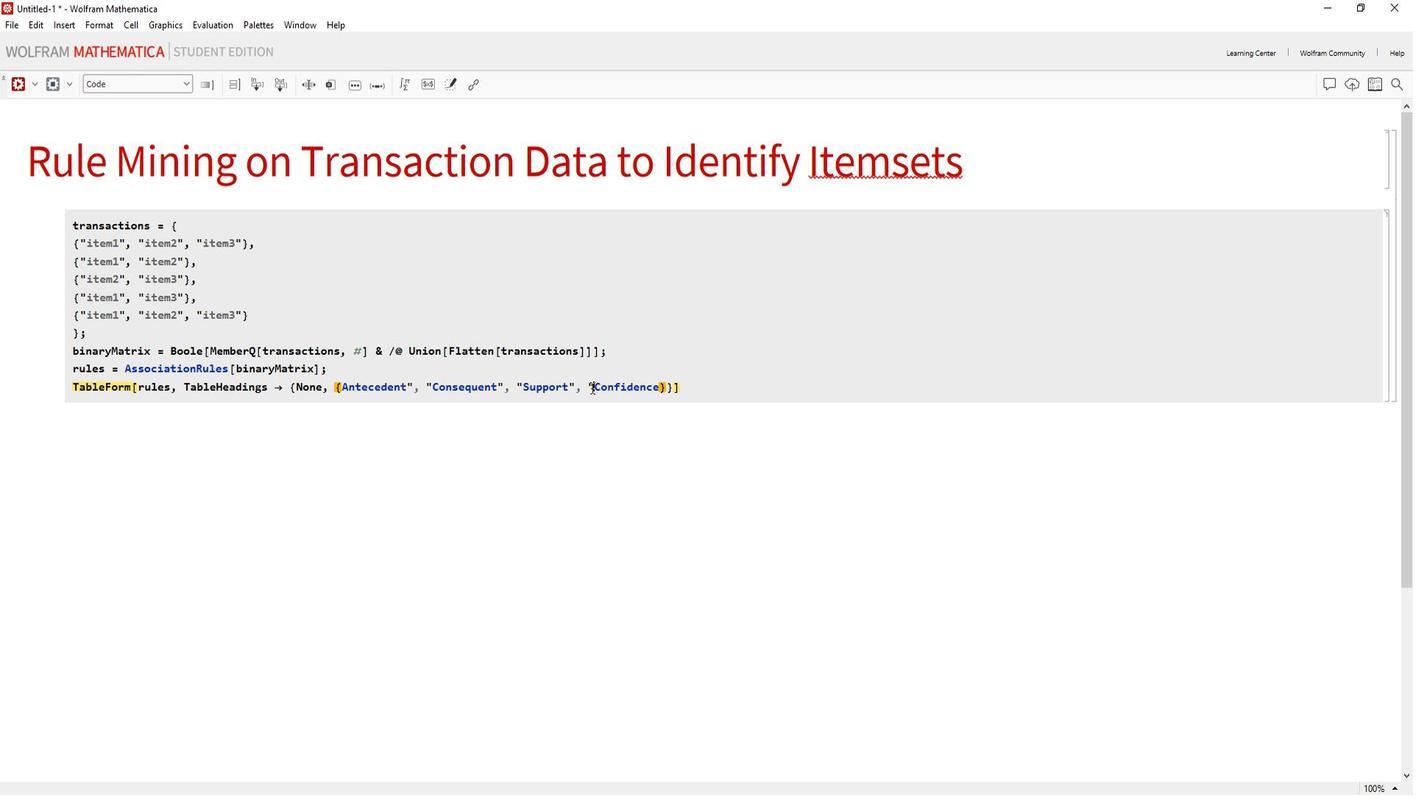 
Action: Key pressed <Key.backspace>
Screenshot: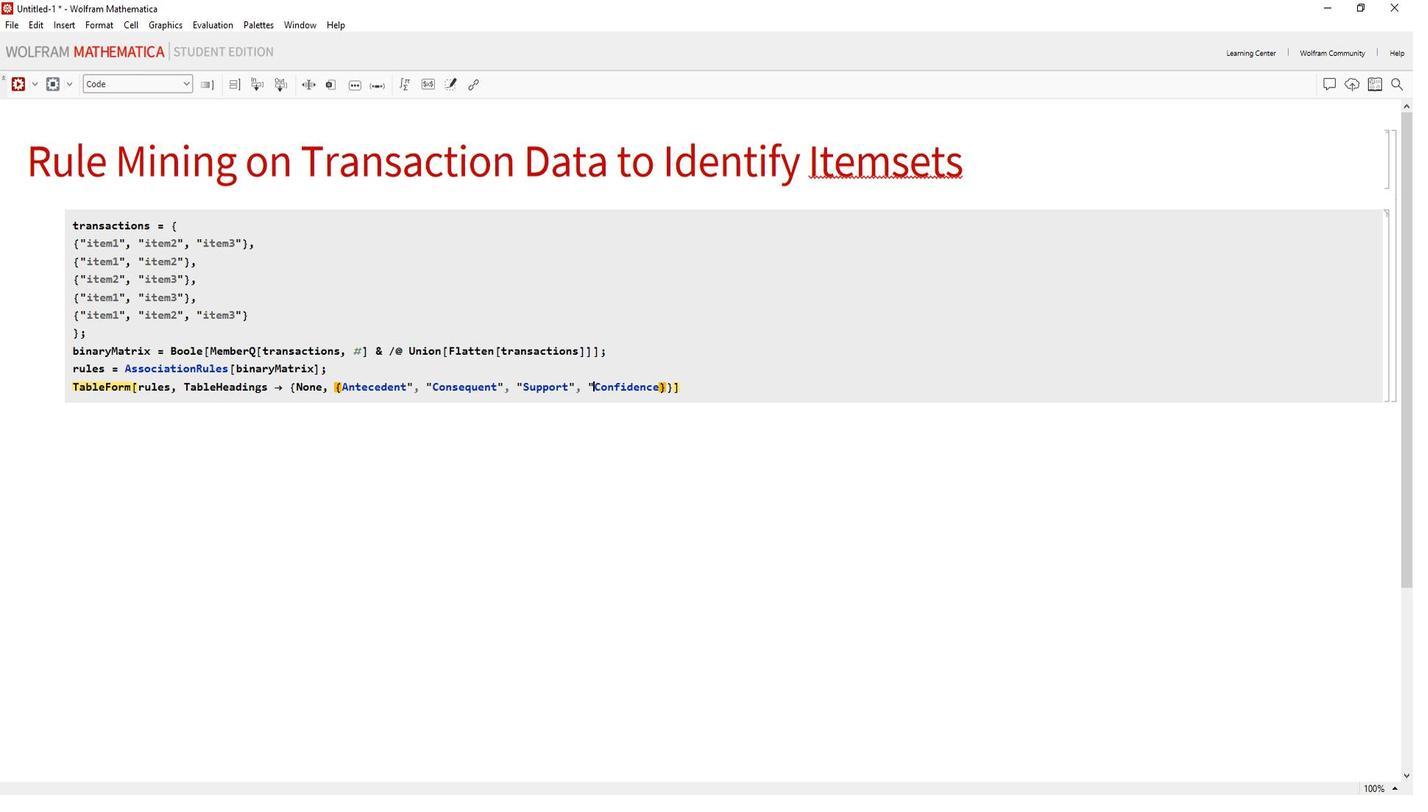 
Action: Mouse moved to (650, 374)
Screenshot: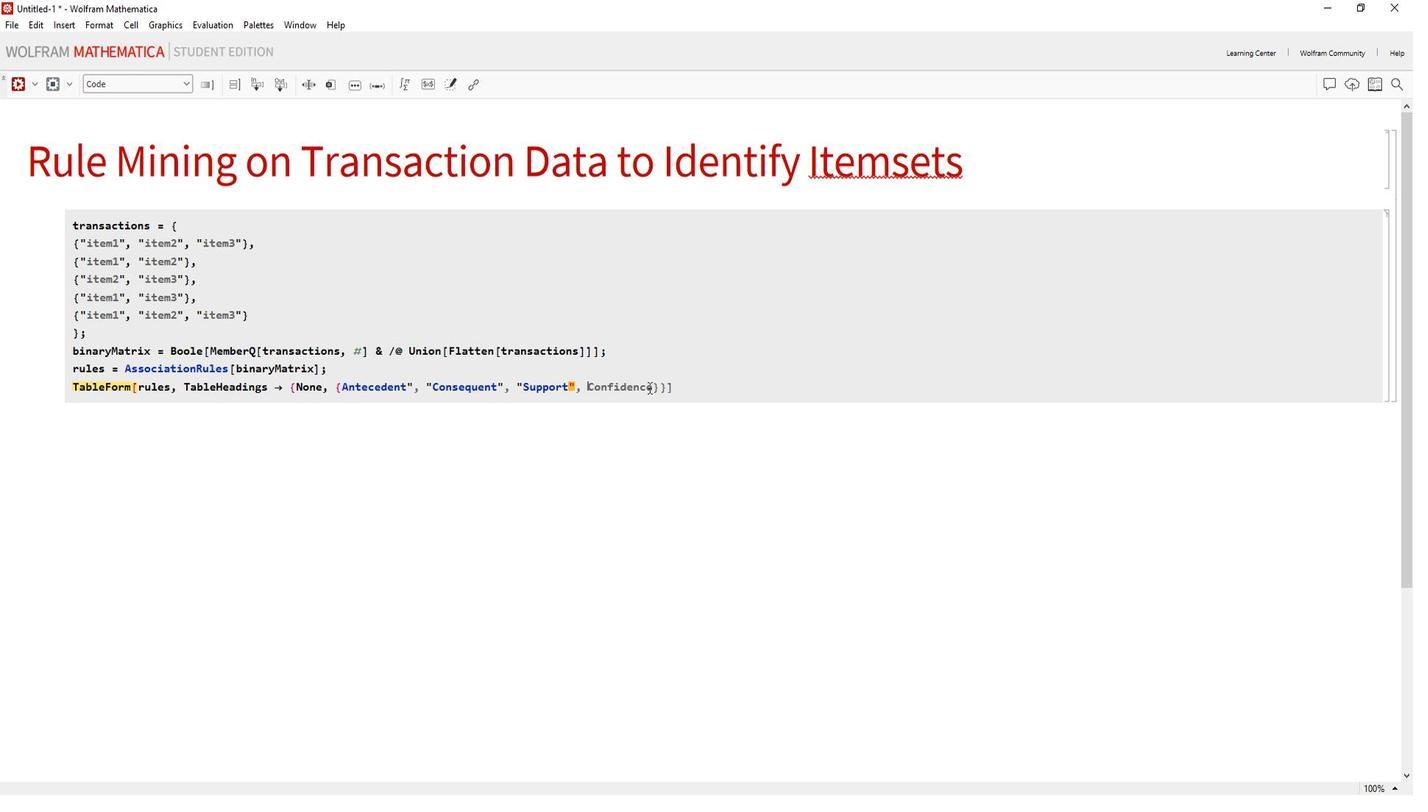 
Action: Mouse pressed left at (650, 374)
Screenshot: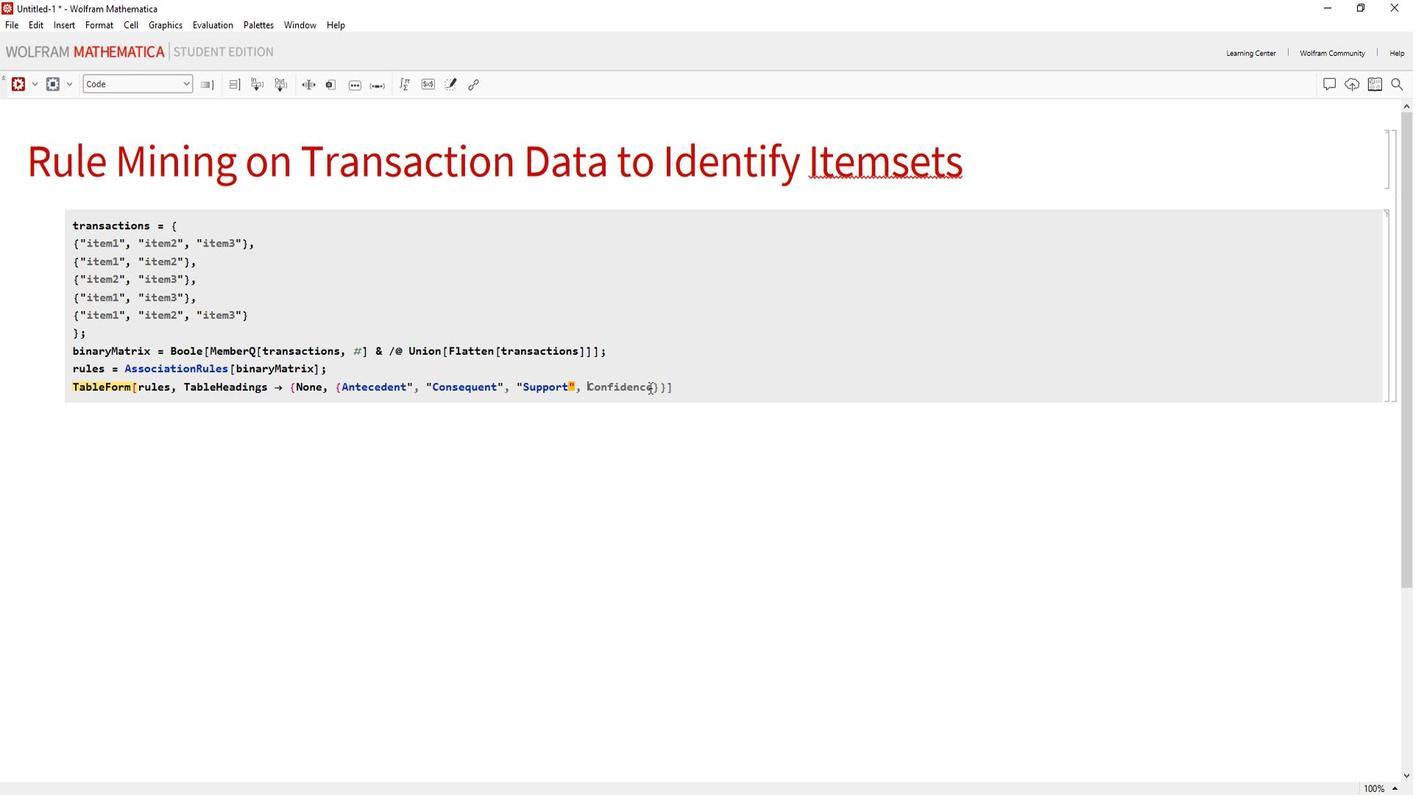 
Action: Mouse moved to (585, 374)
Screenshot: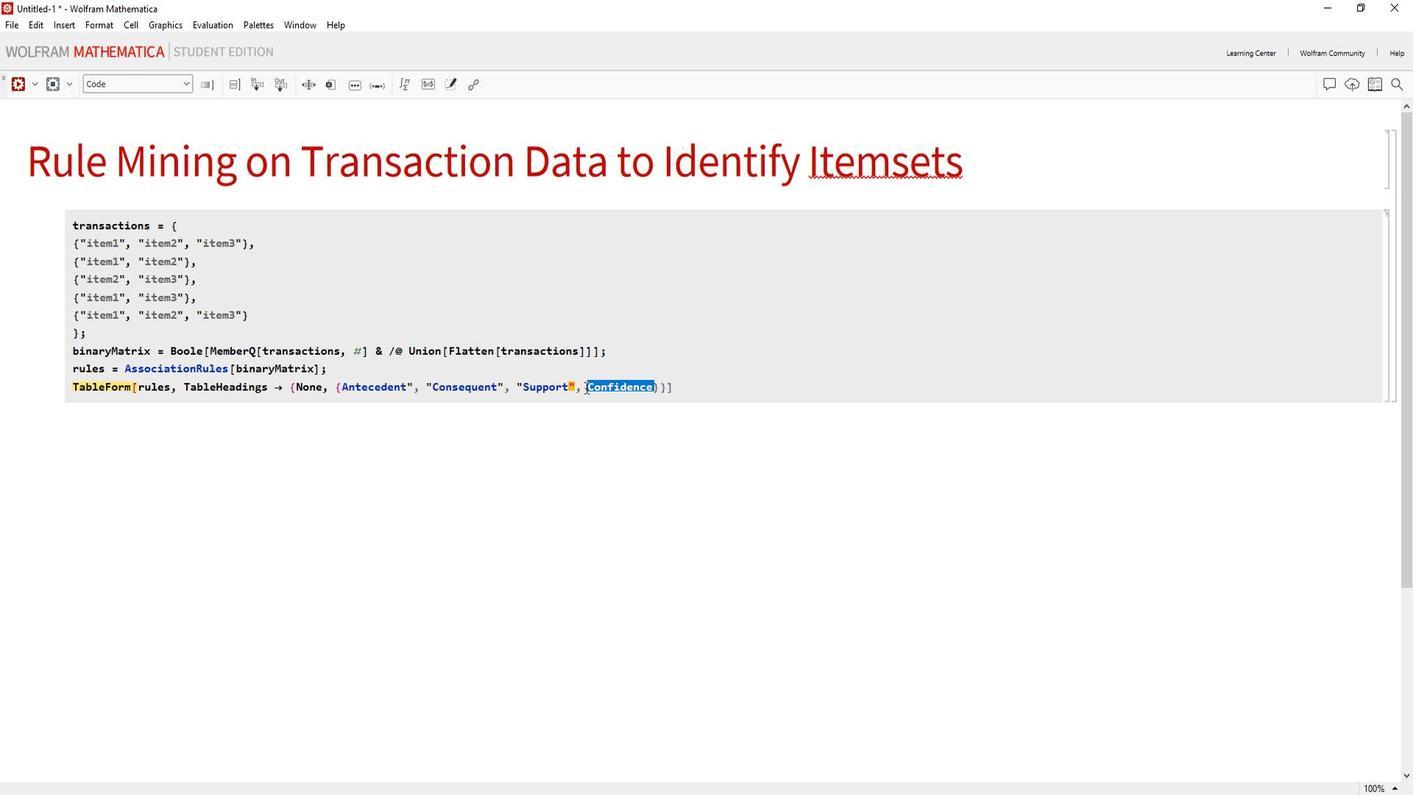 
Action: Key pressed <Key.delete>
Screenshot: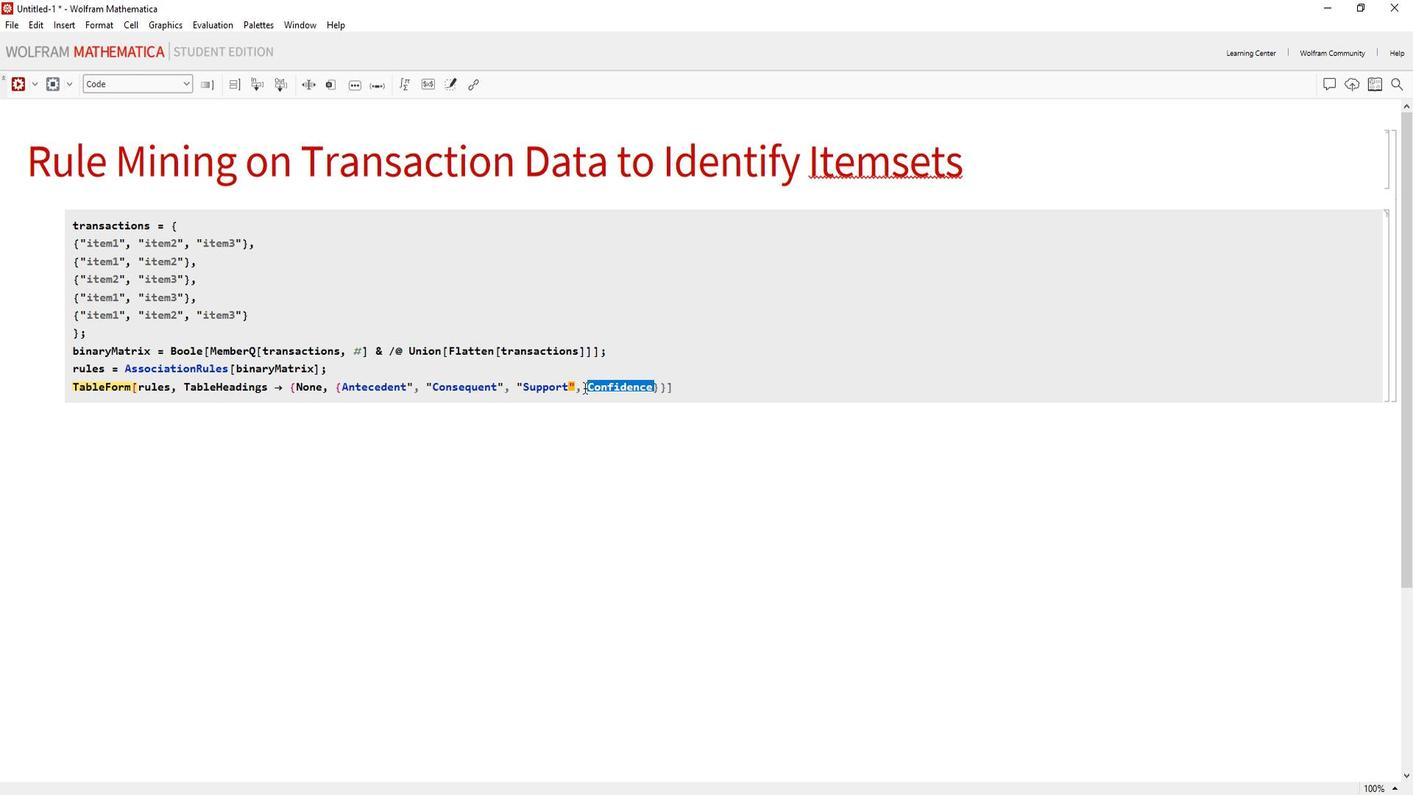 
Action: Mouse moved to (577, 372)
Screenshot: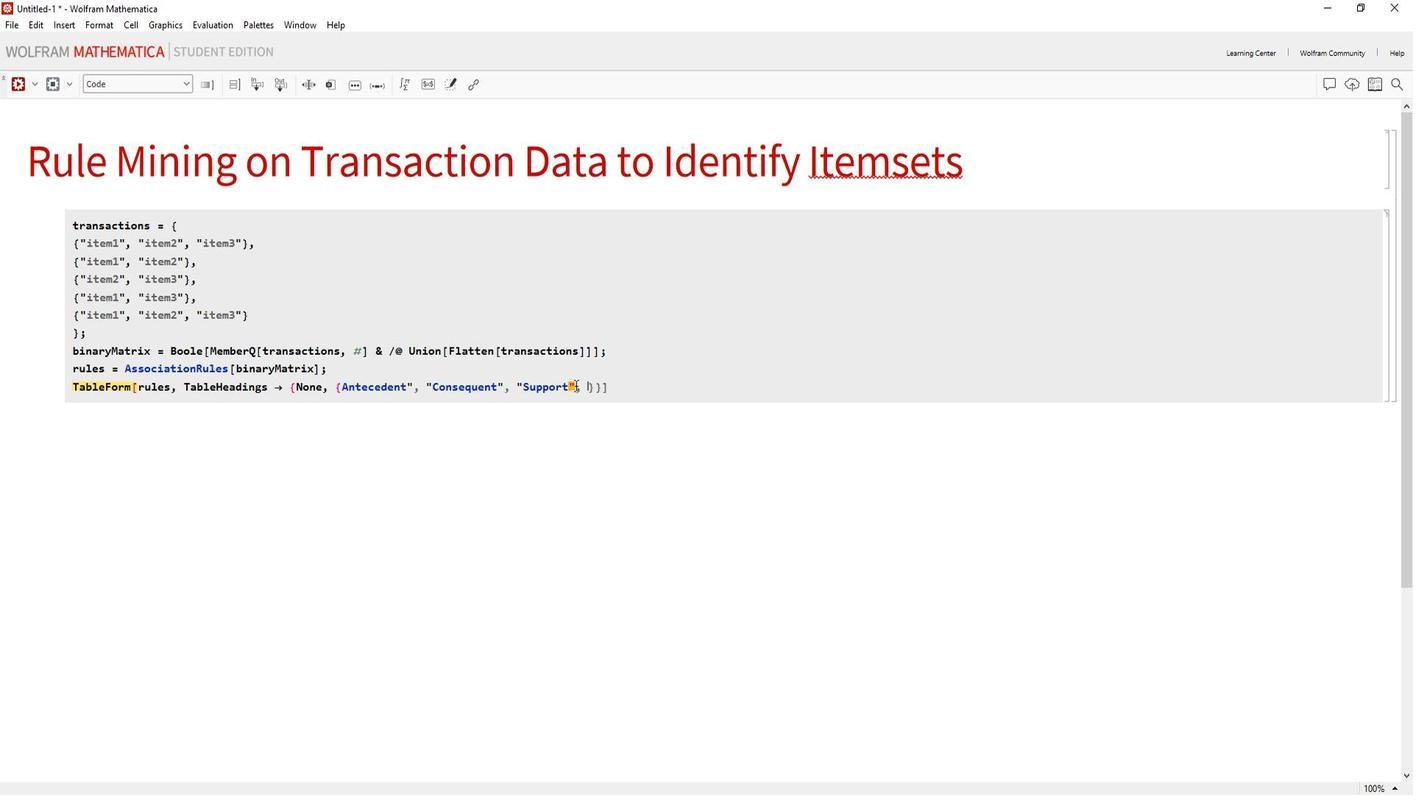 
Action: Mouse pressed left at (577, 372)
Screenshot: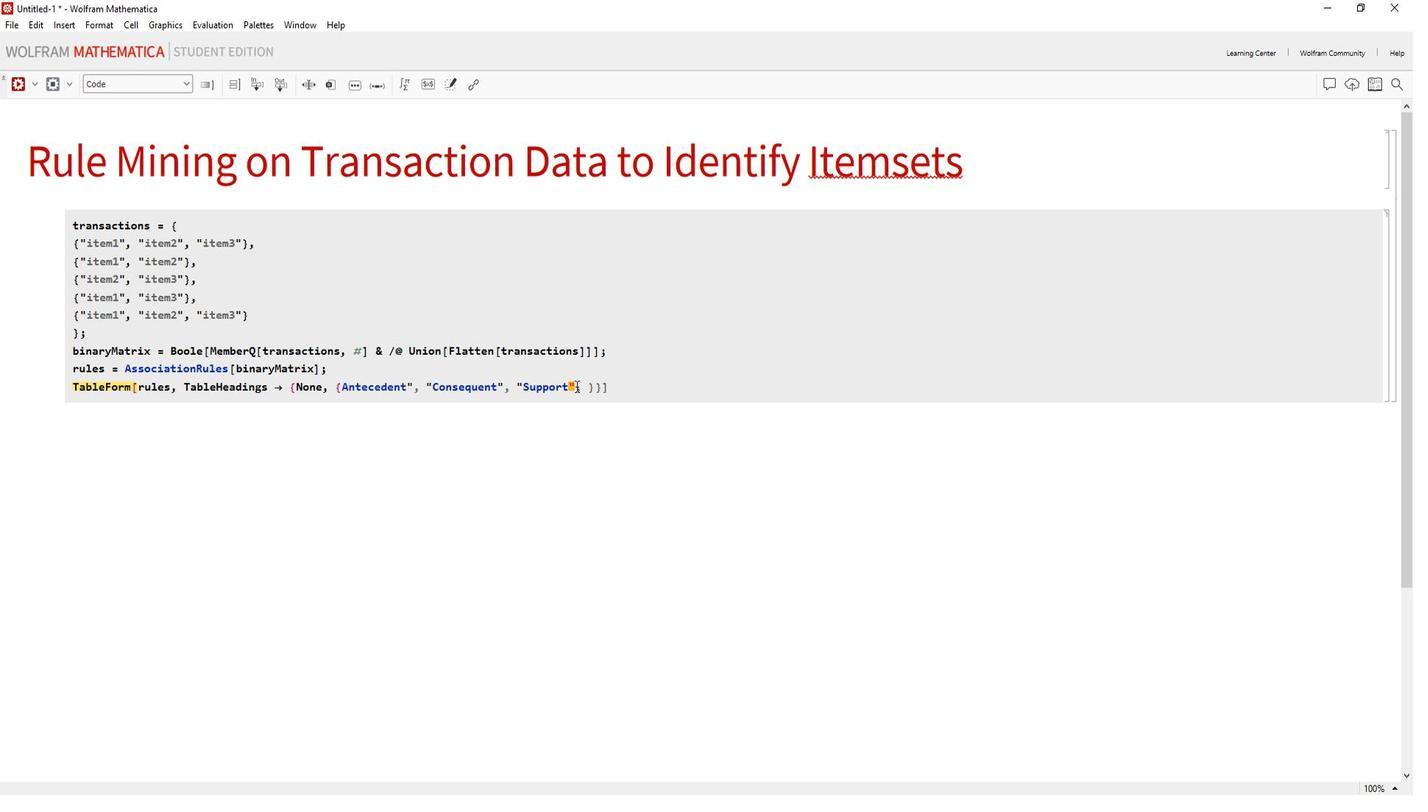 
Action: Key pressed <Key.backspace>
Screenshot: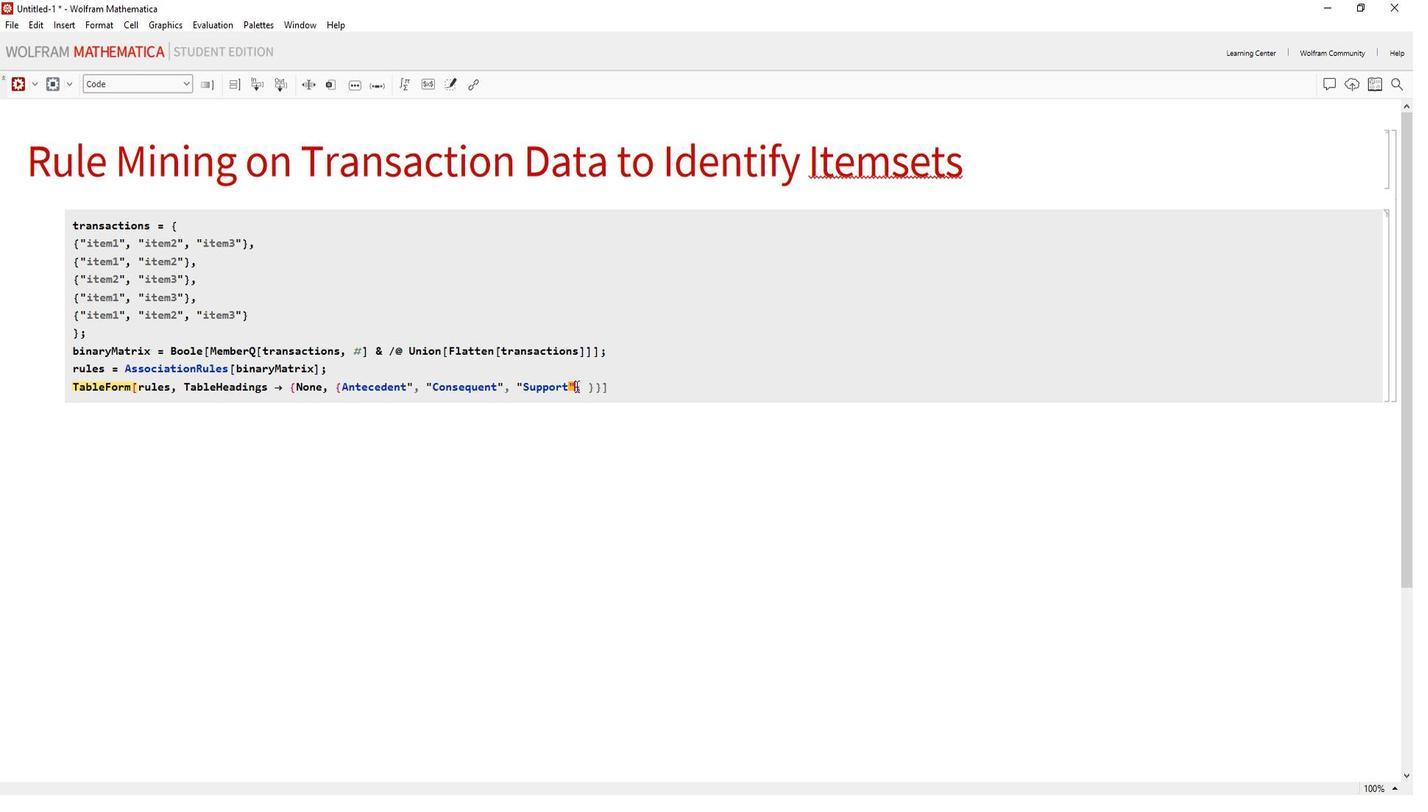 
Action: Mouse moved to (522, 374)
Screenshot: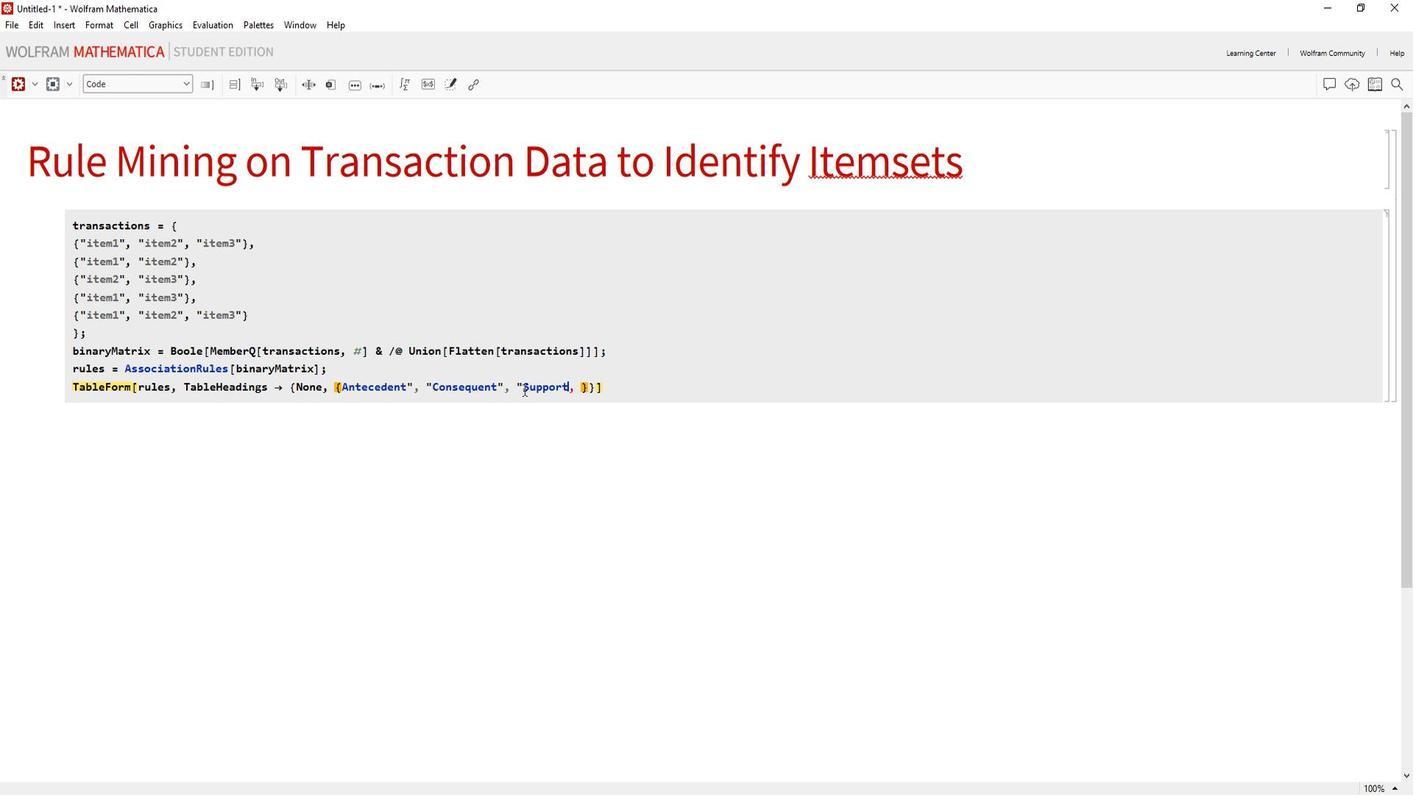 
Action: Mouse pressed left at (522, 374)
Screenshot: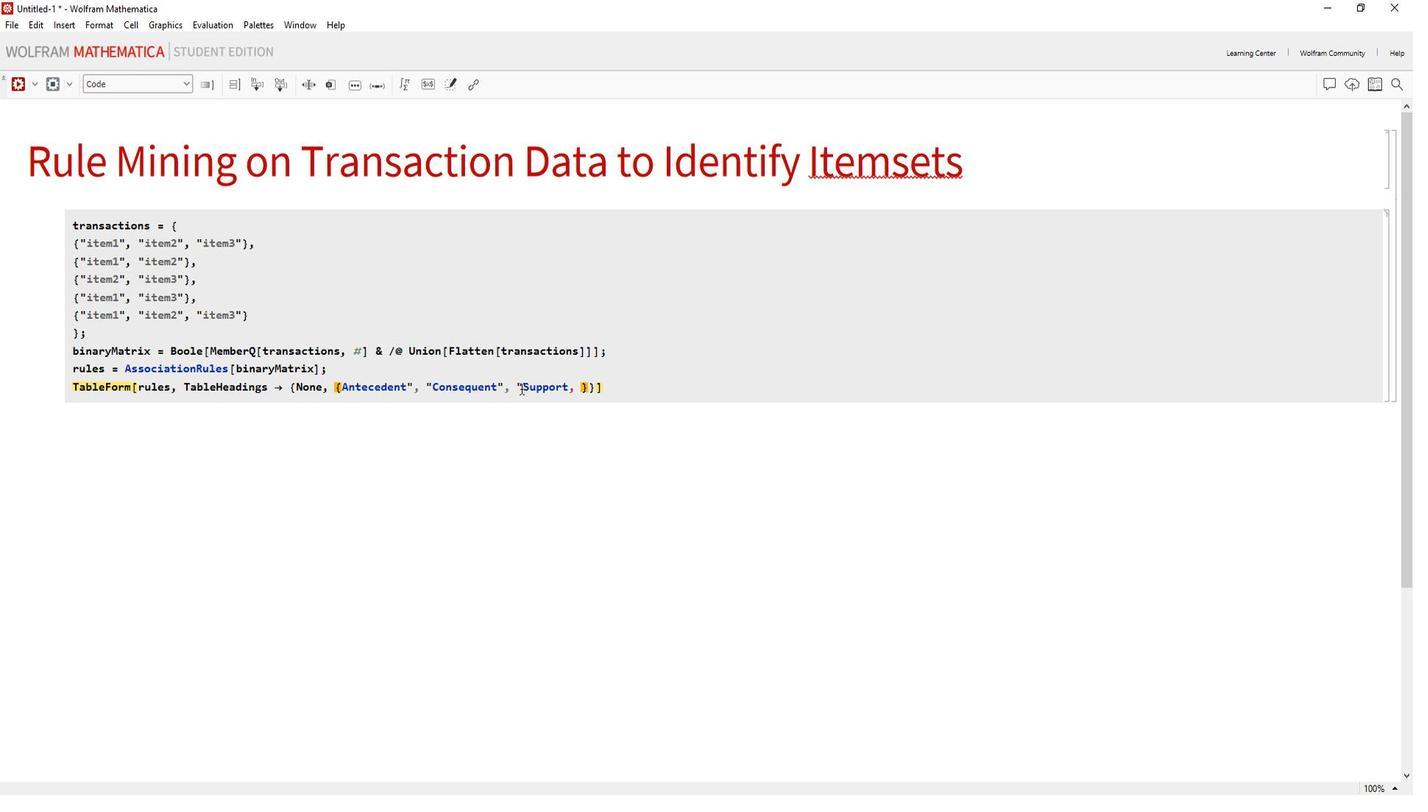 
Action: Key pressed <Key.backspace>
Screenshot: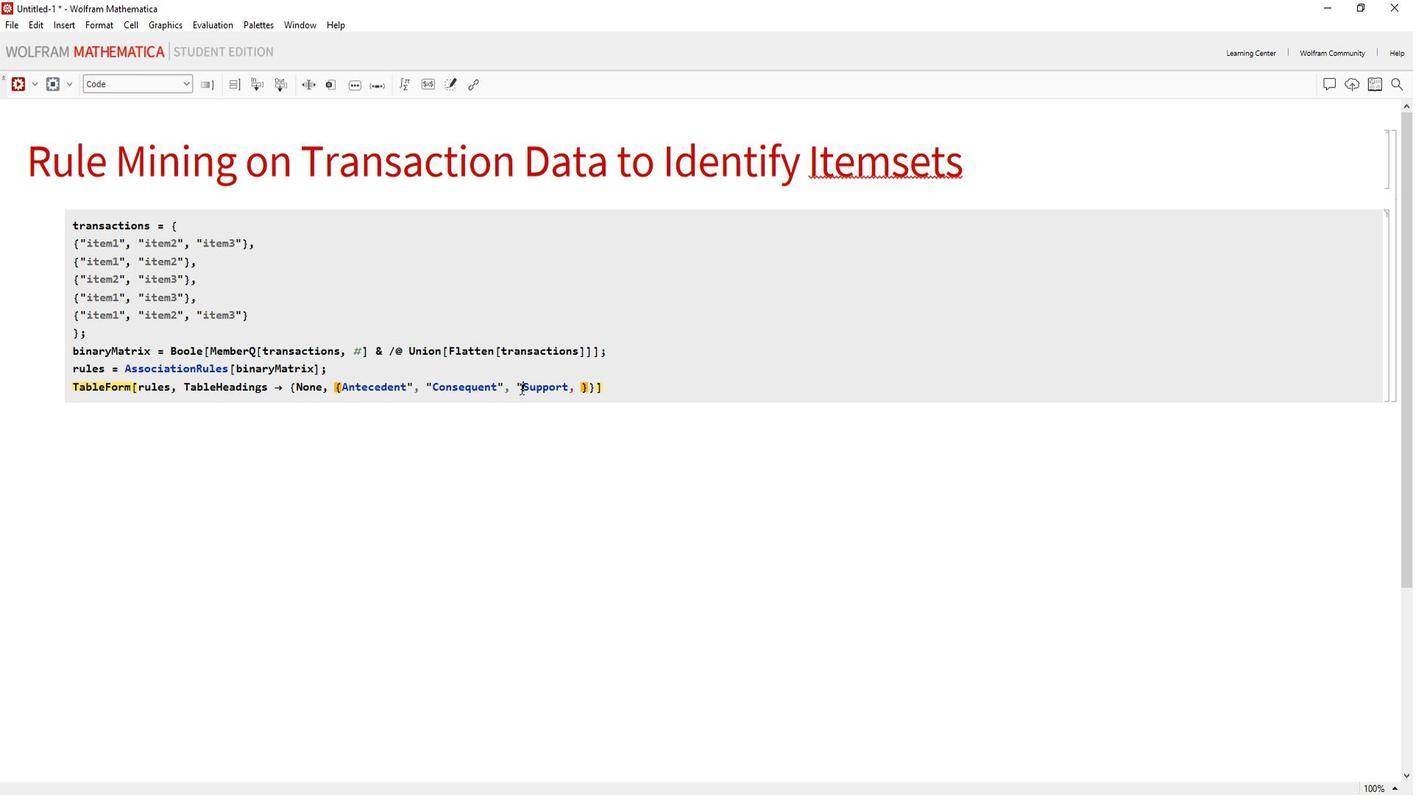 
Action: Mouse moved to (502, 374)
Screenshot: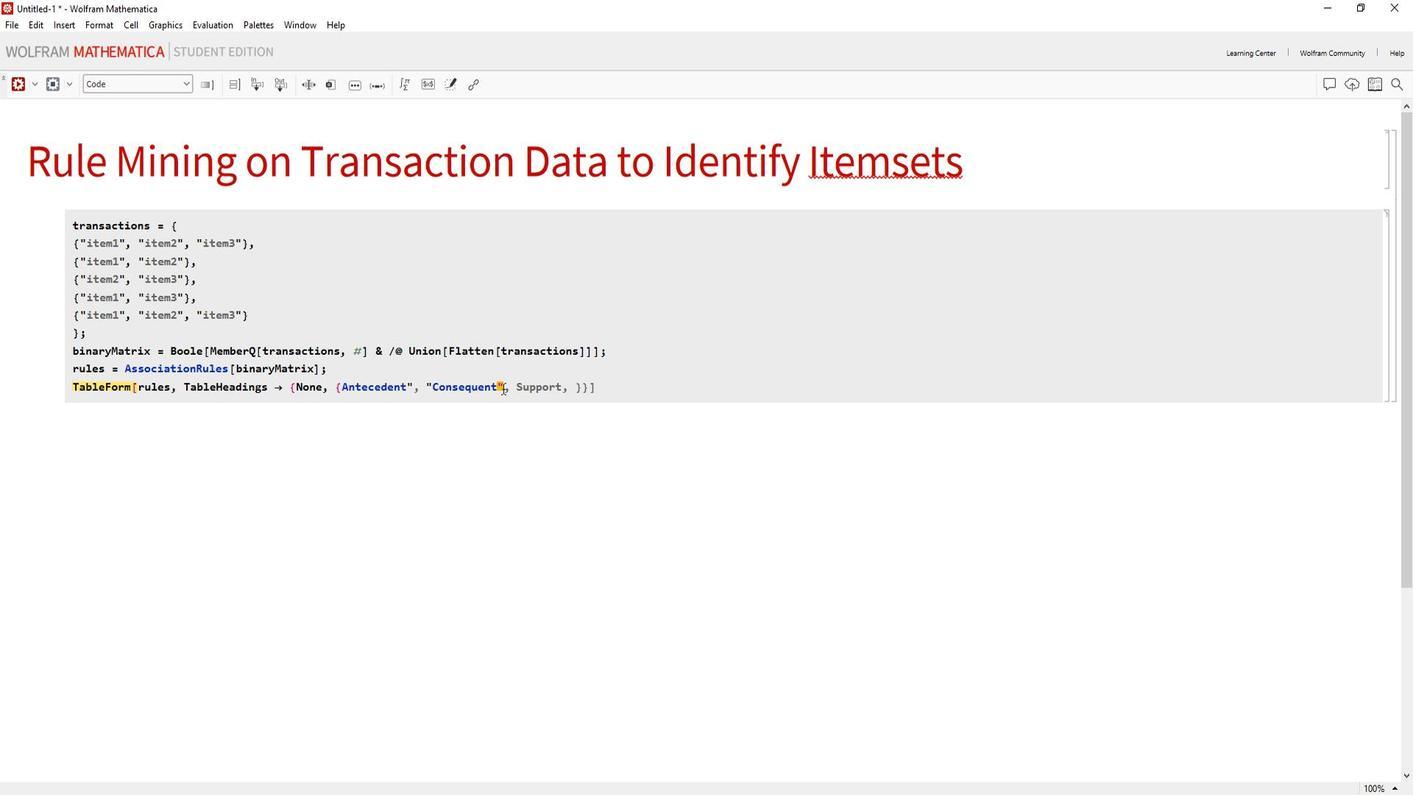 
Action: Mouse pressed left at (502, 374)
Screenshot: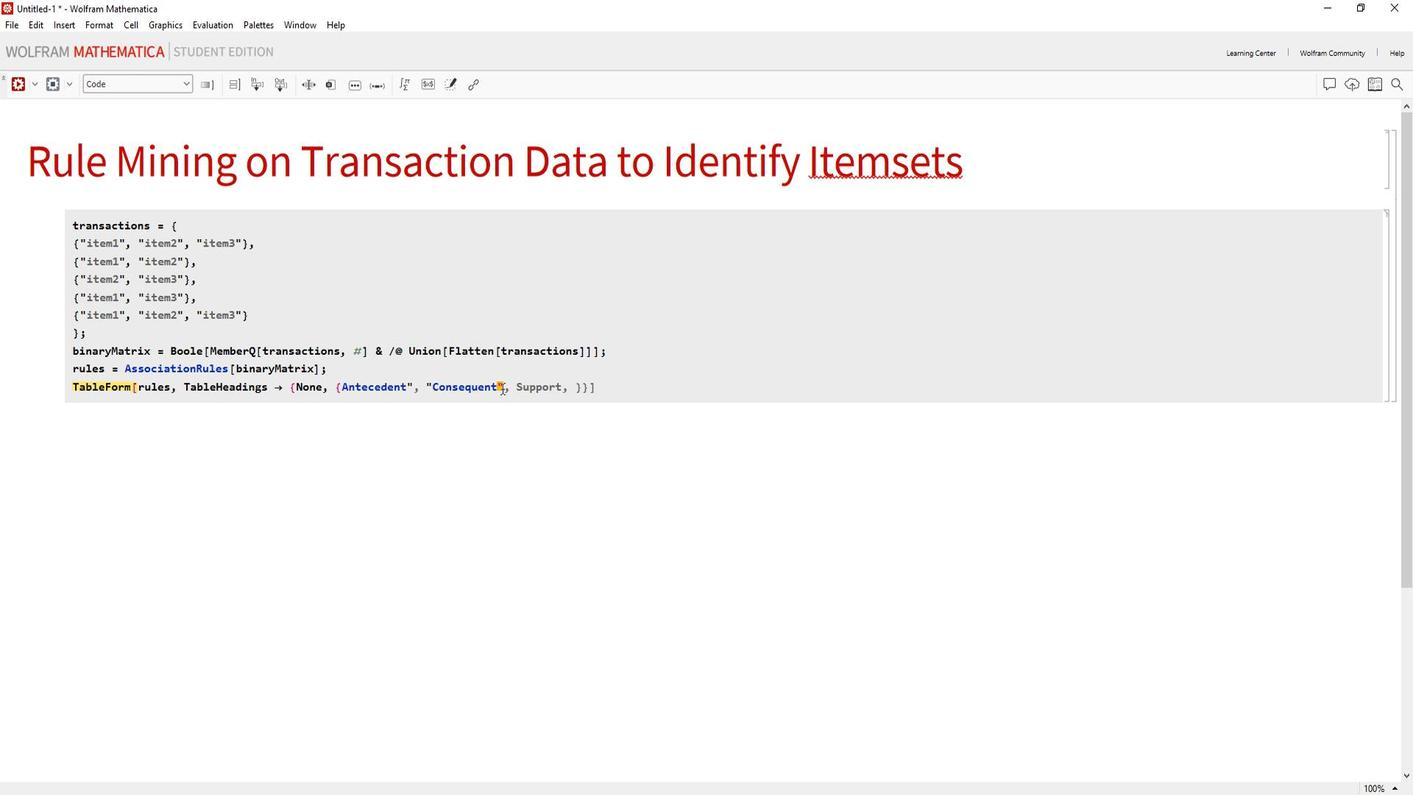 
Action: Key pressed <Key.backspace>
Screenshot: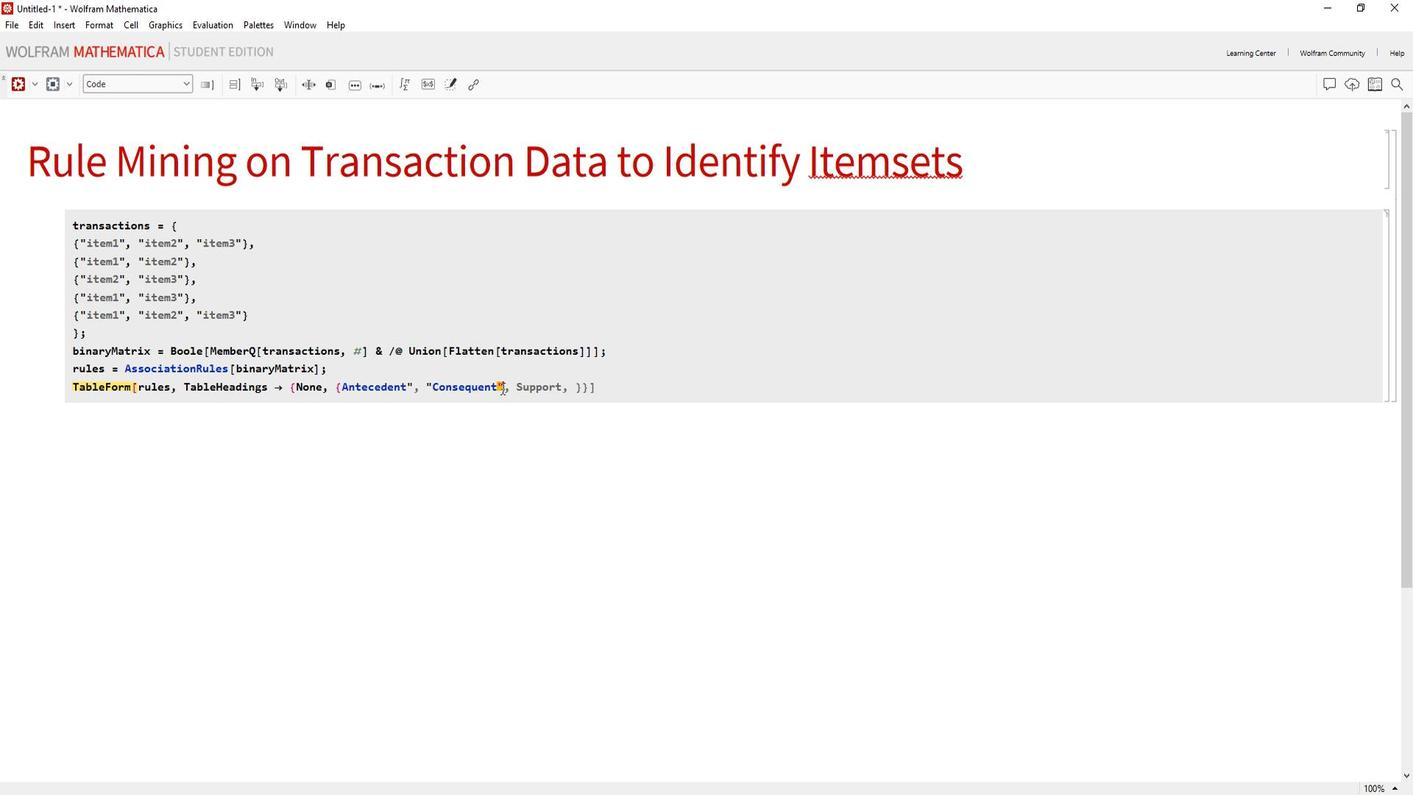 
Action: Mouse moved to (433, 369)
Screenshot: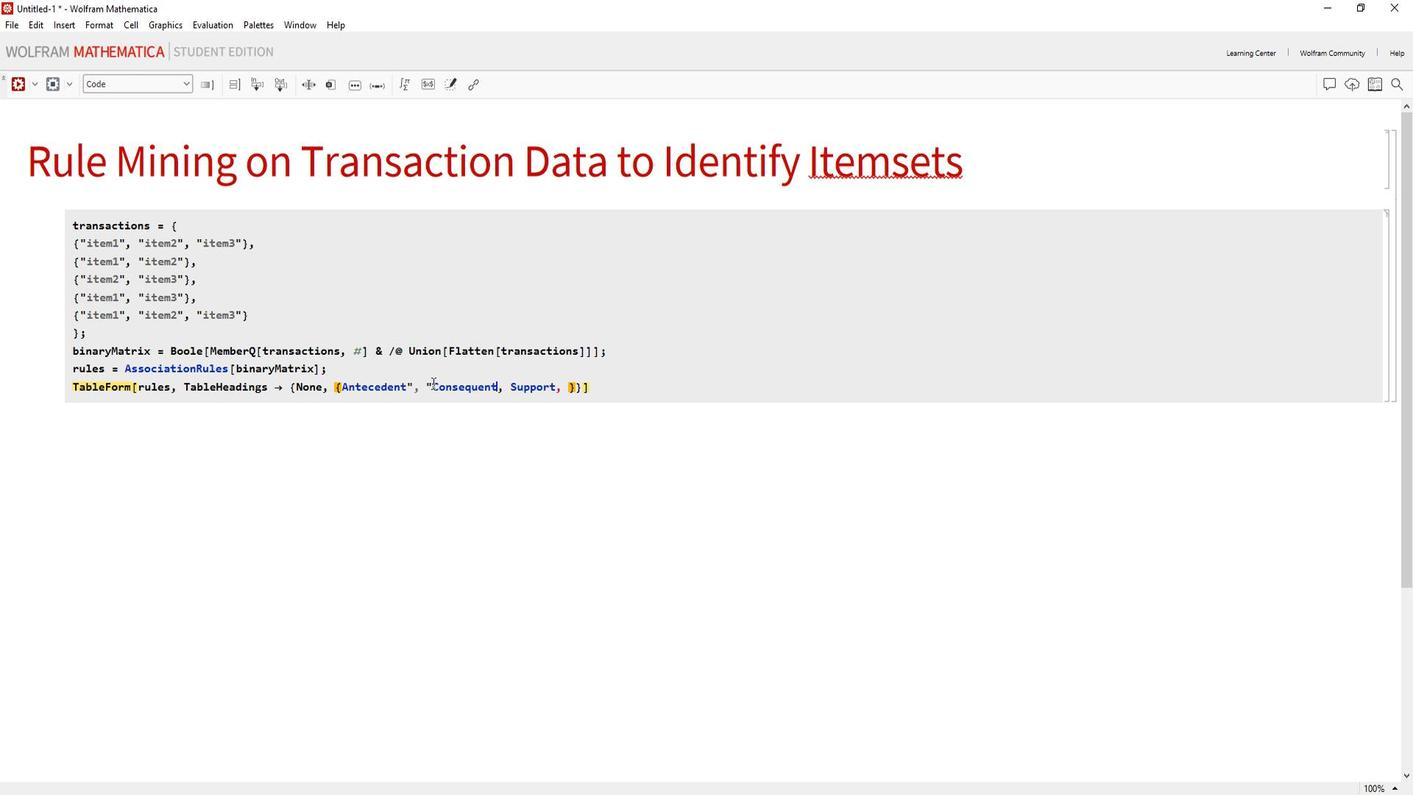 
Action: Mouse pressed left at (433, 369)
Screenshot: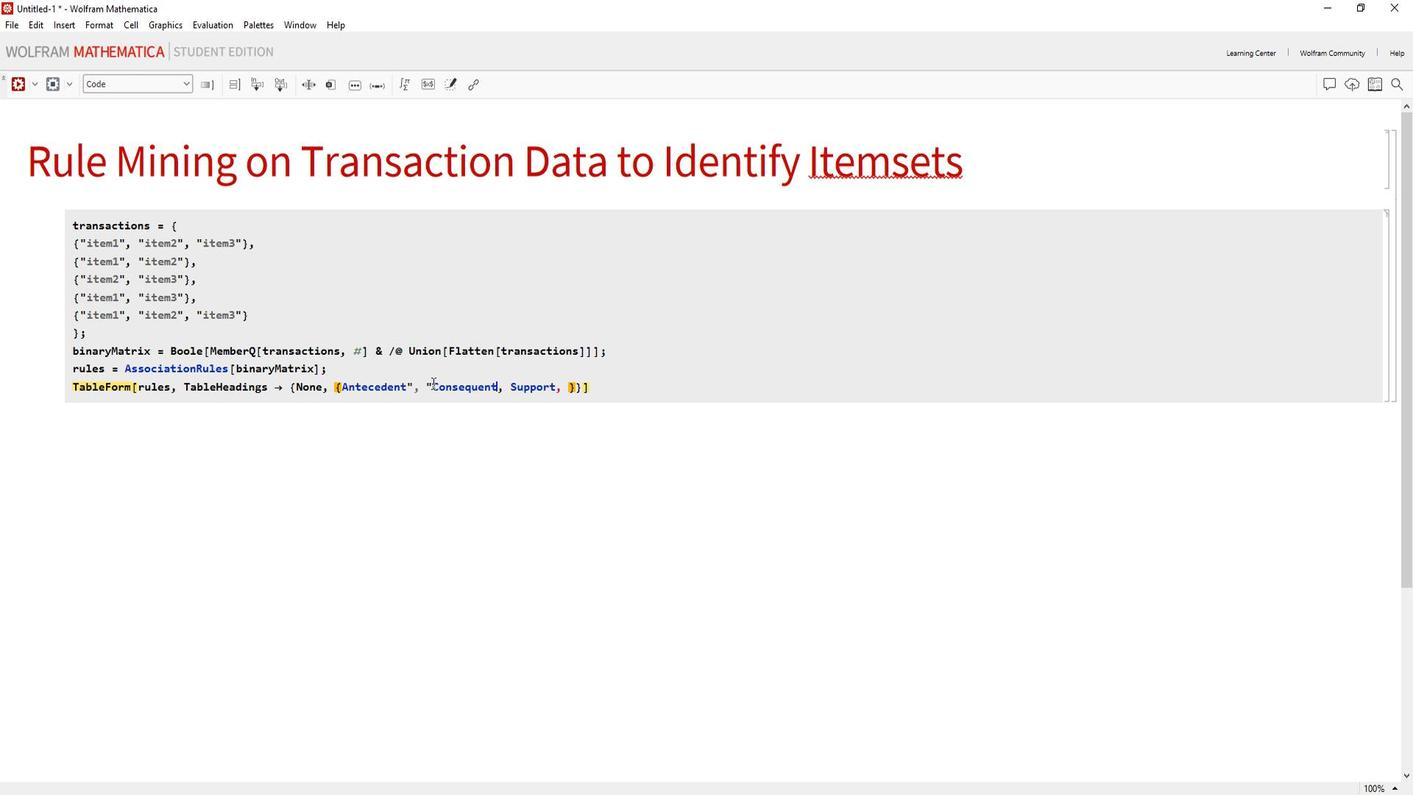 
Action: Key pressed <Key.backspace>
Screenshot: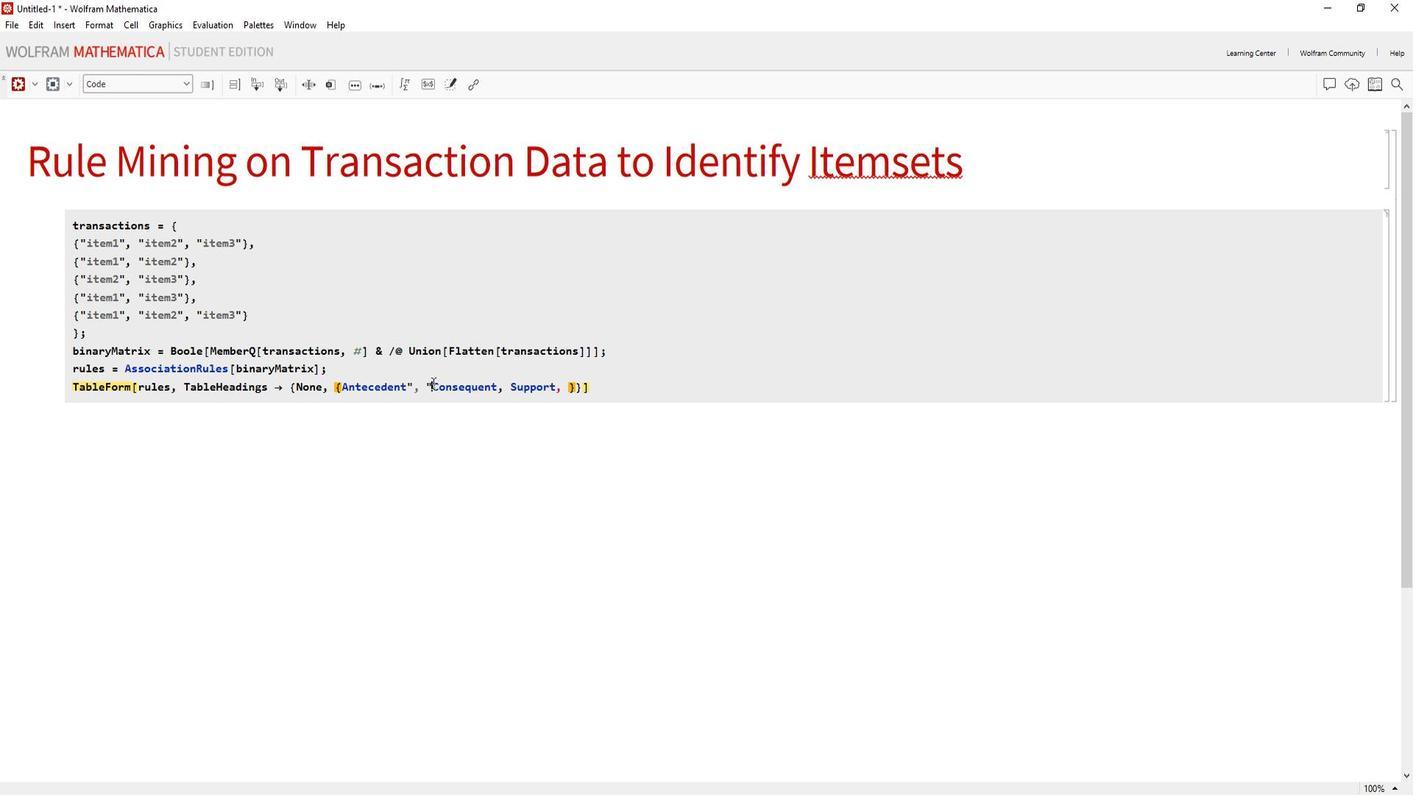
Action: Mouse moved to (413, 371)
Screenshot: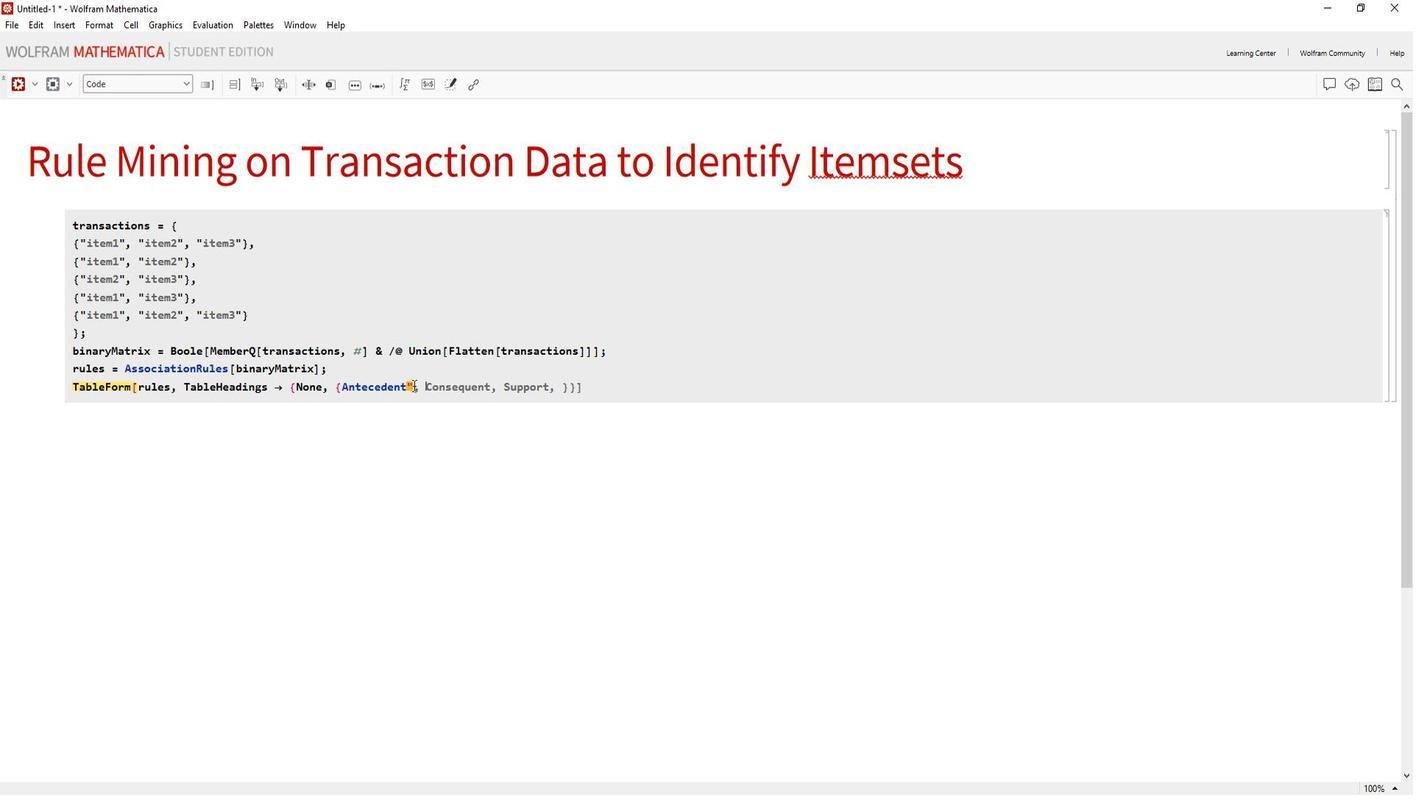 
Action: Mouse pressed left at (413, 371)
Screenshot: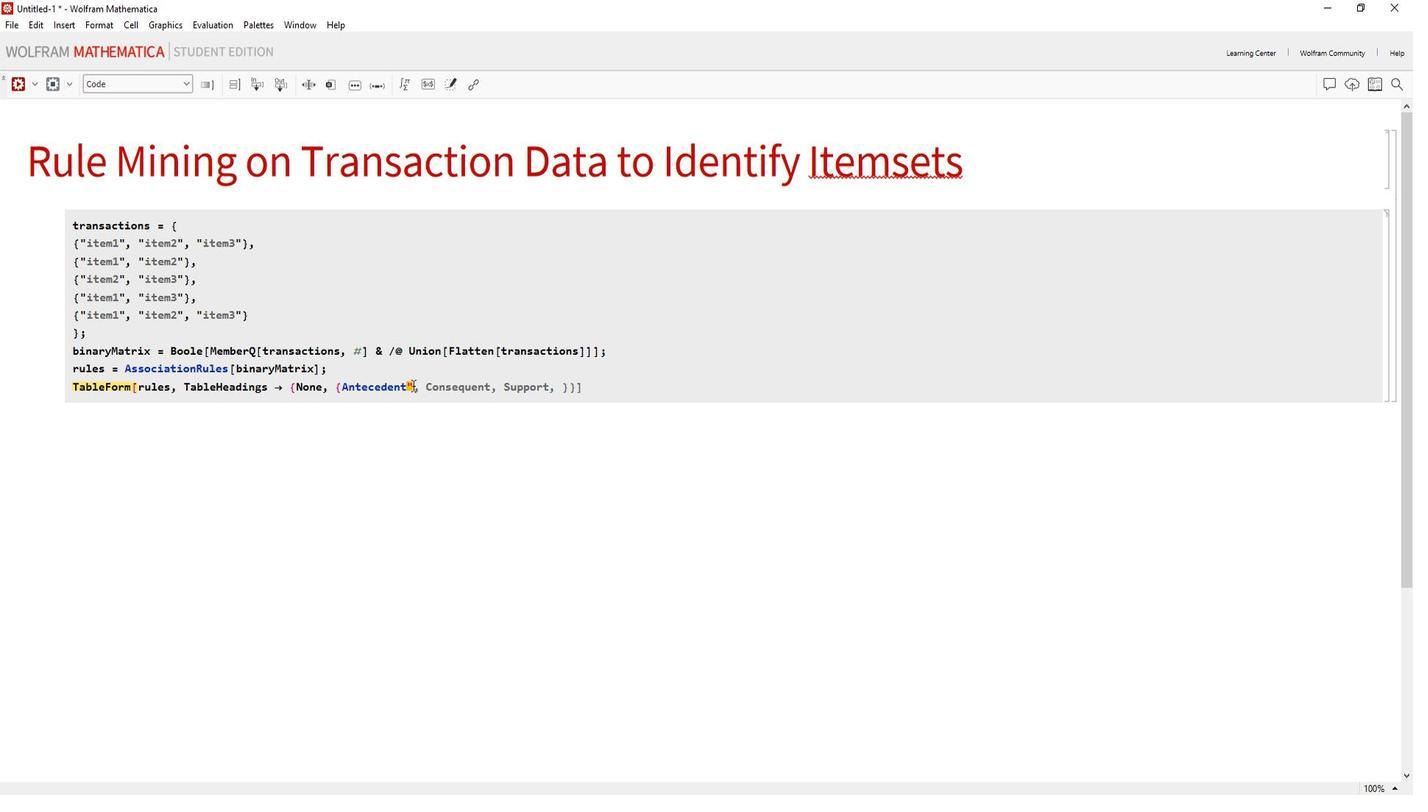 
Action: Key pressed <Key.backspace>
Screenshot: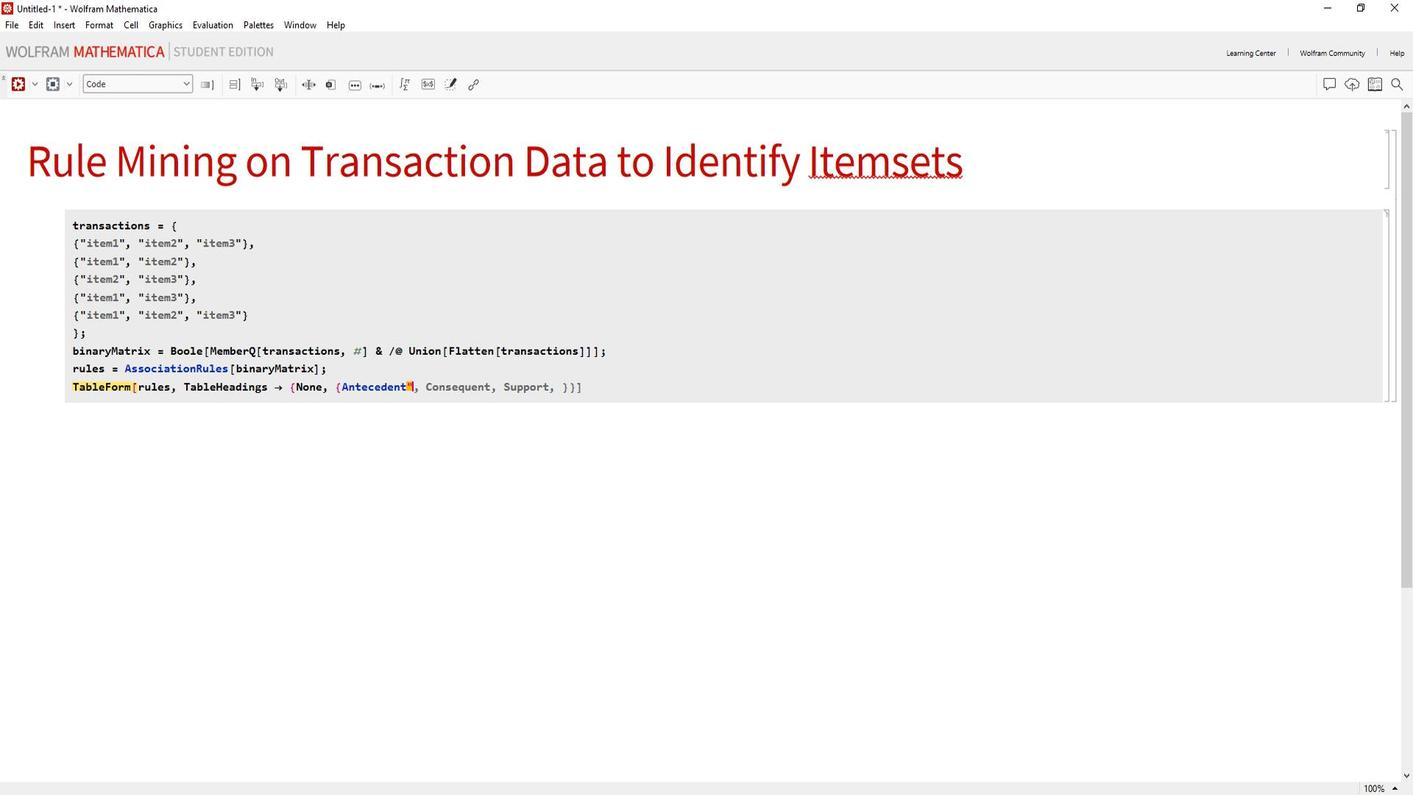 
Action: Mouse moved to (347, 375)
Screenshot: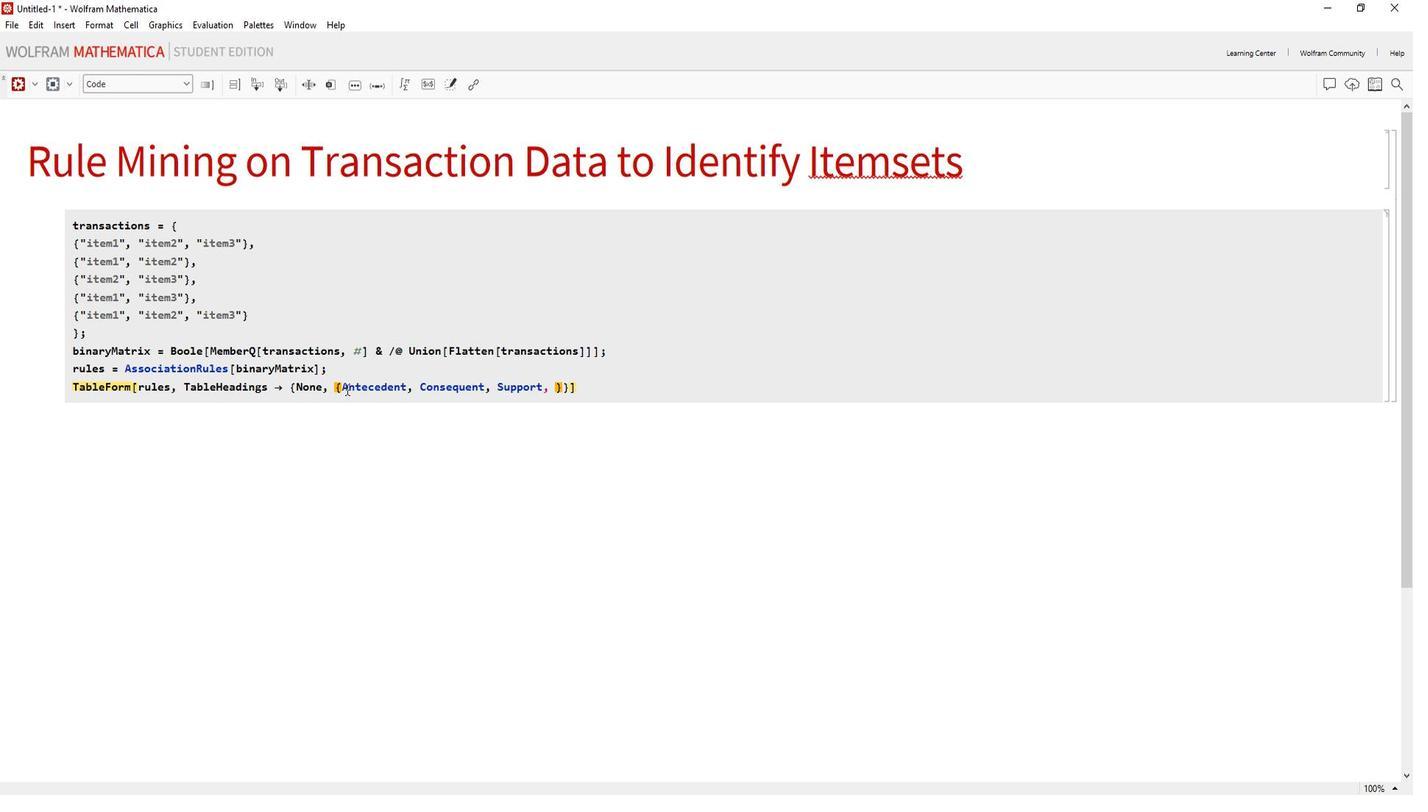 
Action: Mouse pressed left at (347, 375)
Screenshot: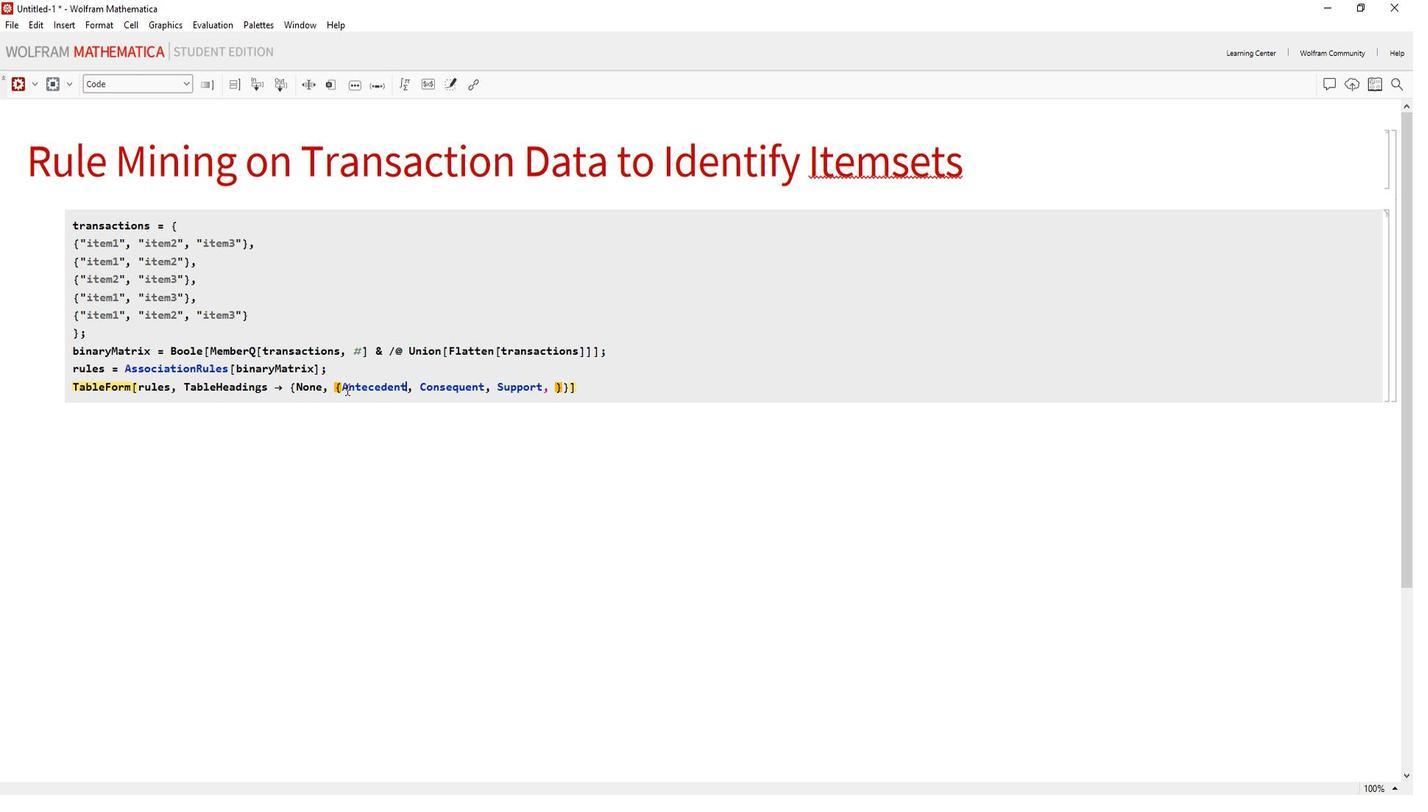 
Action: Mouse moved to (341, 375)
Screenshot: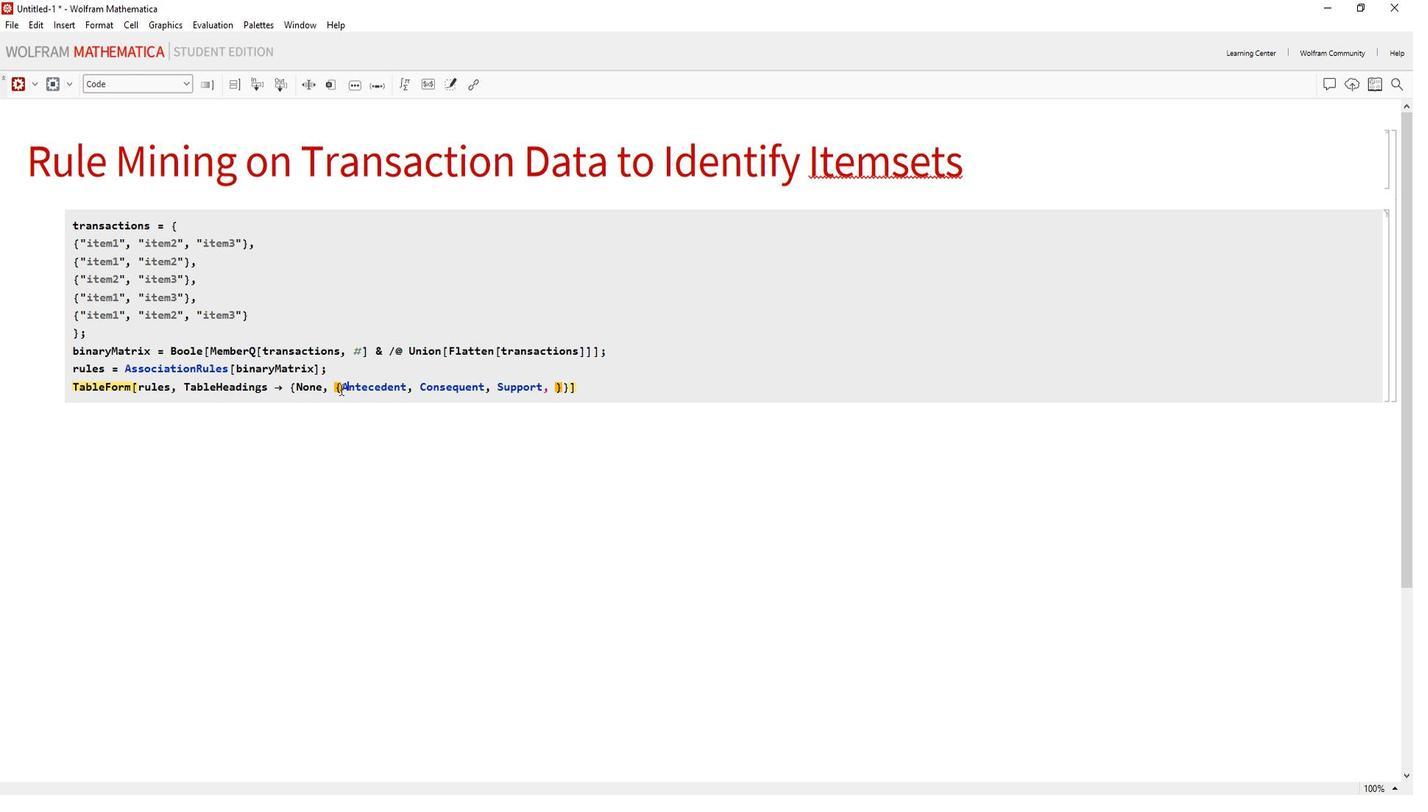 
Action: Mouse pressed left at (341, 375)
Screenshot: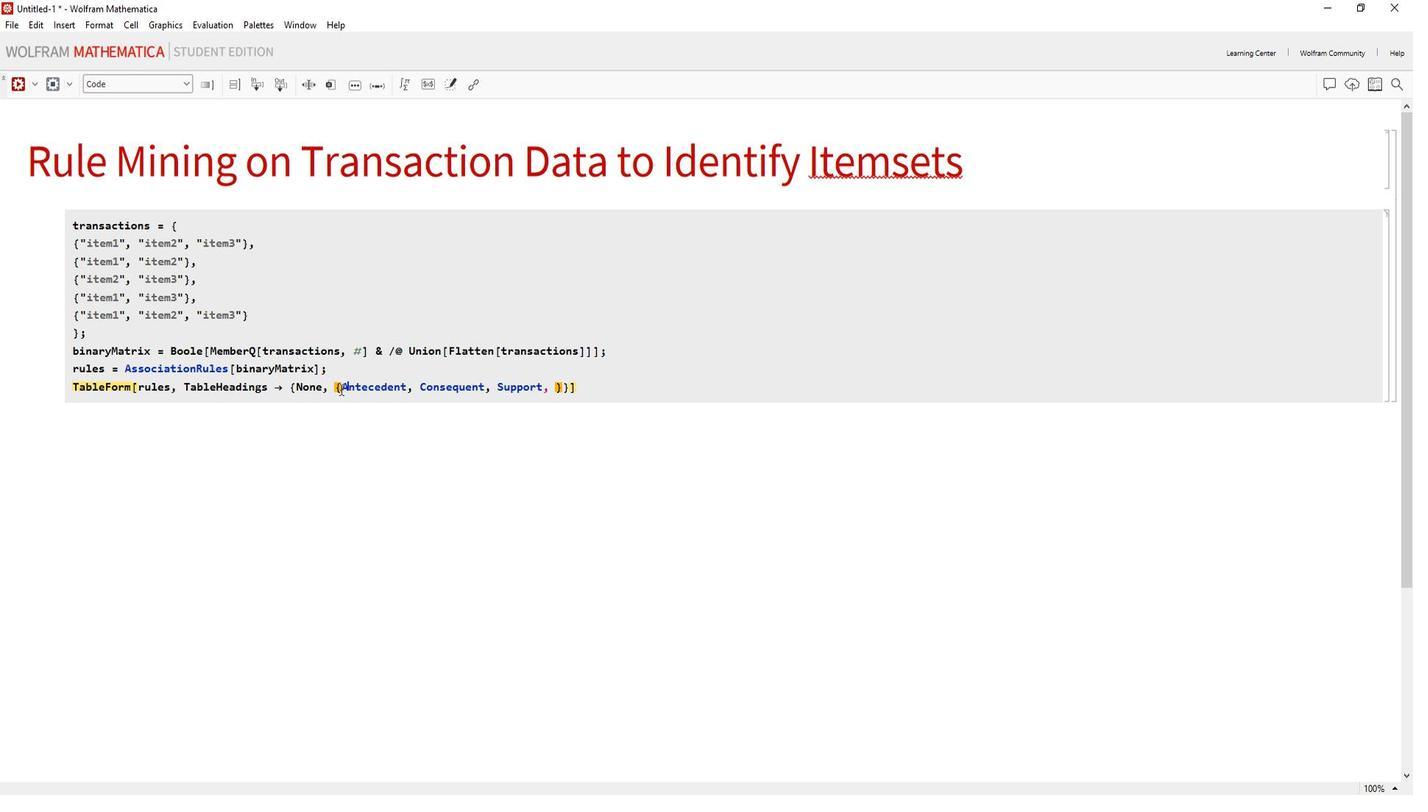 
Action: Mouse moved to (343, 377)
Screenshot: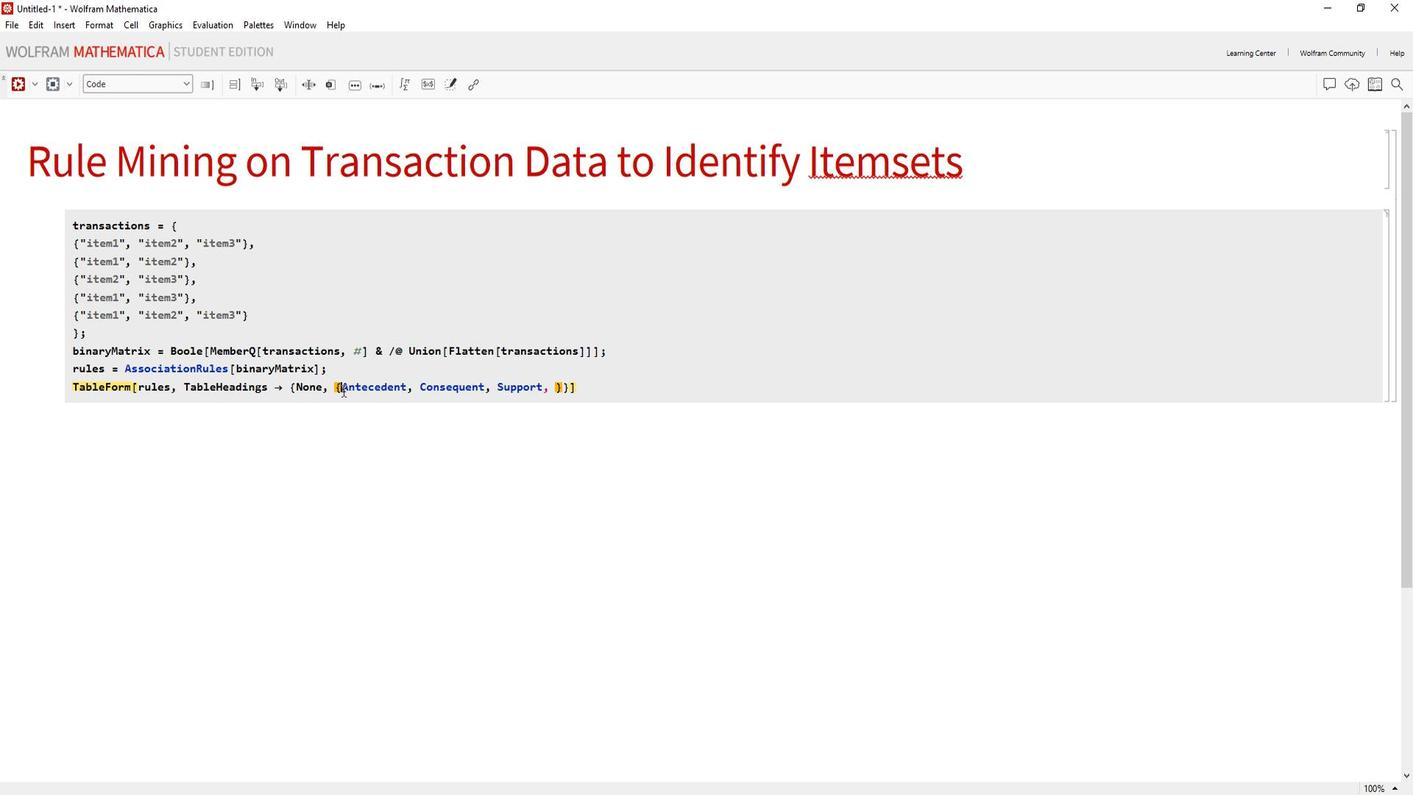 
Action: Key pressed <Key.shift_r>"
Screenshot: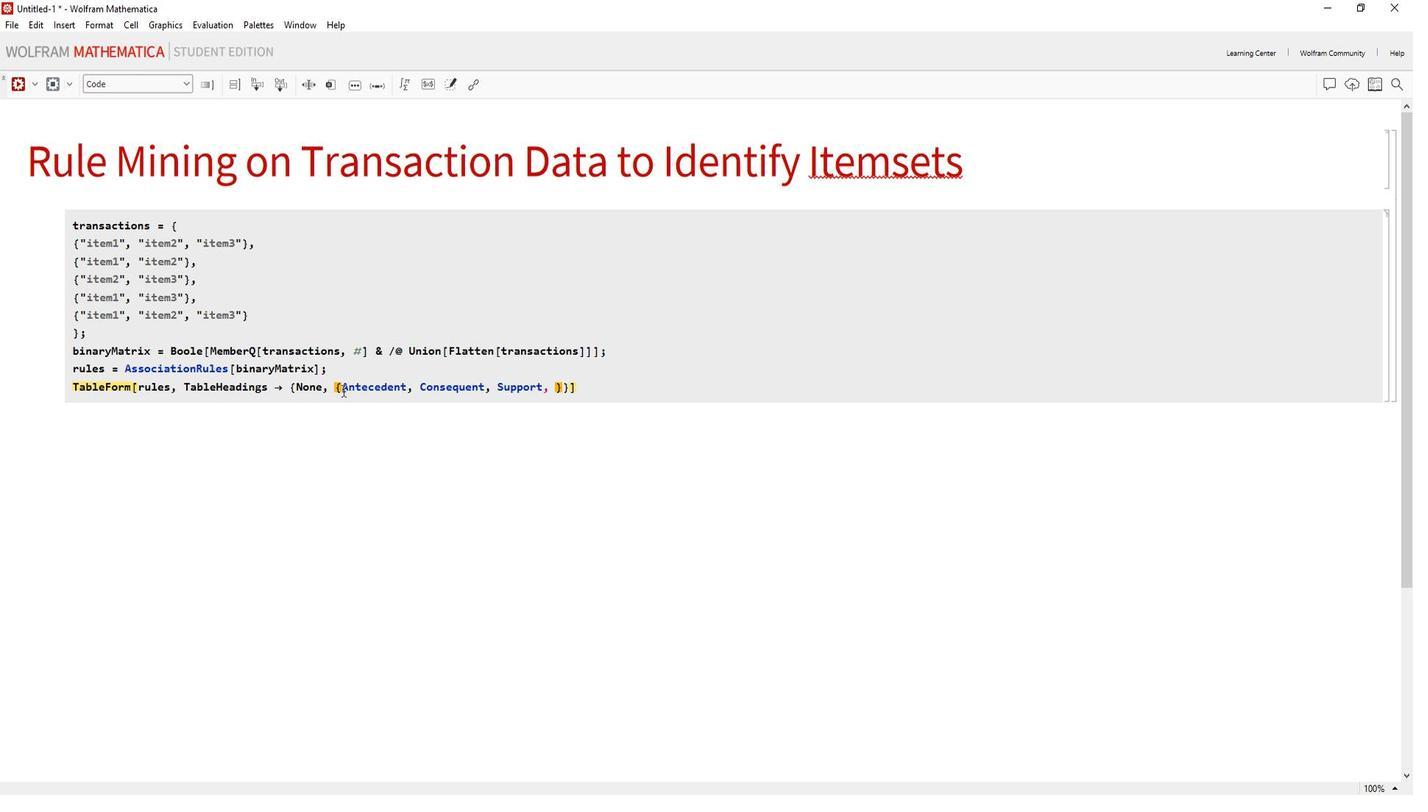 
Action: Mouse moved to (414, 369)
Screenshot: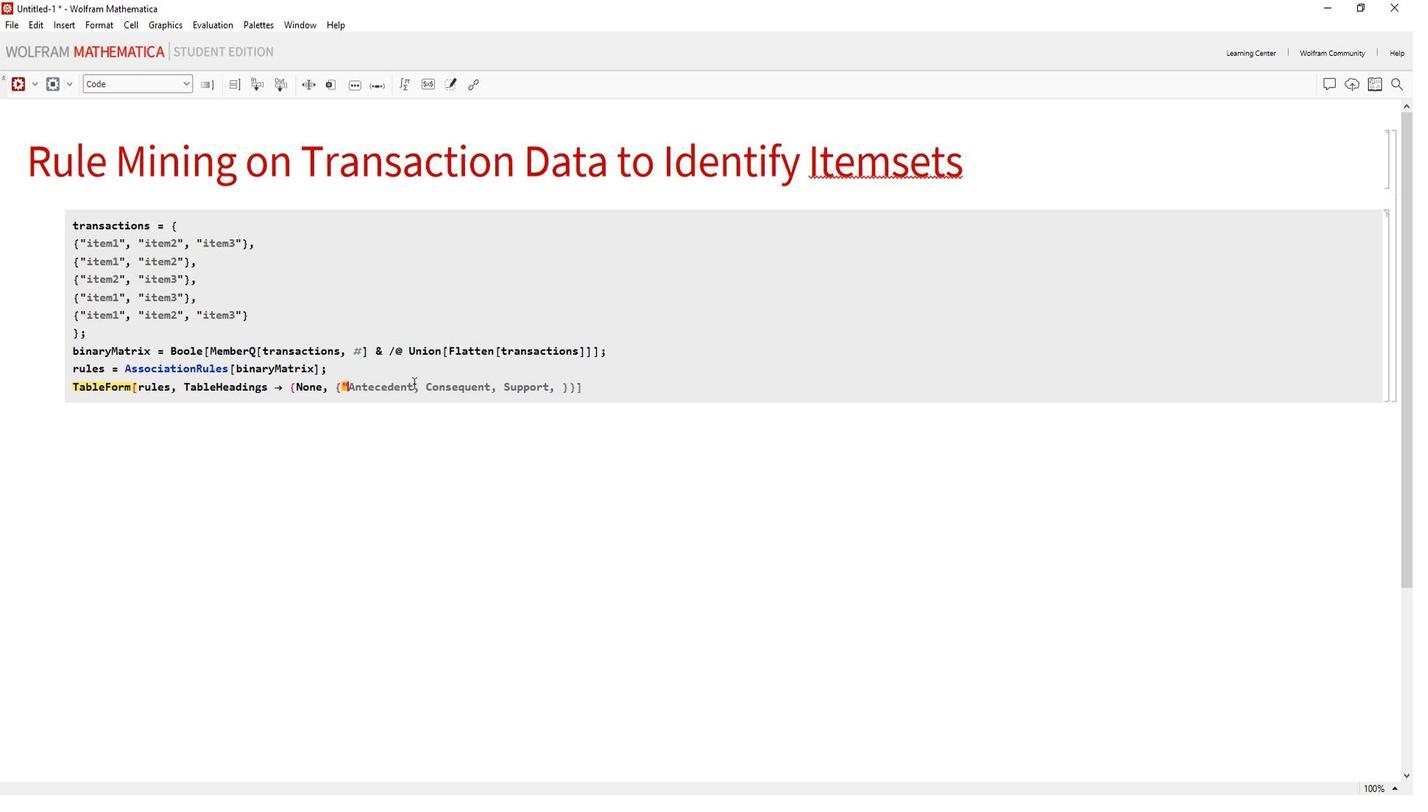 
Action: Mouse pressed left at (414, 369)
Screenshot: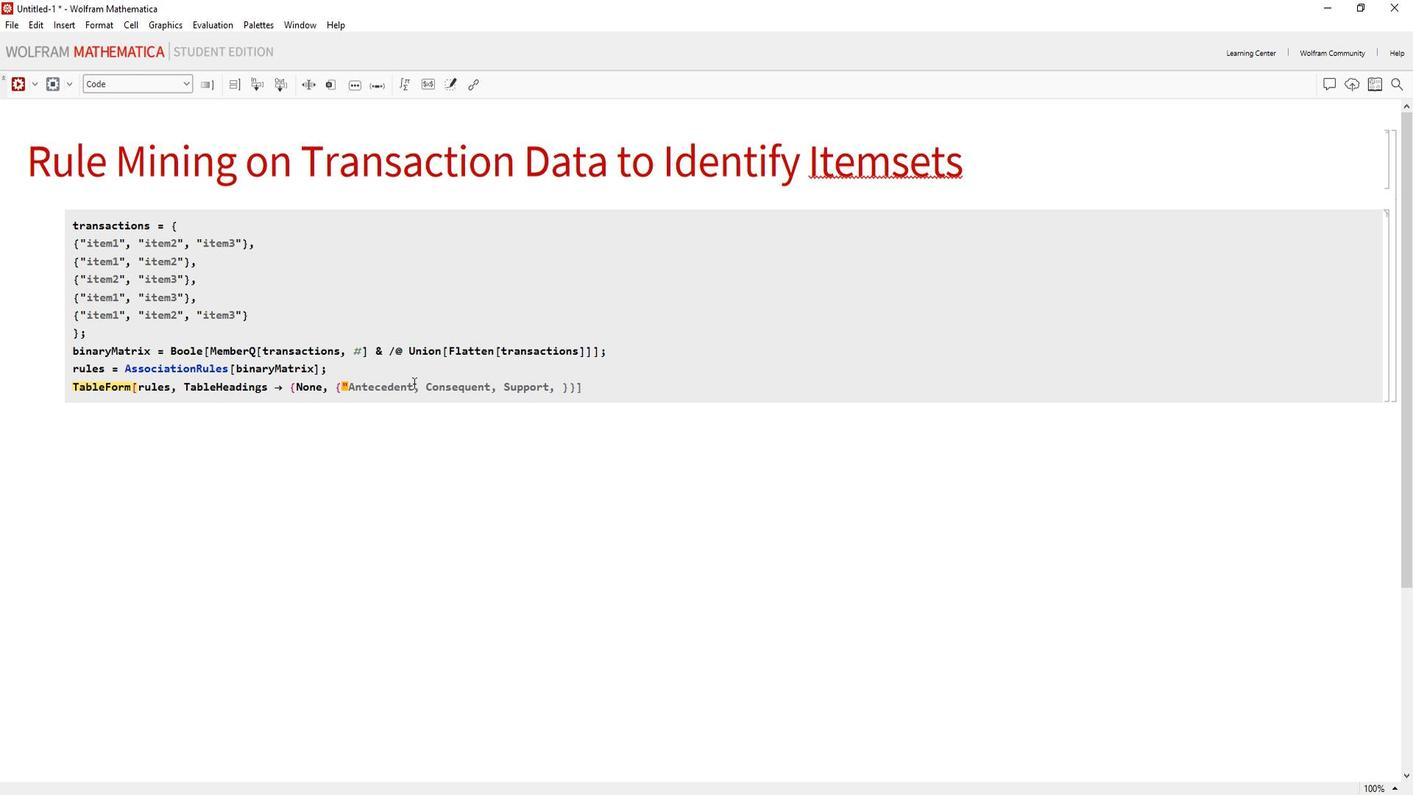 
Action: Key pressed <Key.shift_r>"
Screenshot: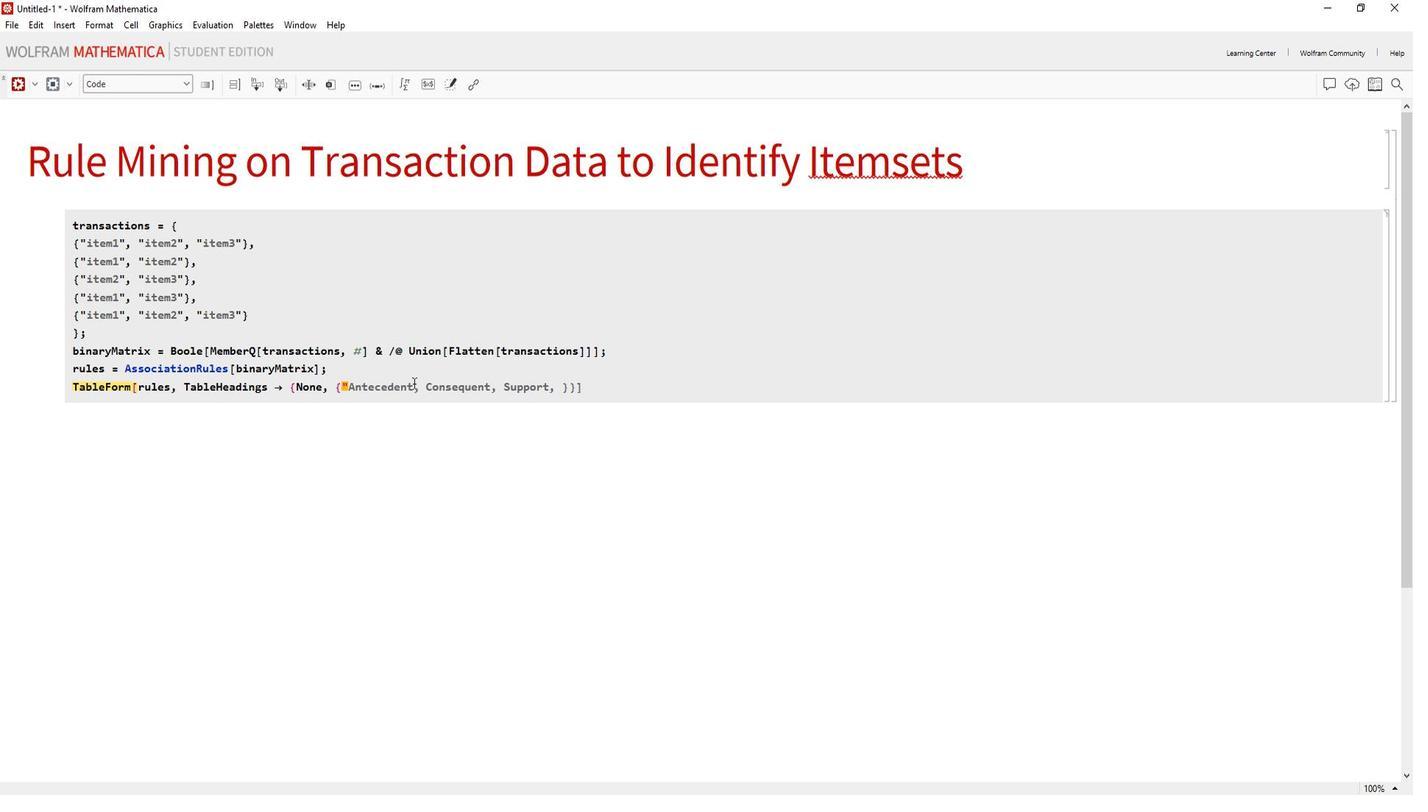
Action: Mouse moved to (433, 371)
Screenshot: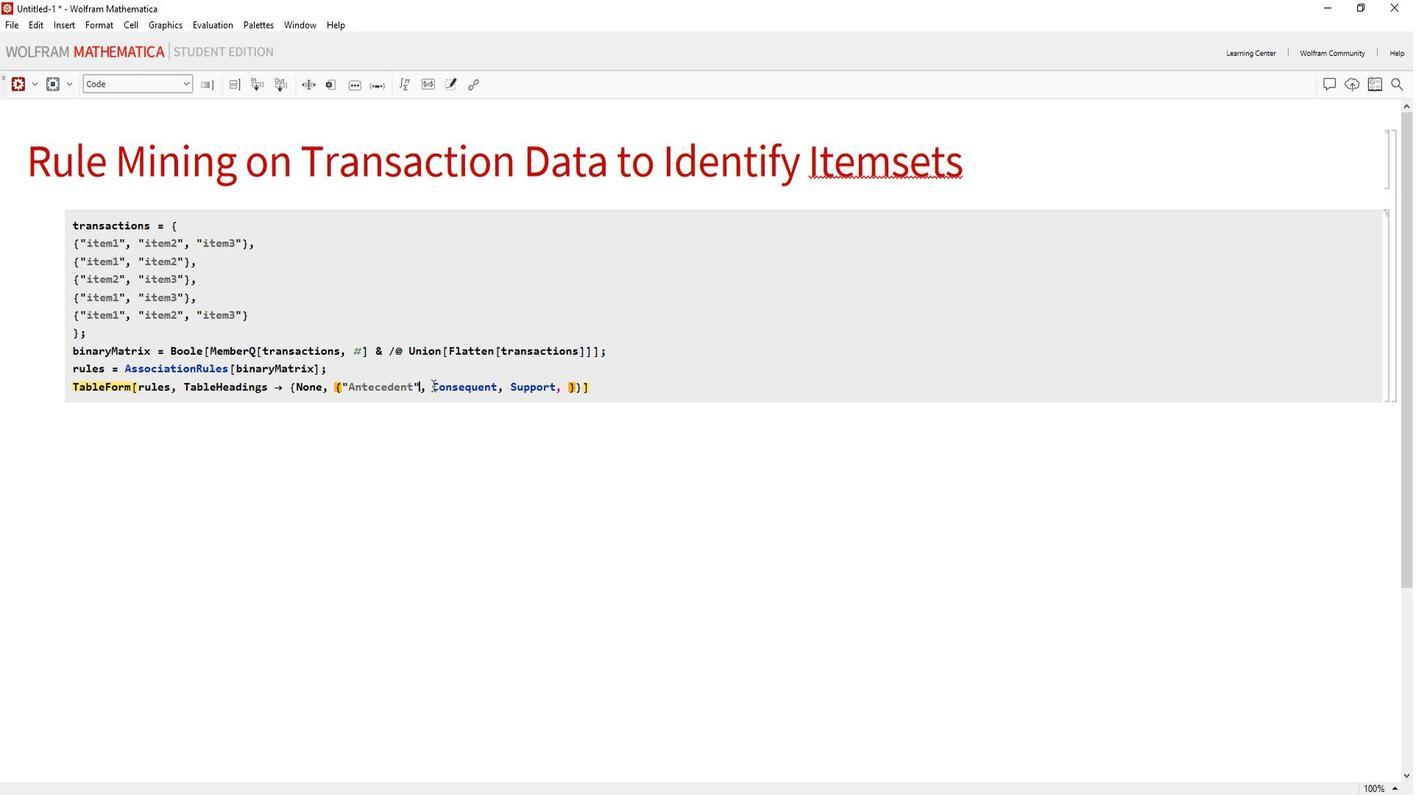 
Action: Mouse pressed left at (433, 371)
Screenshot: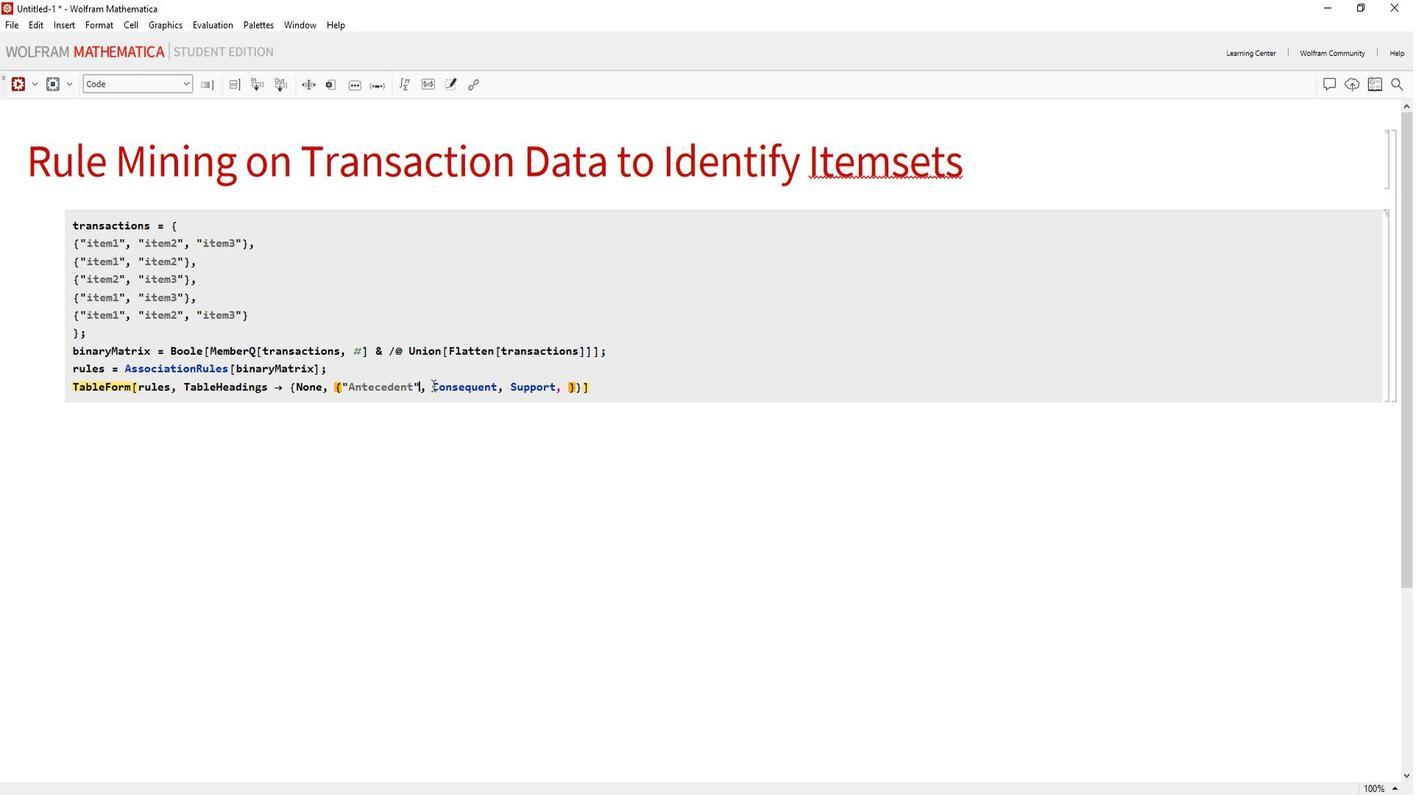 
Action: Key pressed <Key.shift_r>"
Screenshot: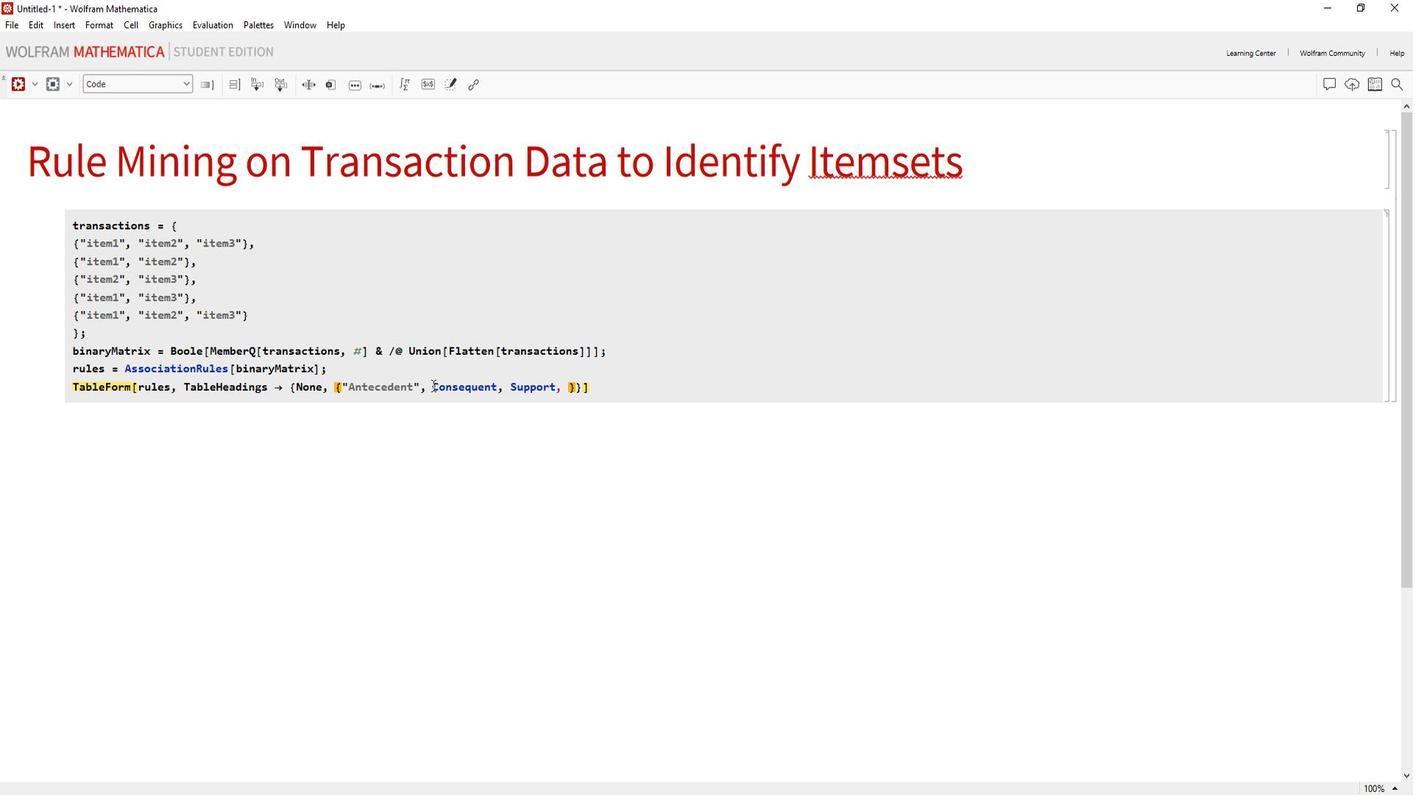 
Action: Mouse moved to (501, 374)
Screenshot: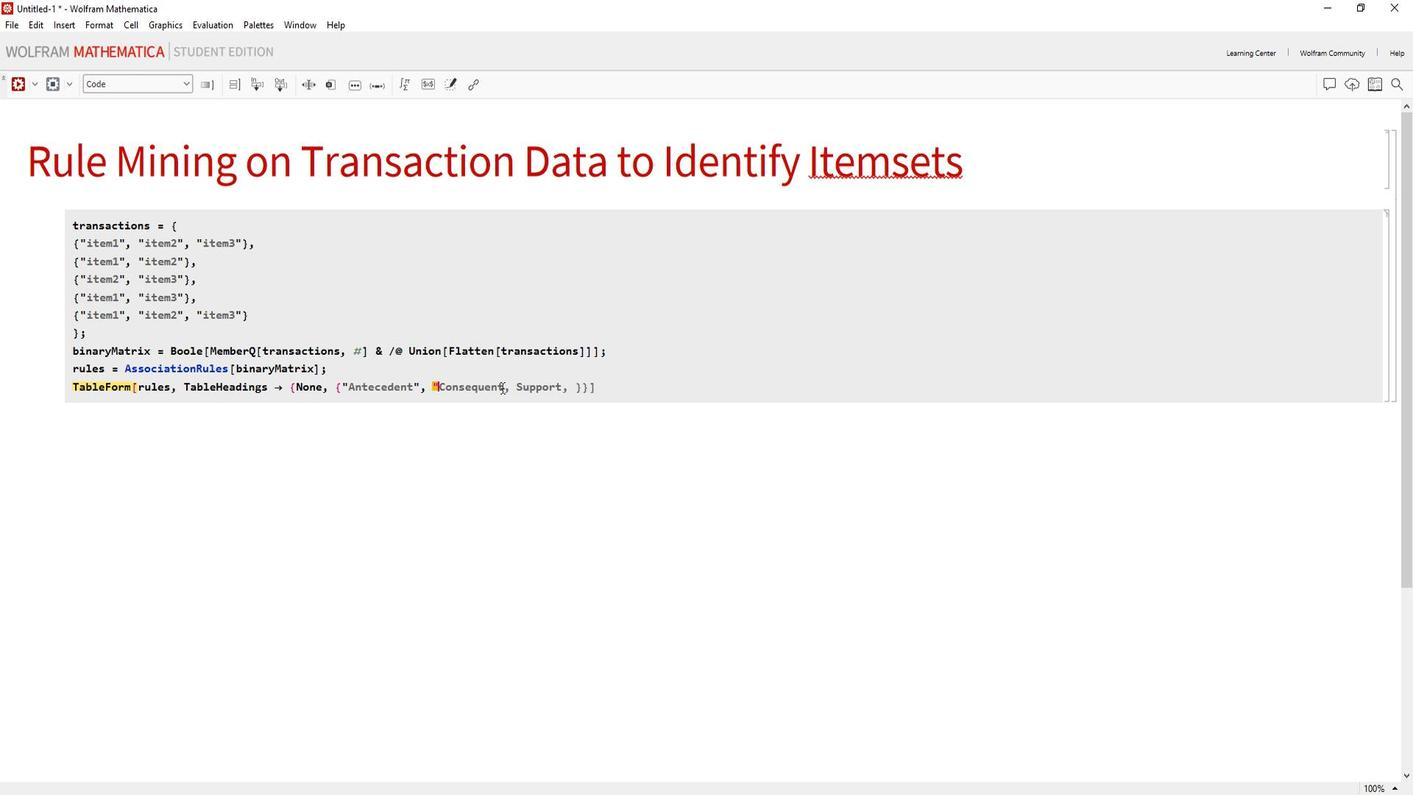 
Action: Mouse pressed left at (501, 374)
Screenshot: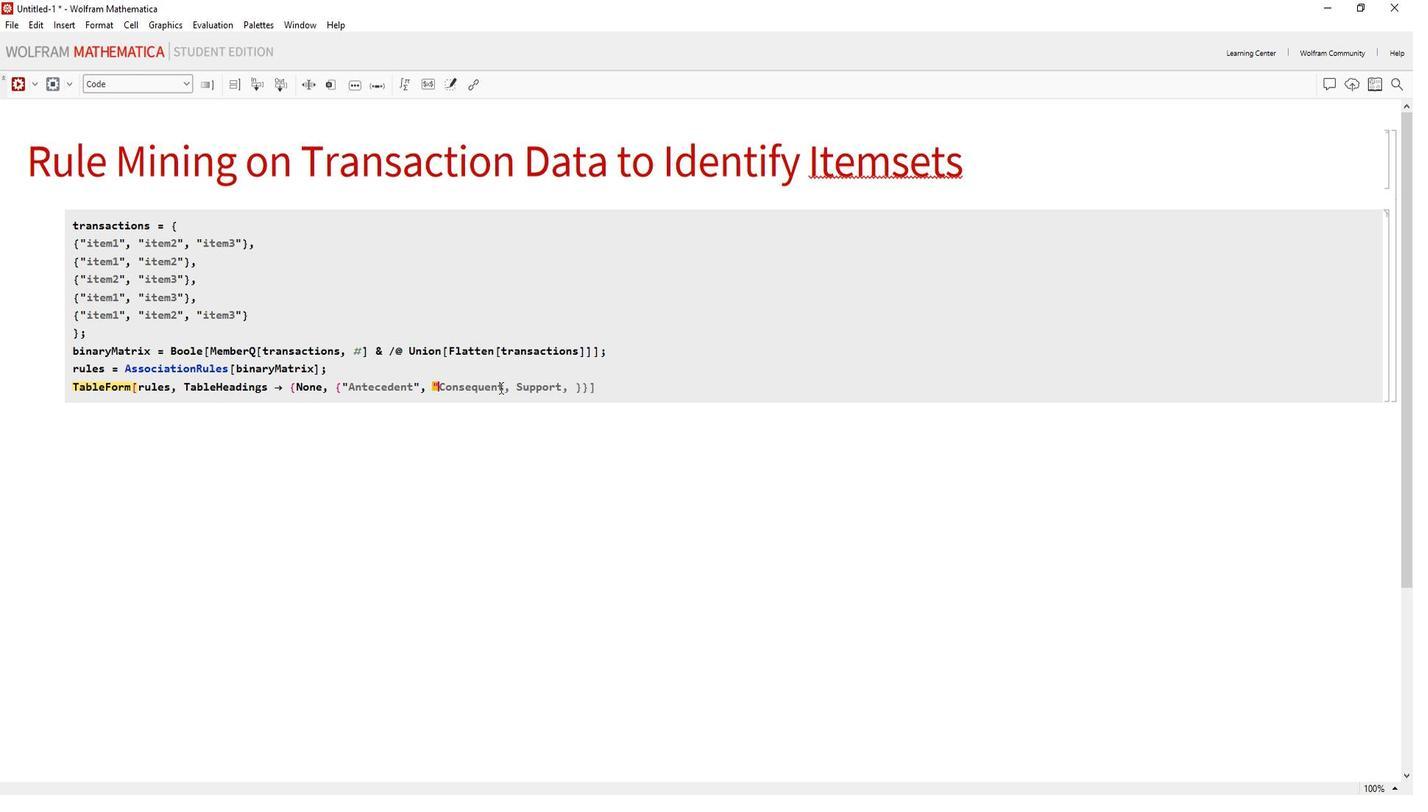 
Action: Key pressed <Key.shift_r>"
Screenshot: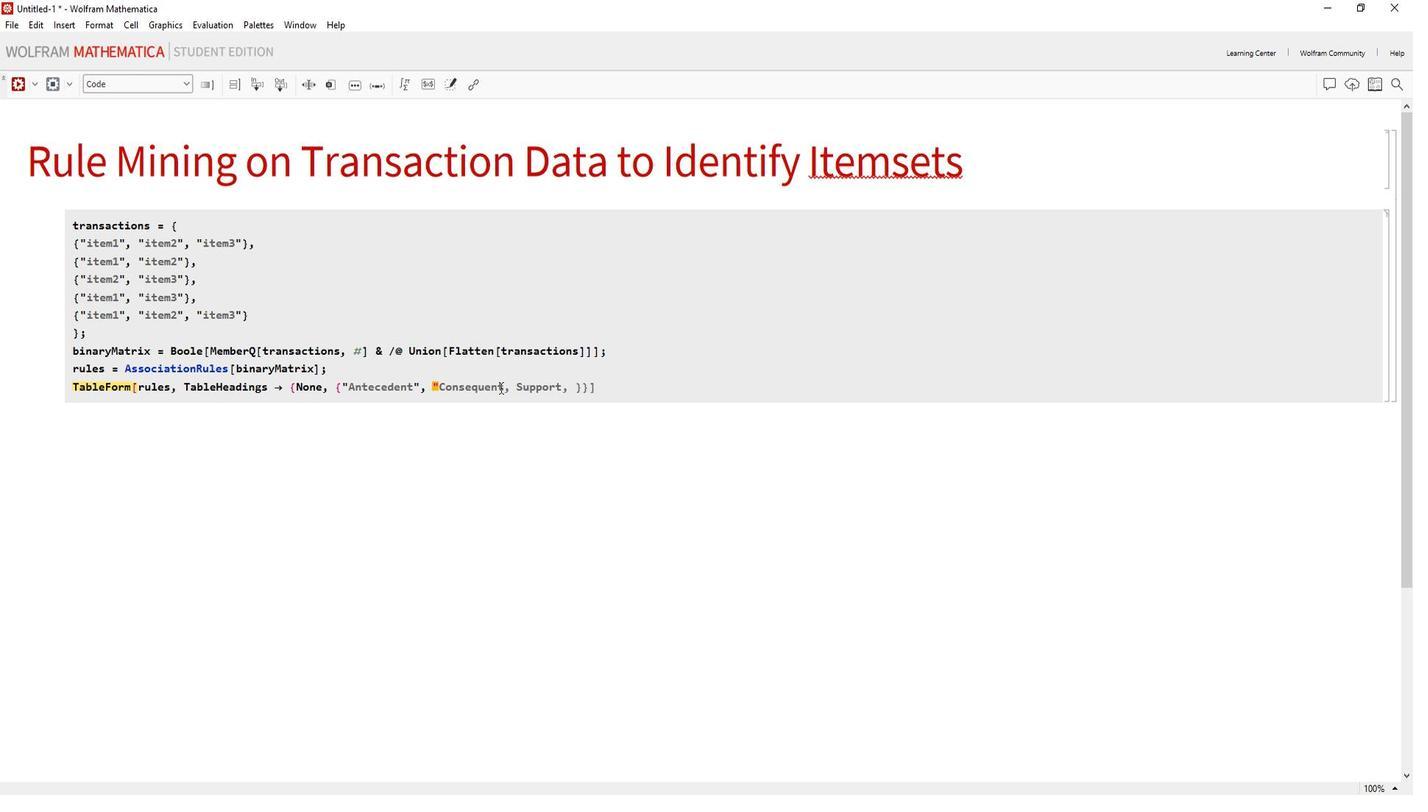 
Action: Mouse moved to (525, 370)
Screenshot: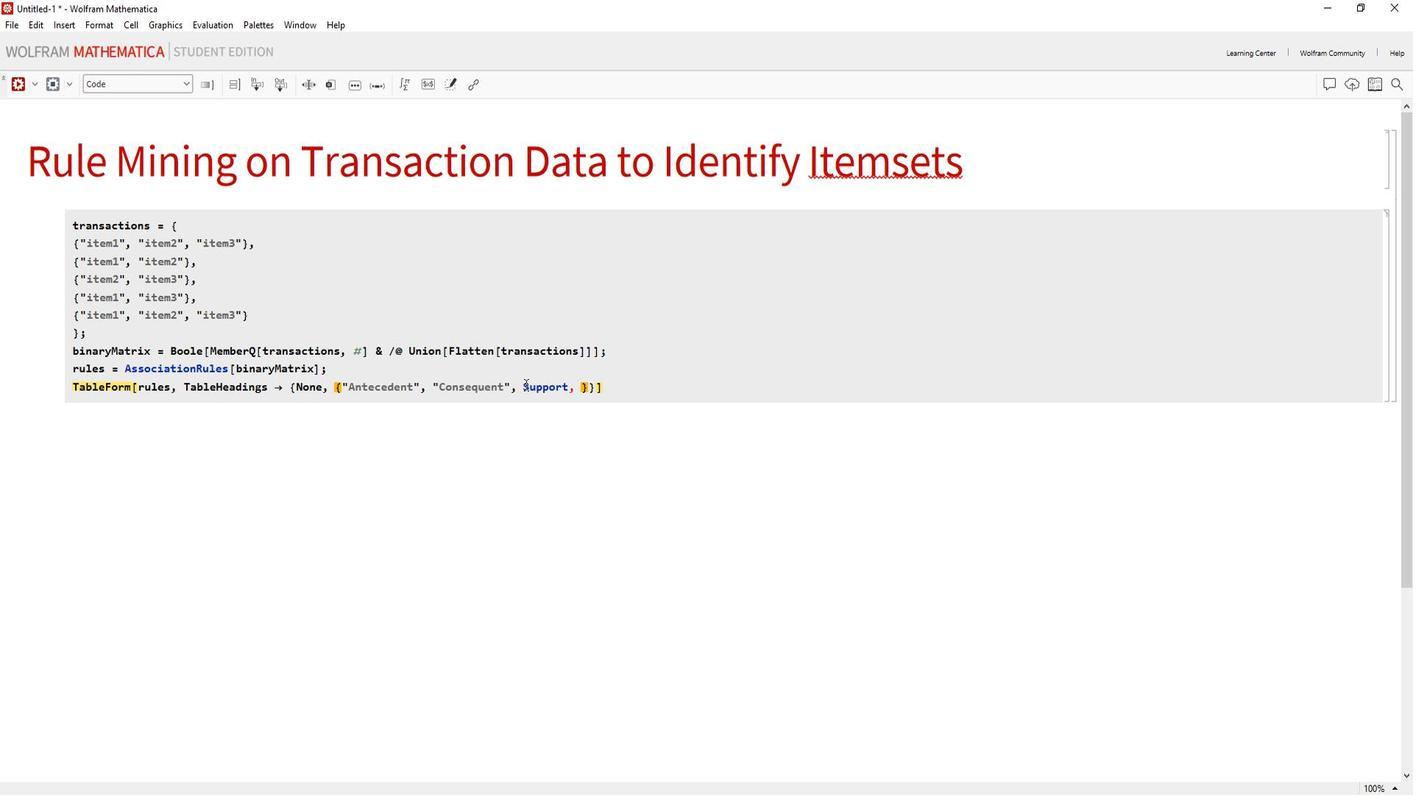 
Action: Mouse pressed left at (525, 370)
Screenshot: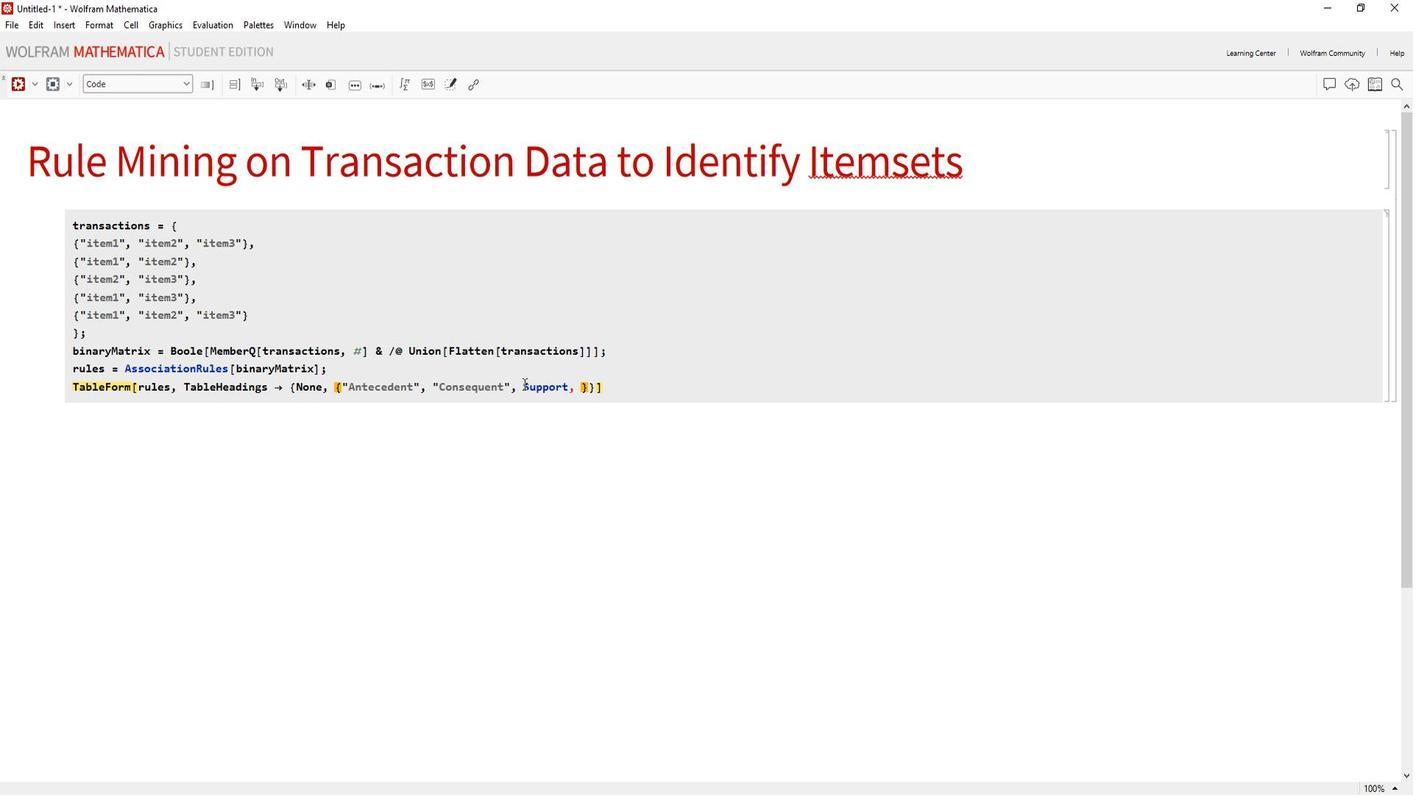 
Action: Key pressed <Key.shift_r>"
Screenshot: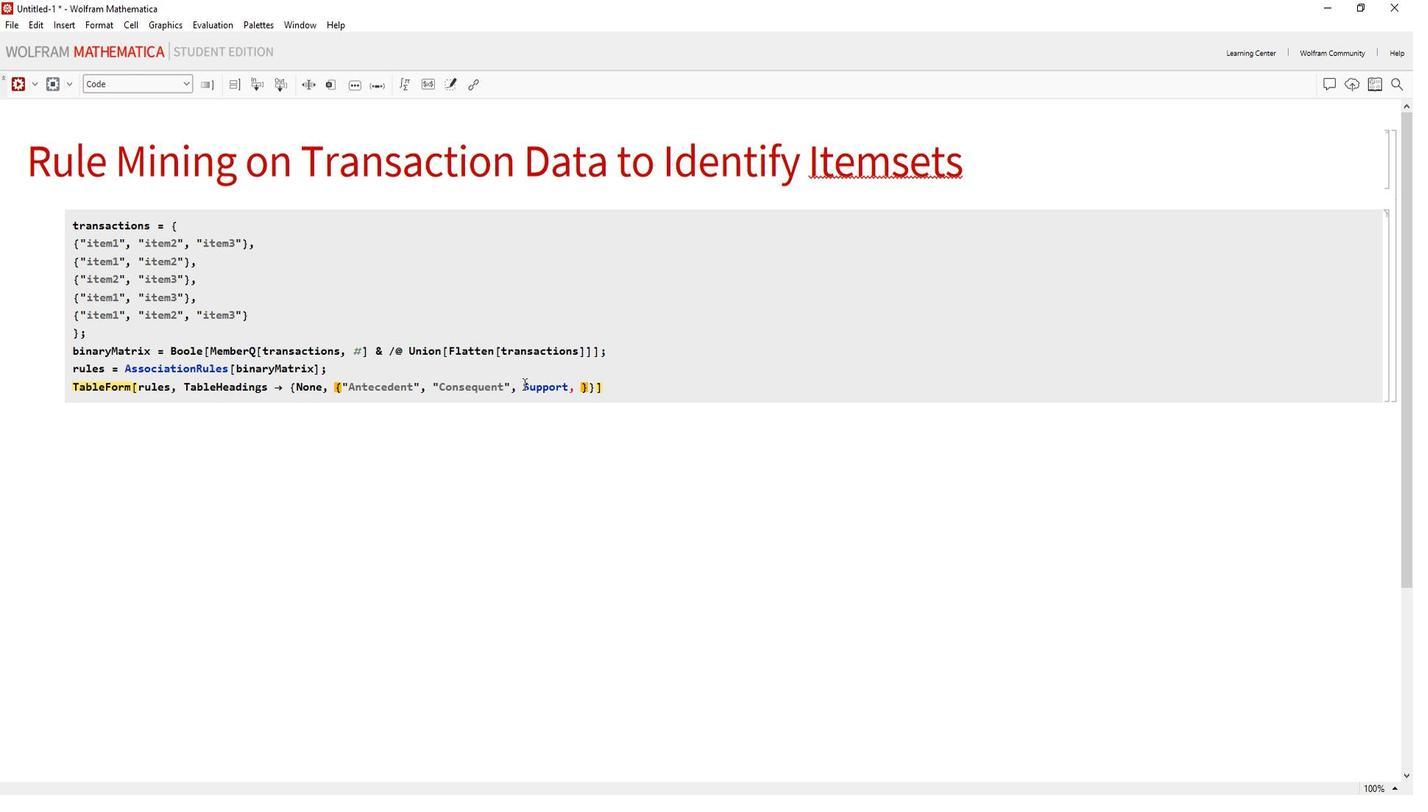 
Action: Mouse moved to (574, 374)
Screenshot: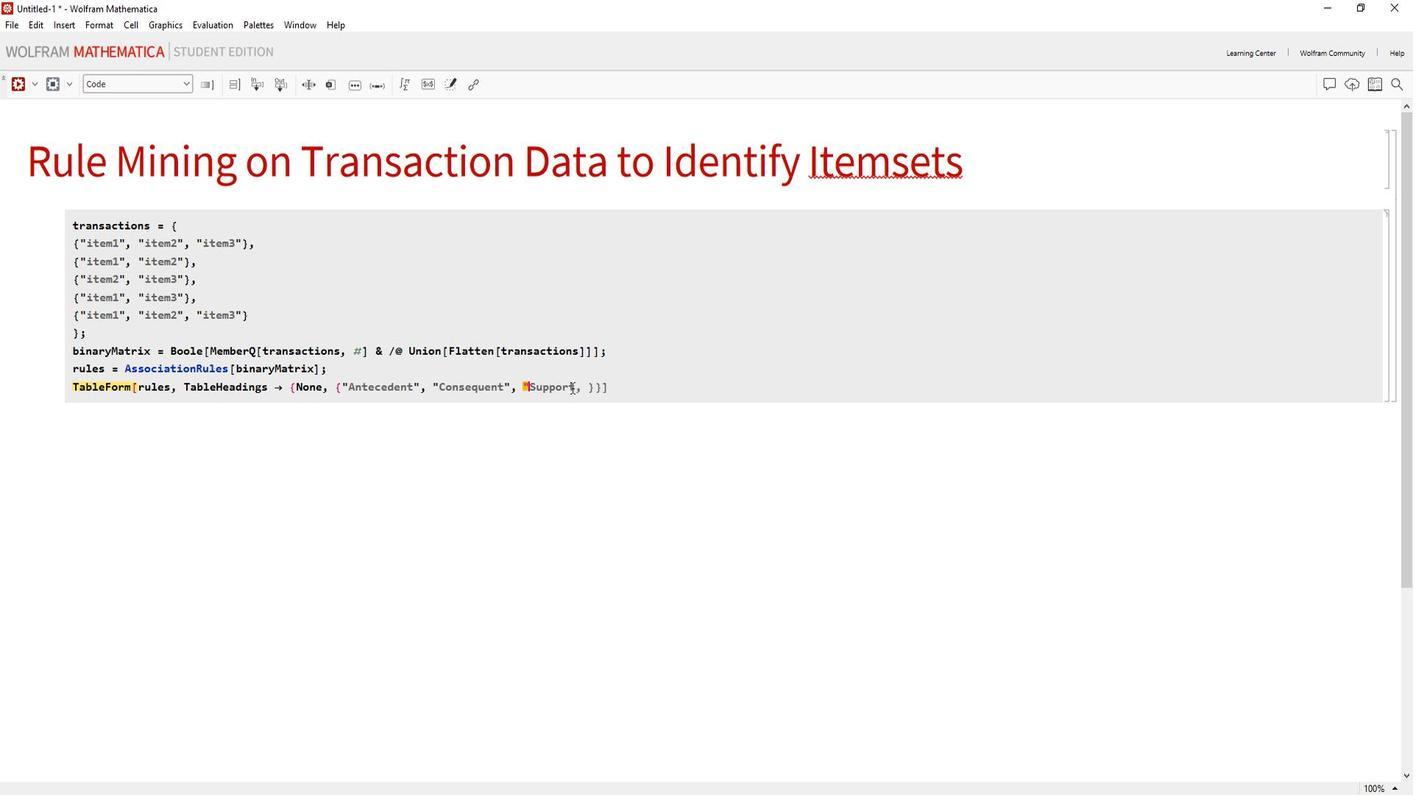 
Action: Mouse pressed left at (574, 374)
Screenshot: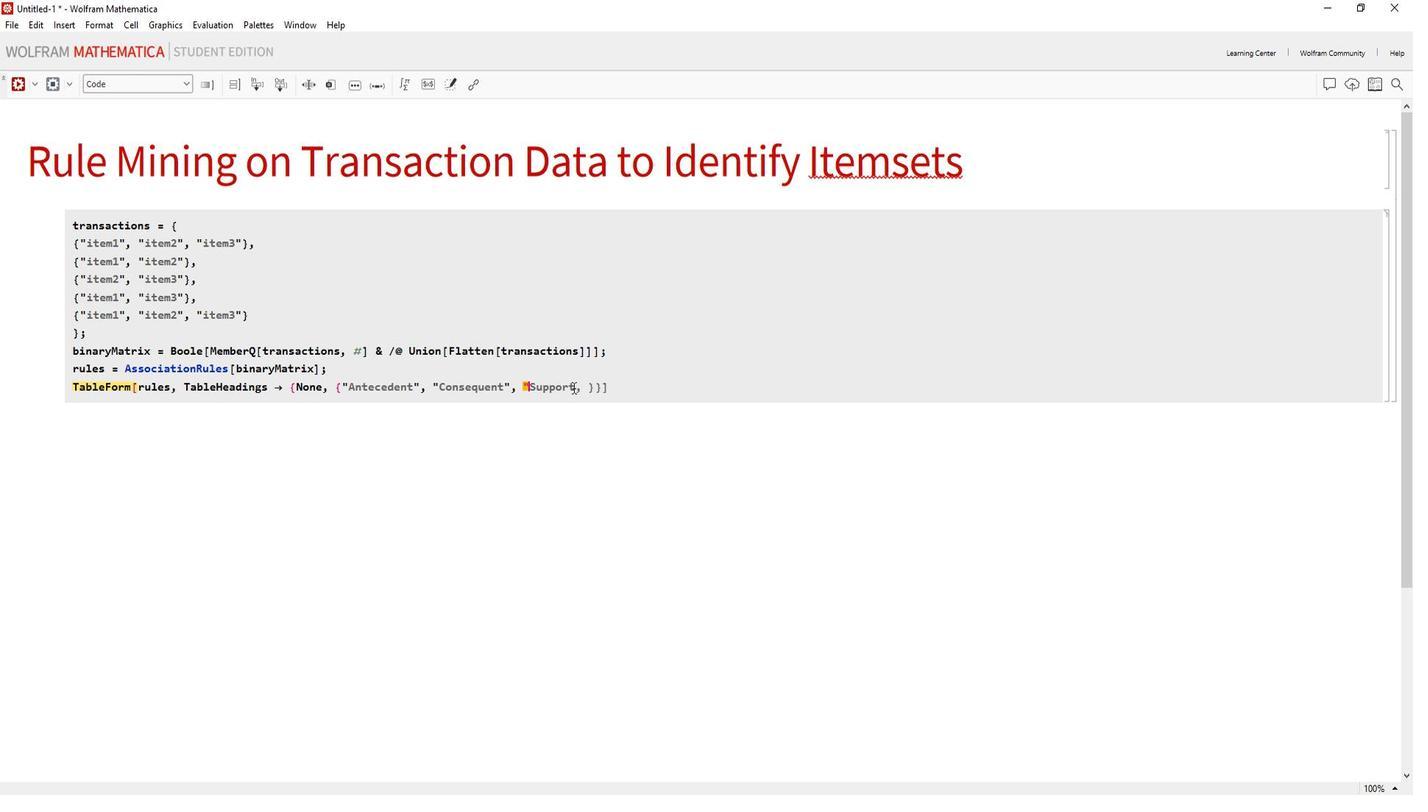 
Action: Key pressed <Key.shift_r>"
Screenshot: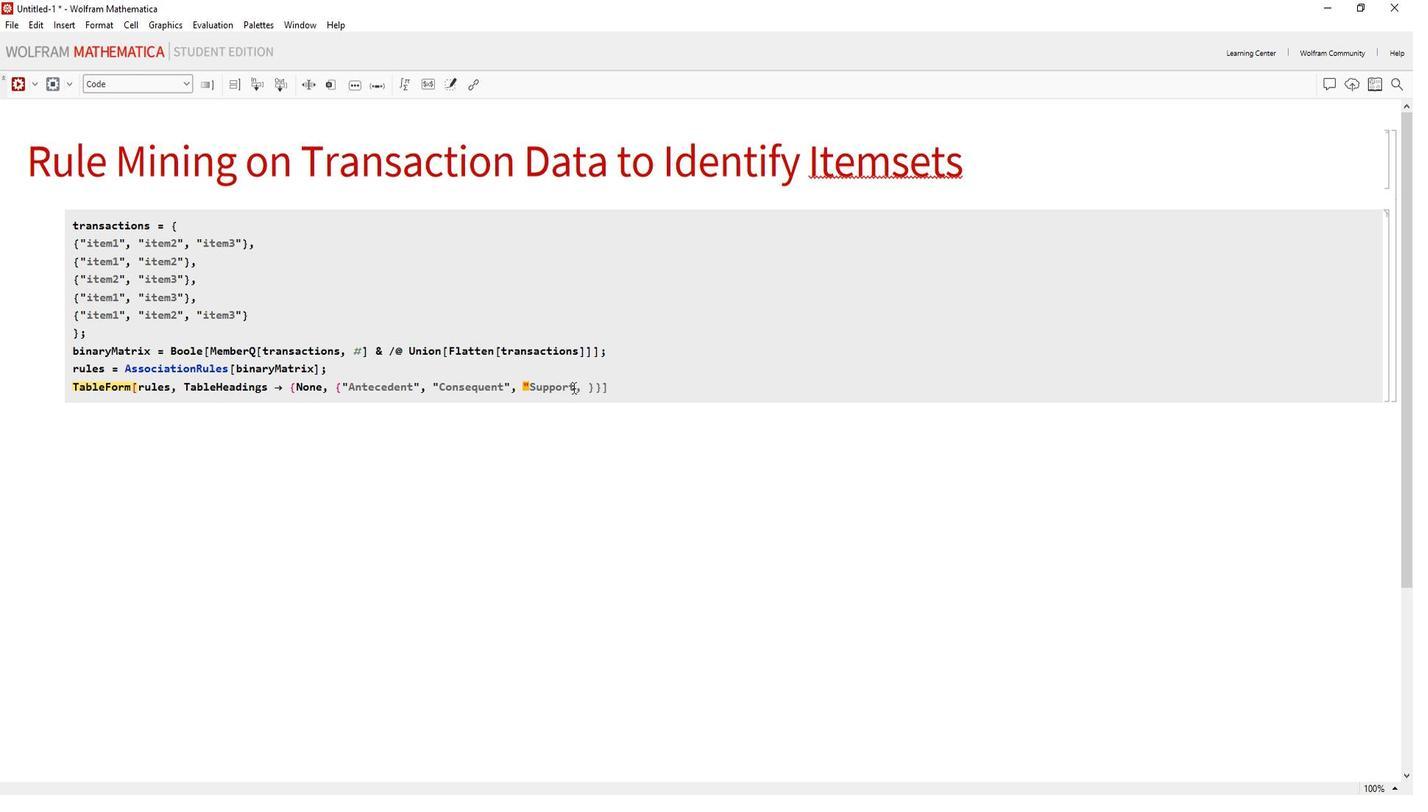 
Action: Mouse moved to (591, 377)
Screenshot: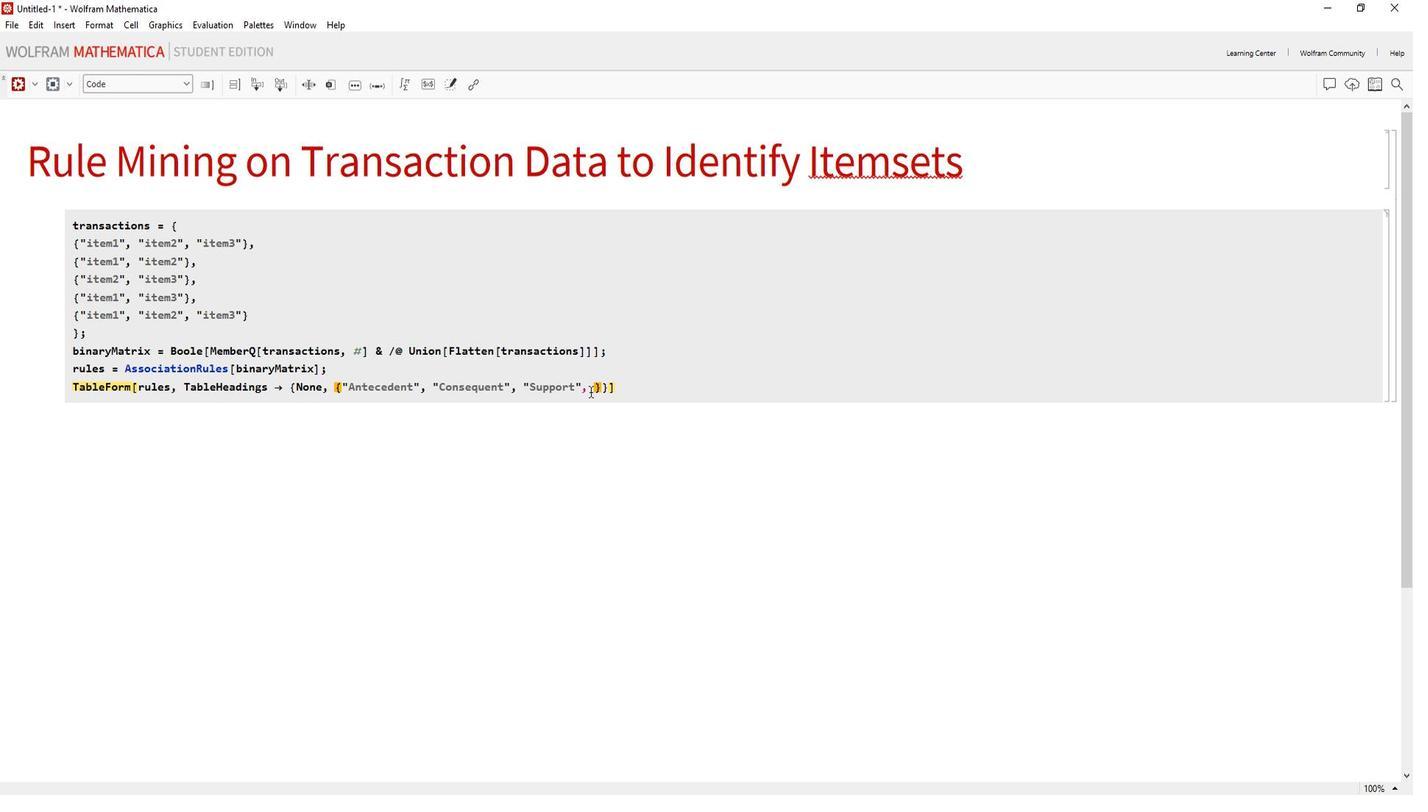 
Action: Mouse pressed left at (591, 377)
Screenshot: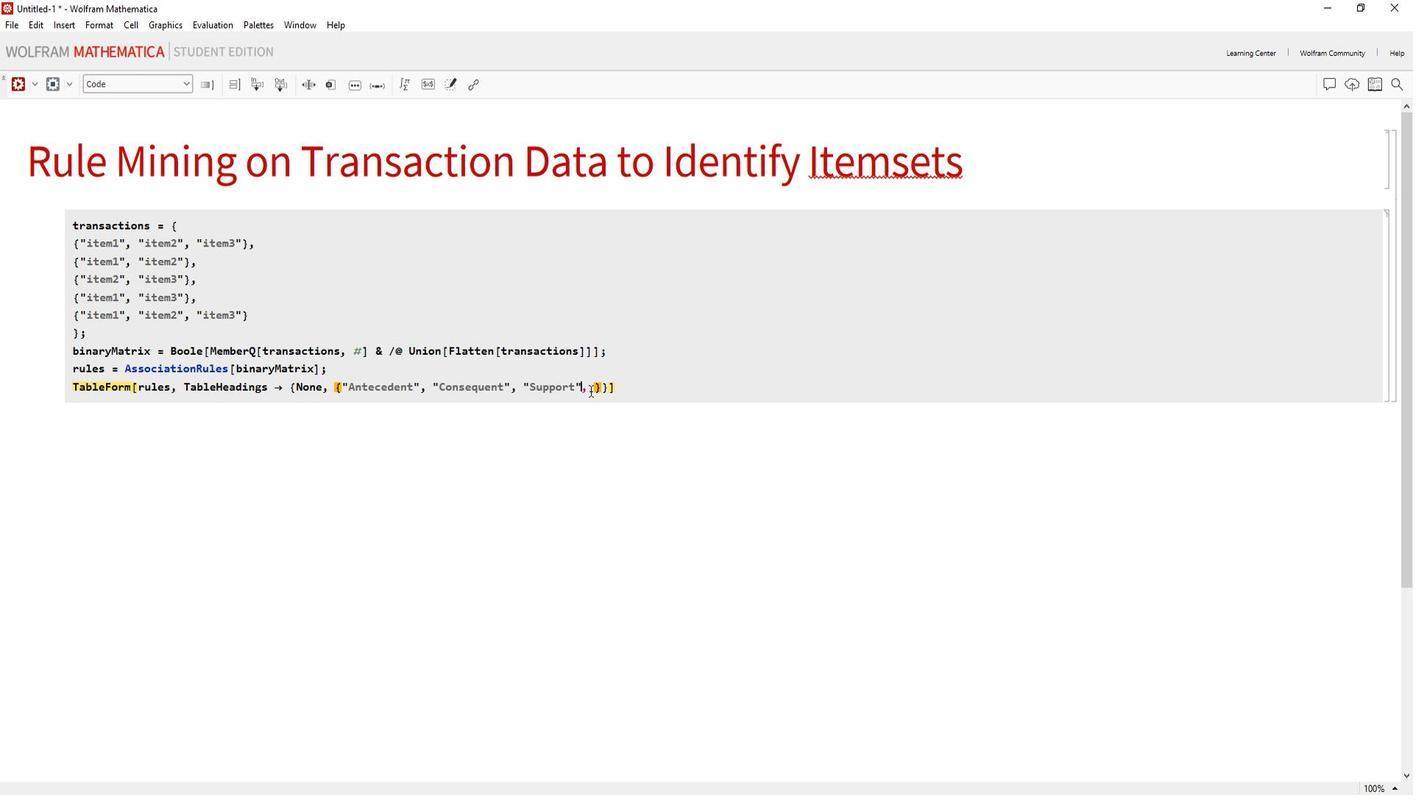 
Action: Mouse moved to (592, 376)
Screenshot: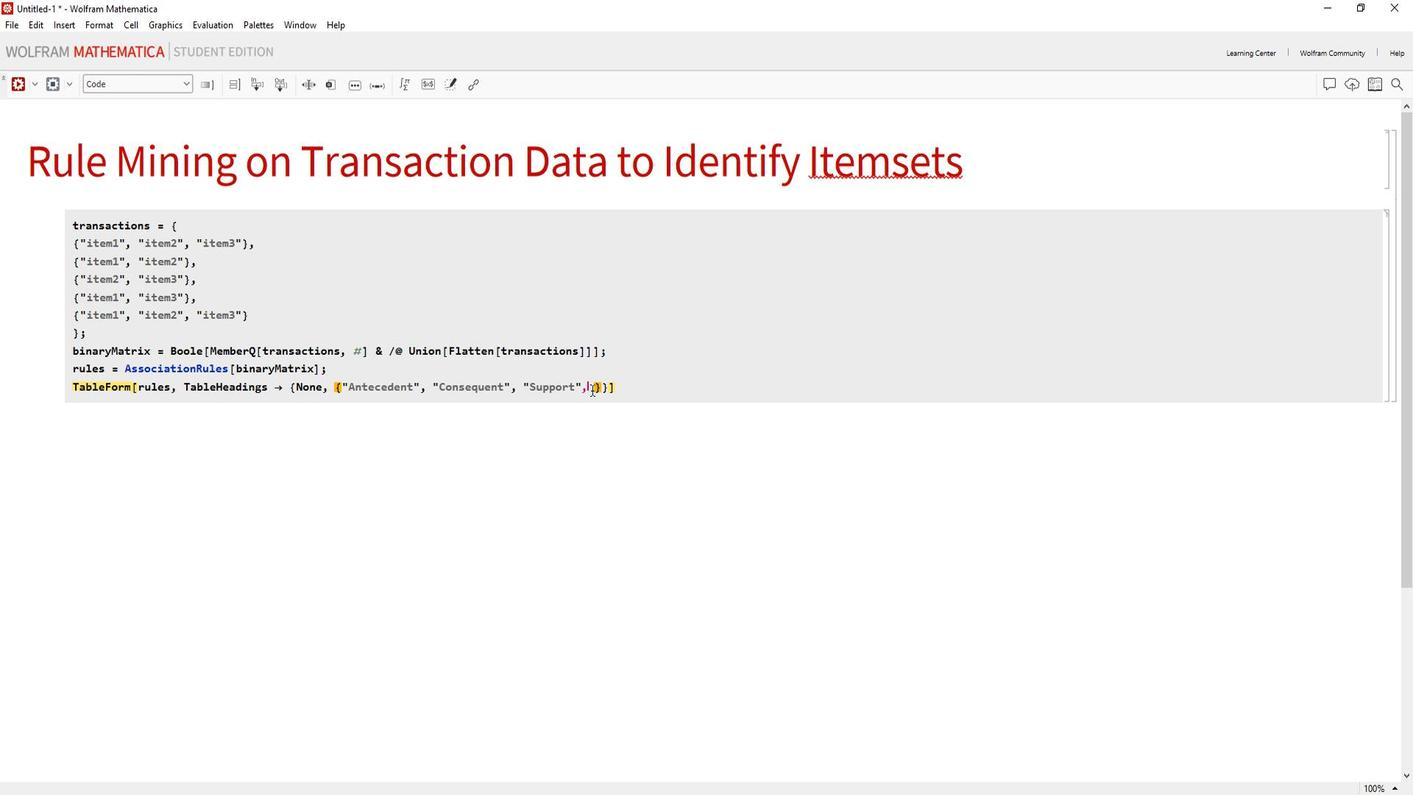 
Action: Key pressed <Key.space><Key.shift_r>"<Key.caps_lock>c<Key.caps_lock>ONFIDENCE
Screenshot: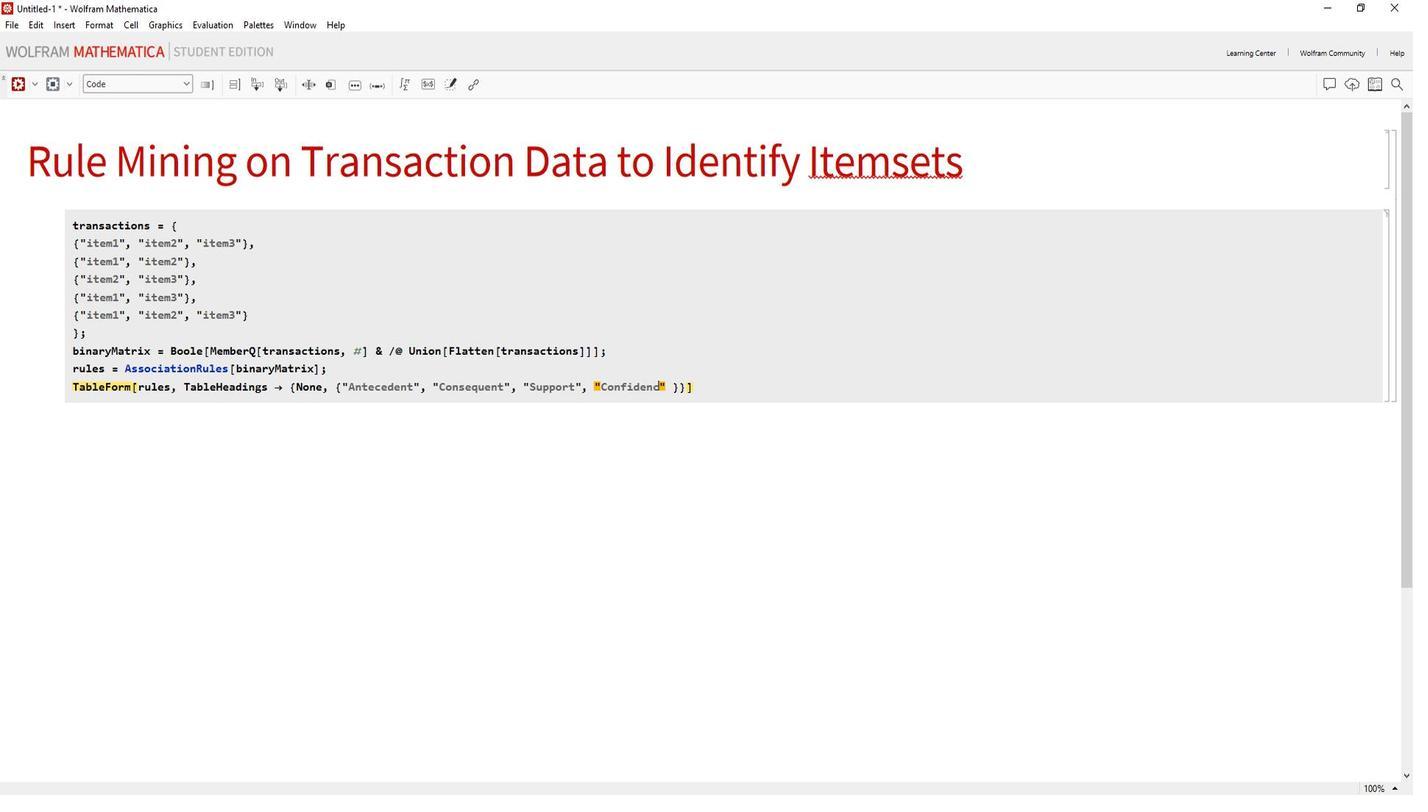 
Action: Mouse moved to (681, 374)
Screenshot: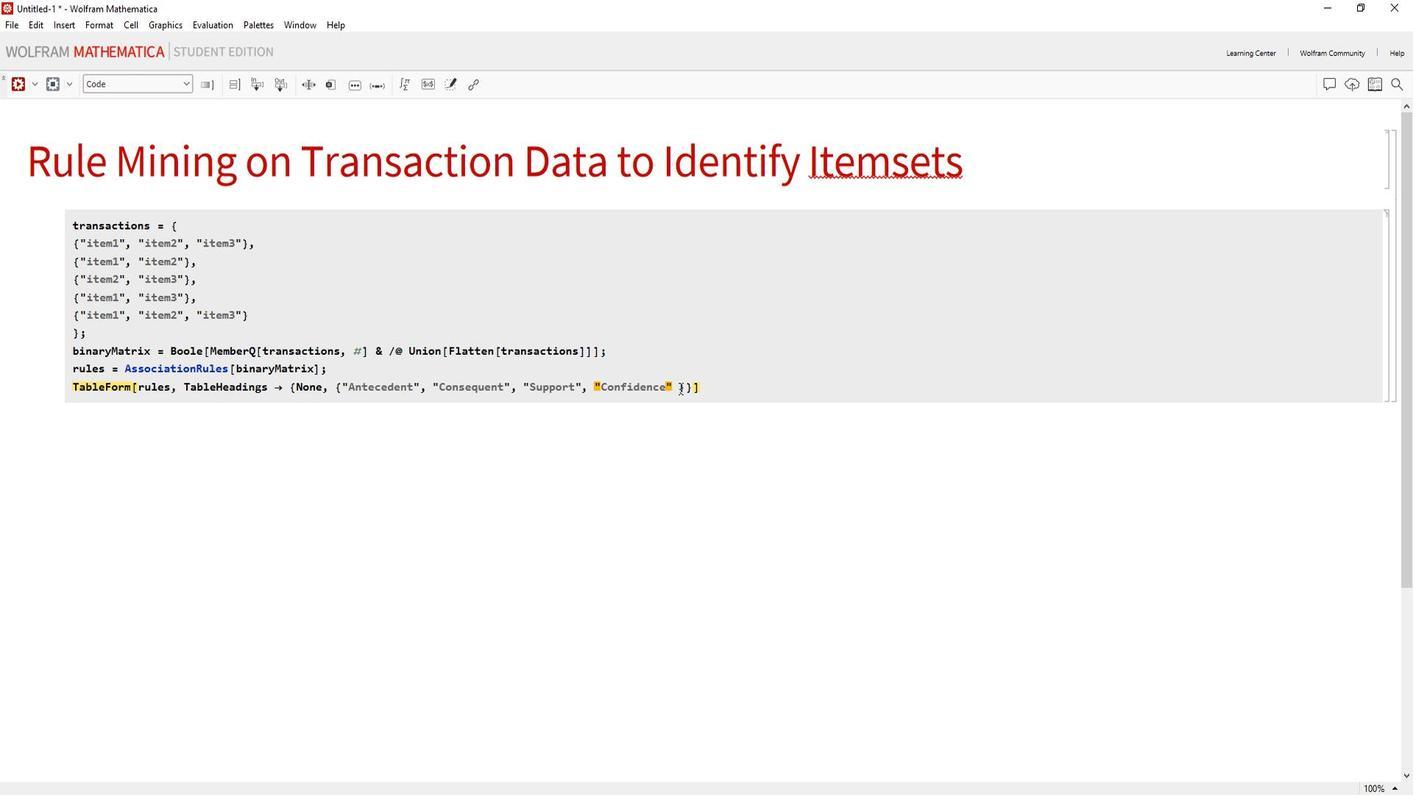 
Action: Mouse pressed left at (681, 374)
Screenshot: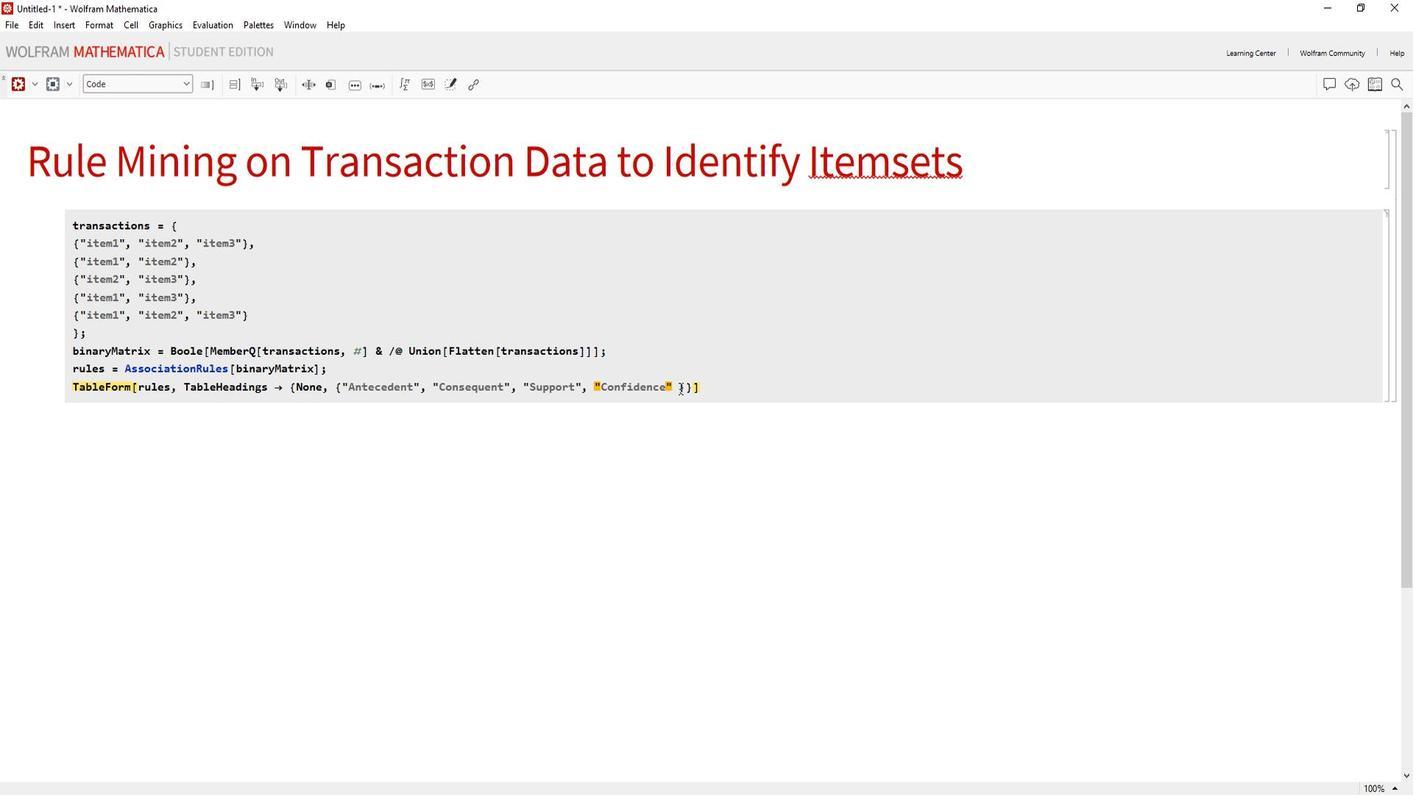 
Action: Key pressed <Key.backspace>
Screenshot: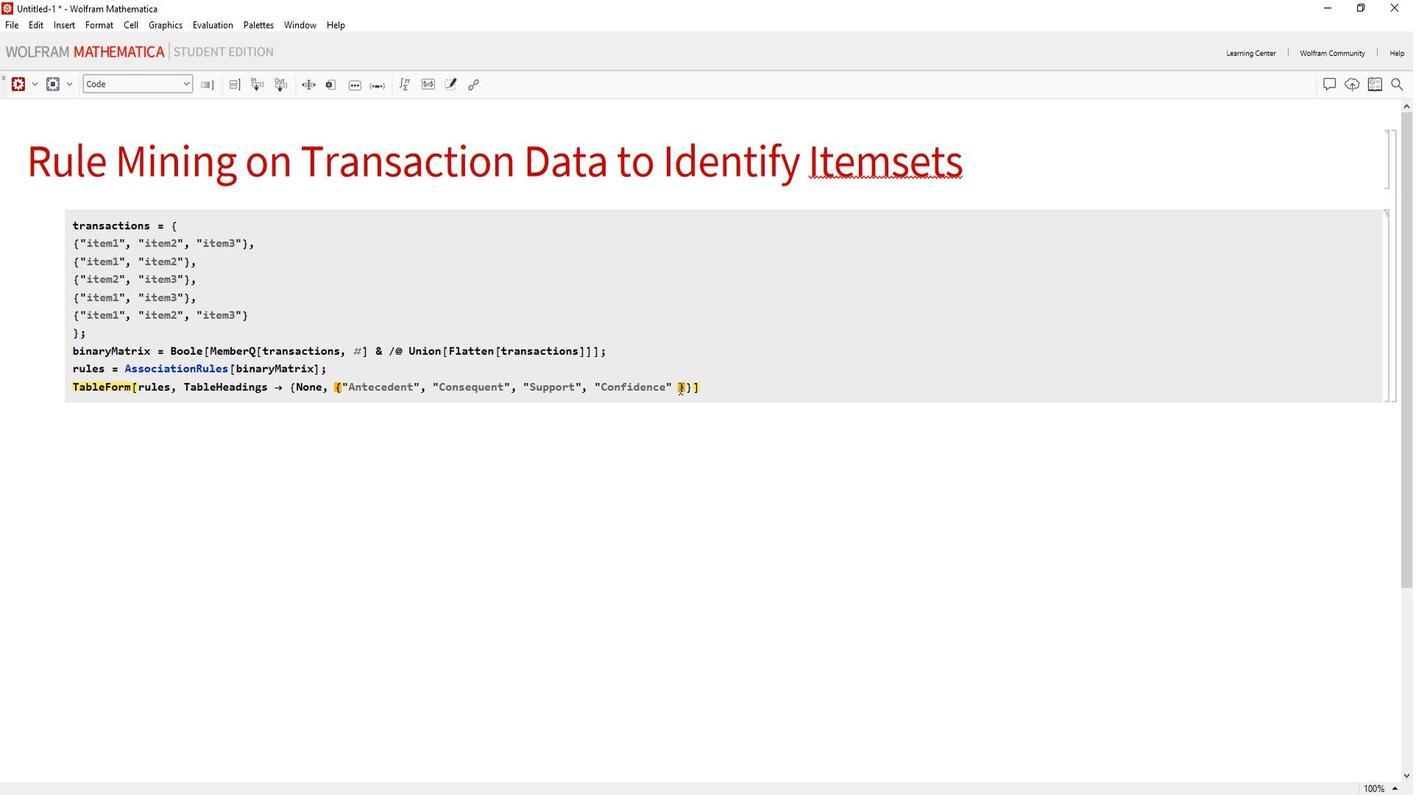 
Action: Mouse moved to (717, 371)
Screenshot: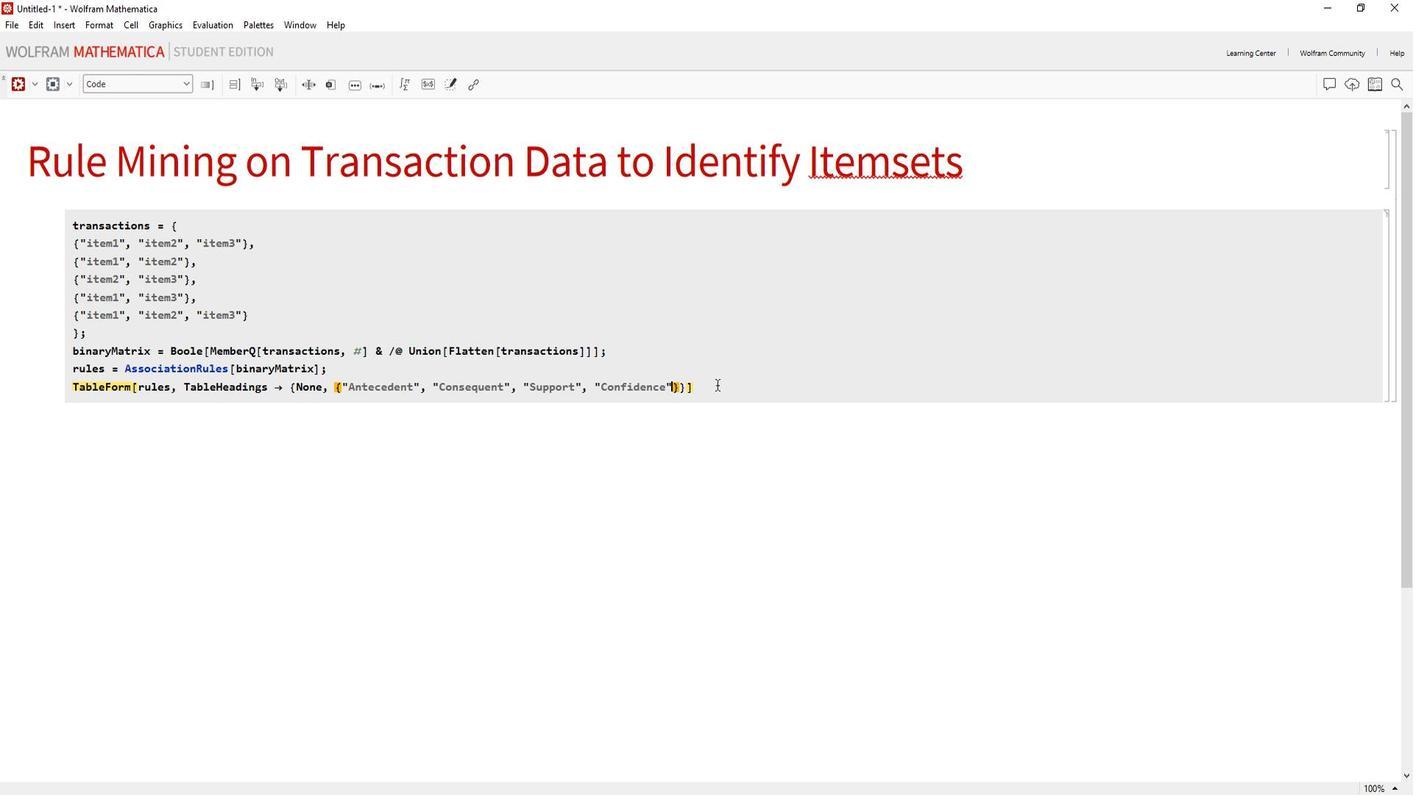 
Action: Mouse pressed left at (717, 371)
Screenshot: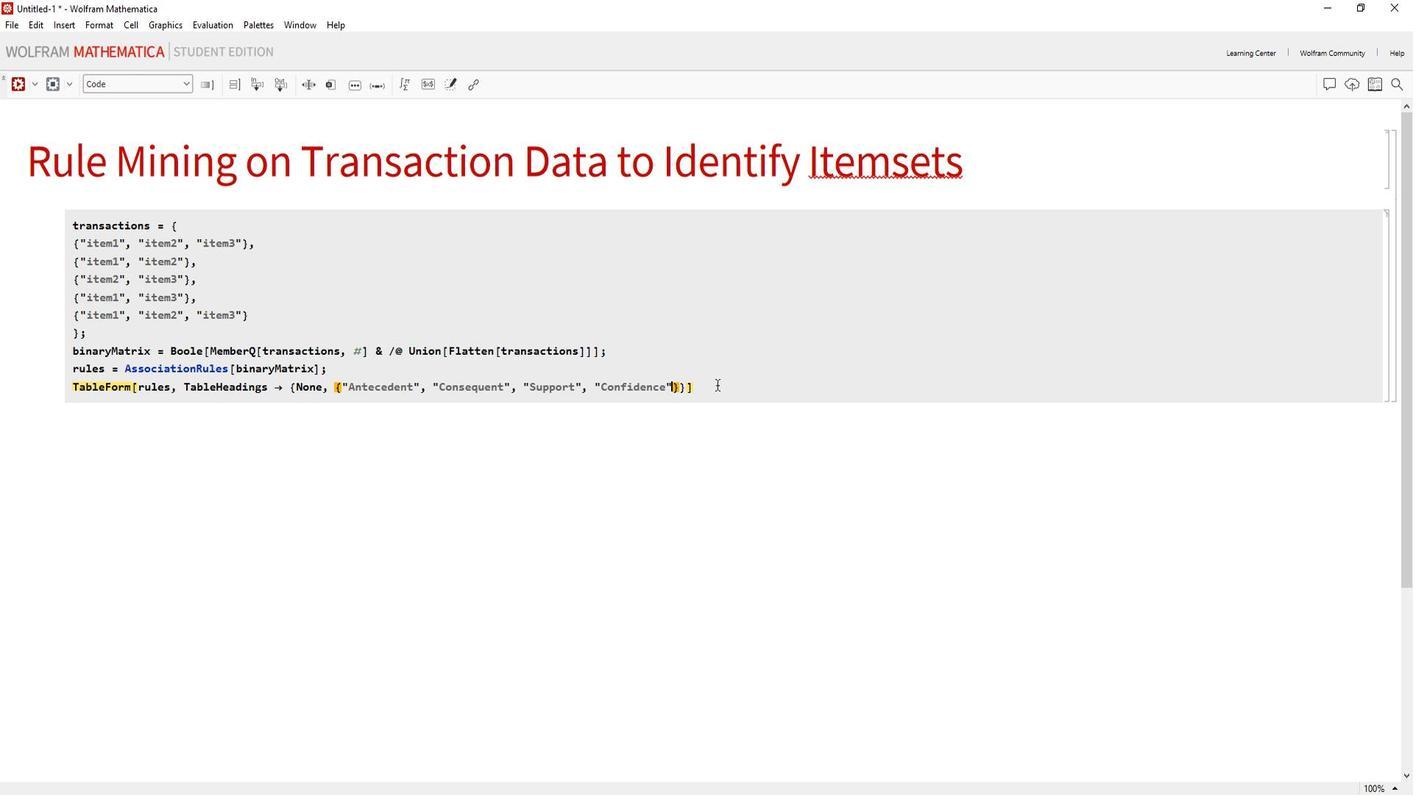 
Action: Mouse moved to (12, 81)
Screenshot: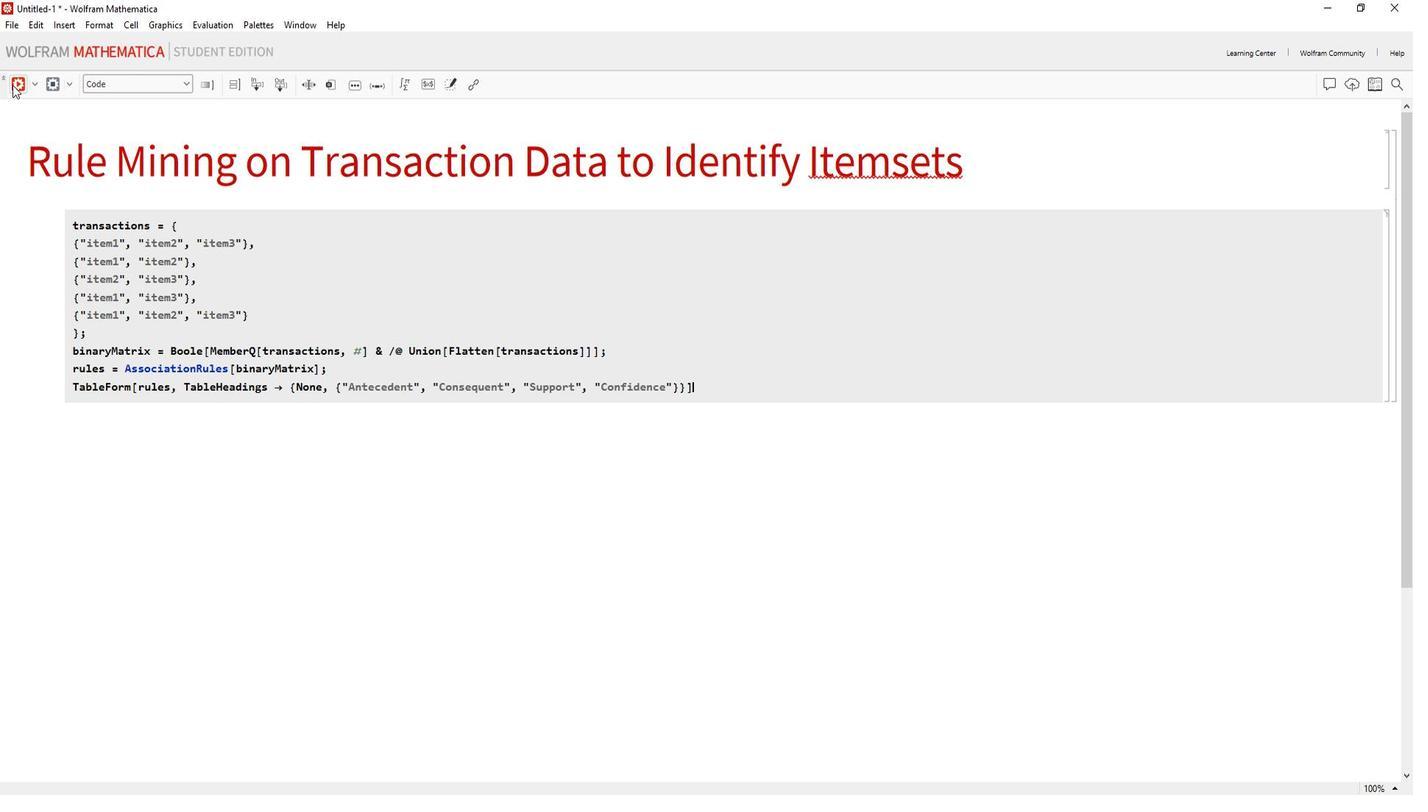 
Action: Mouse pressed left at (12, 81)
Screenshot: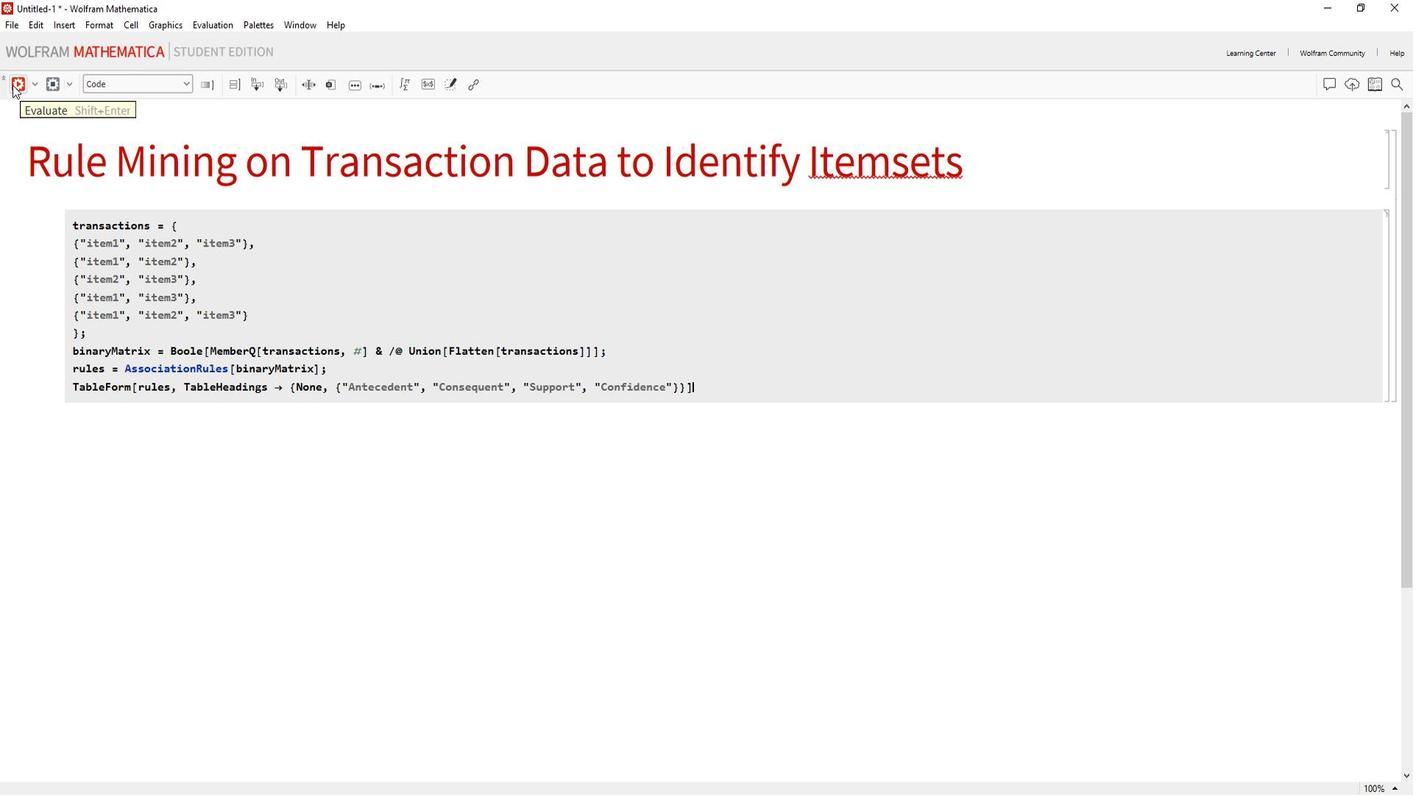 
Action: Mouse moved to (13, 81)
Screenshot: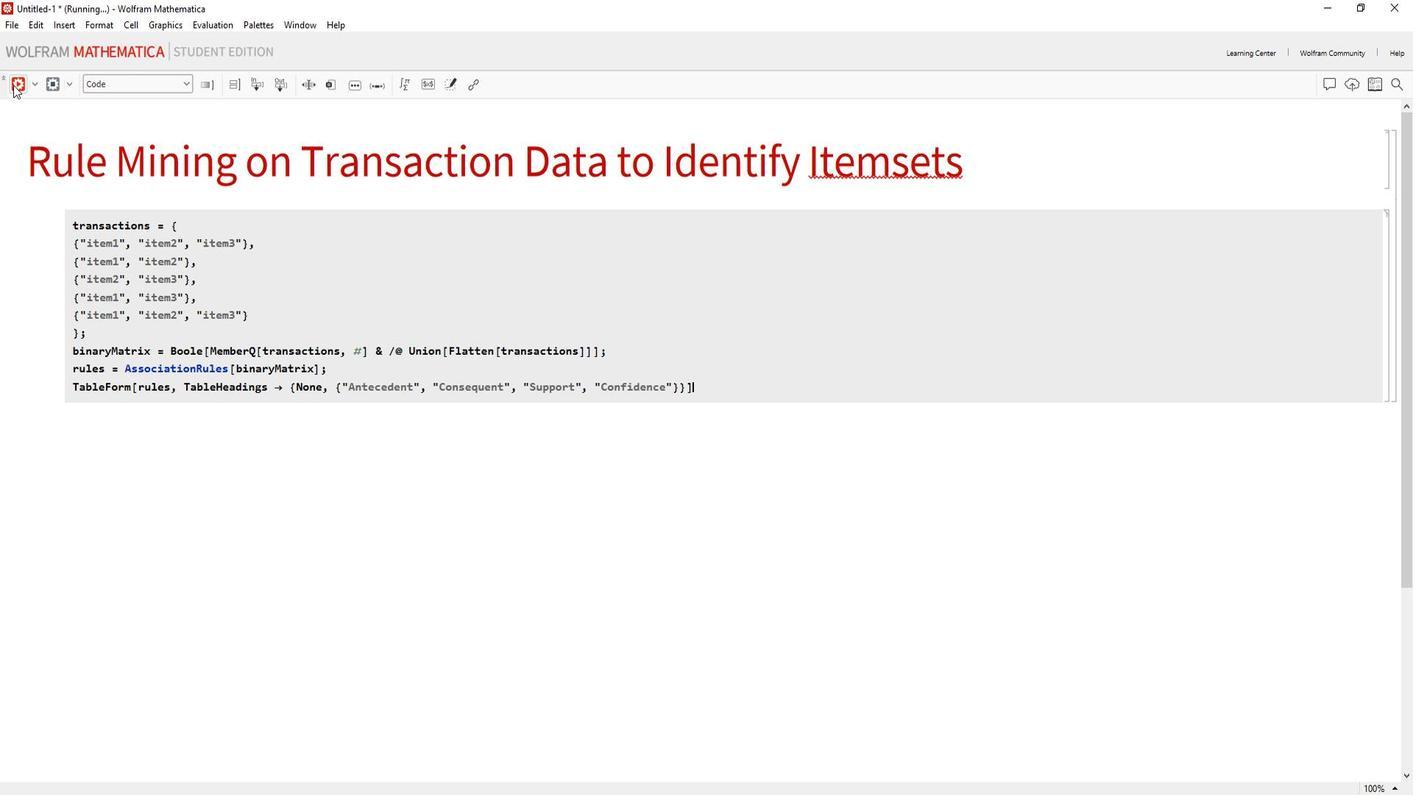 
